 Task: Select traffic view around selected location CNN Center, Georgia, United States and identify the nearest hotel to the peak traffic point
Action: Mouse moved to (428, 291)
Screenshot: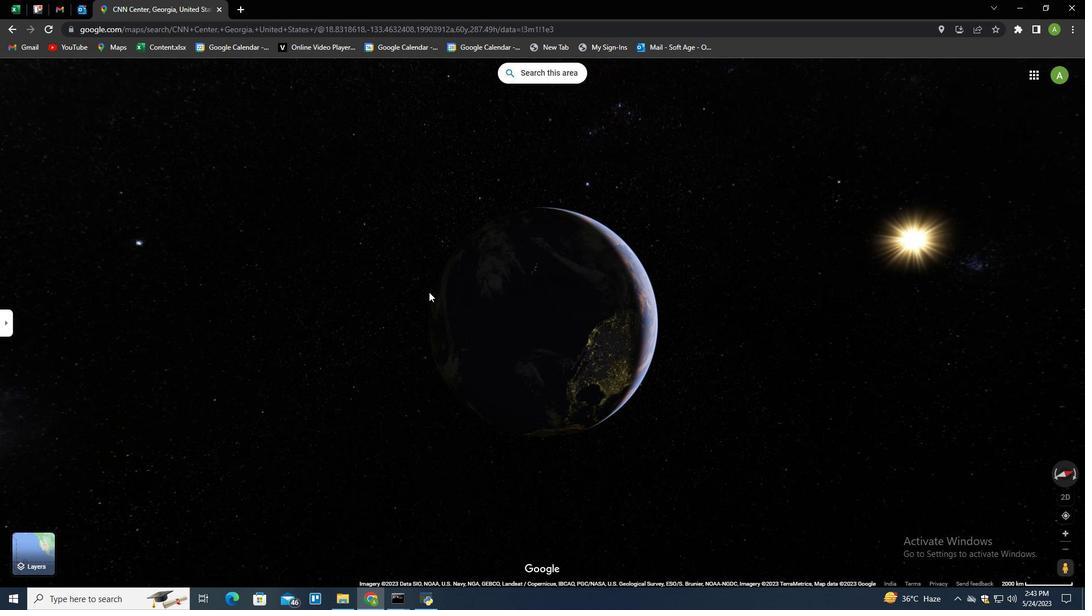 
Action: Mouse scrolled (428, 292) with delta (0, 0)
Screenshot: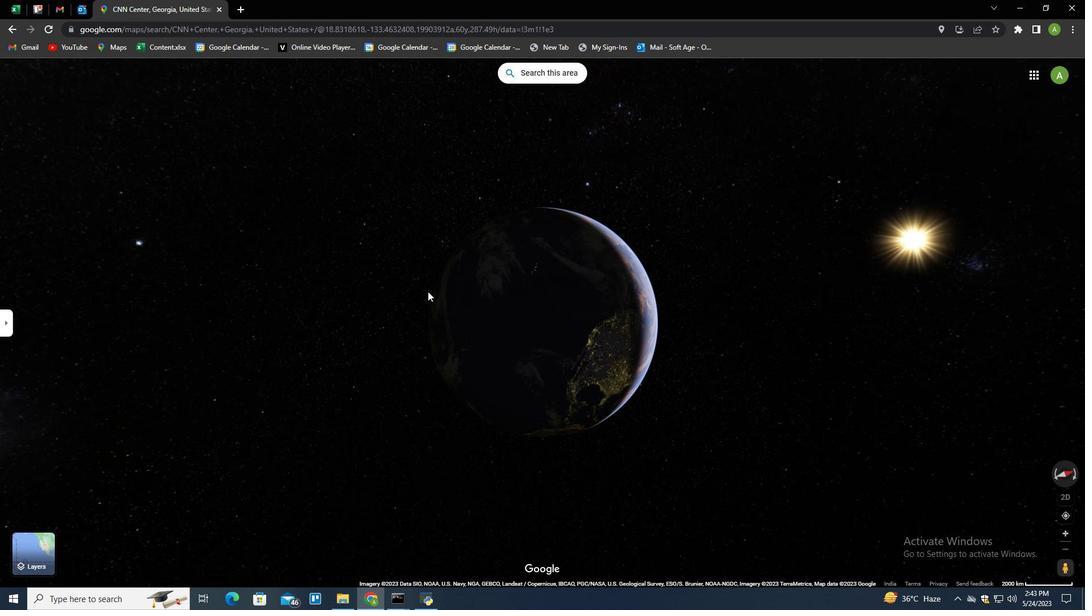 
Action: Mouse moved to (413, 452)
Screenshot: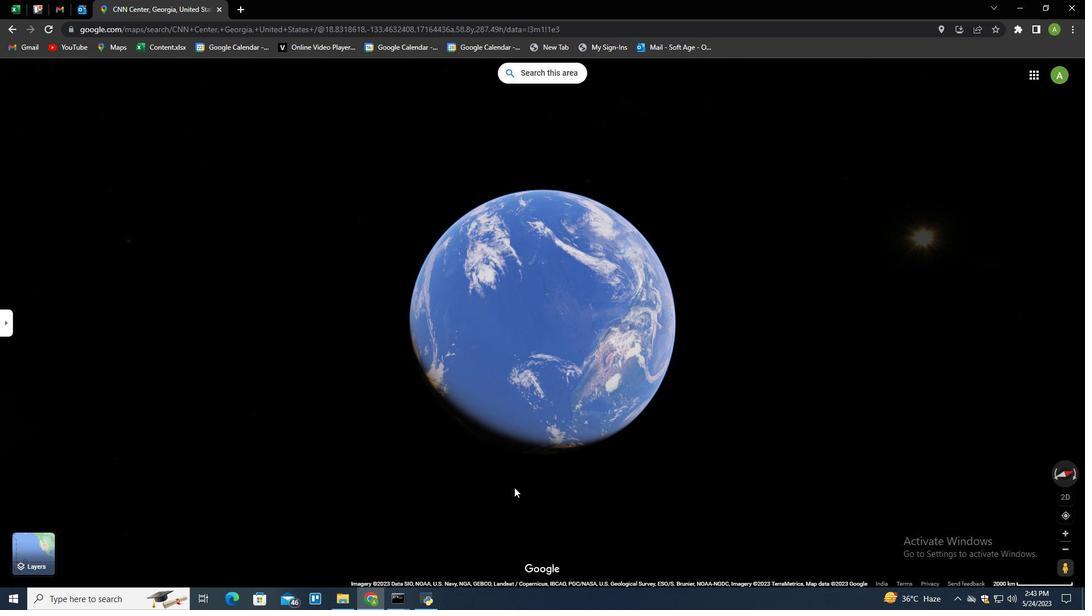 
Action: Mouse scrolled (413, 451) with delta (0, 0)
Screenshot: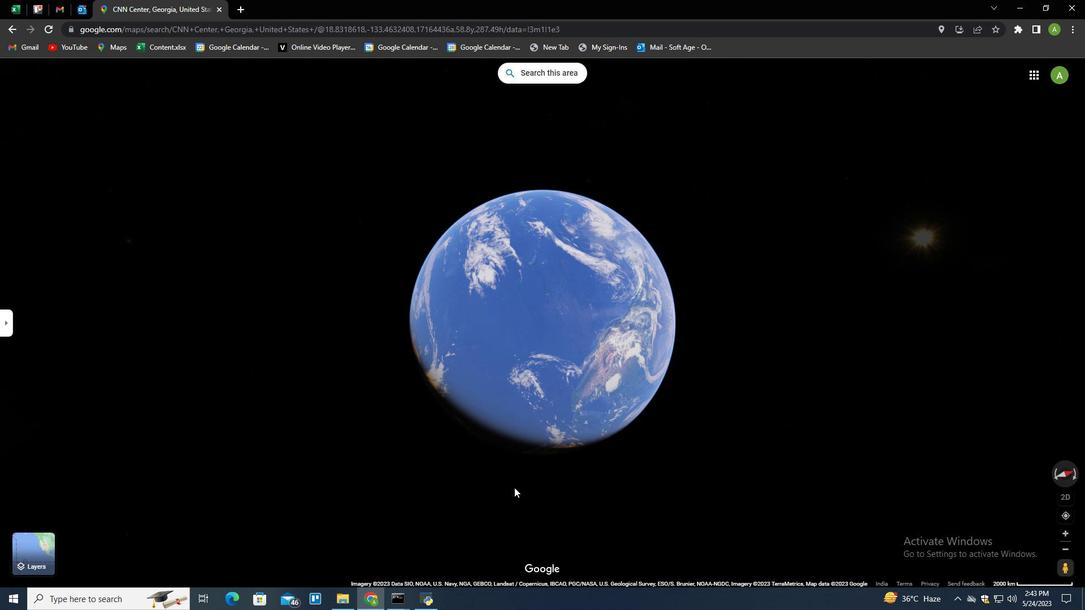 
Action: Mouse moved to (7, 317)
Screenshot: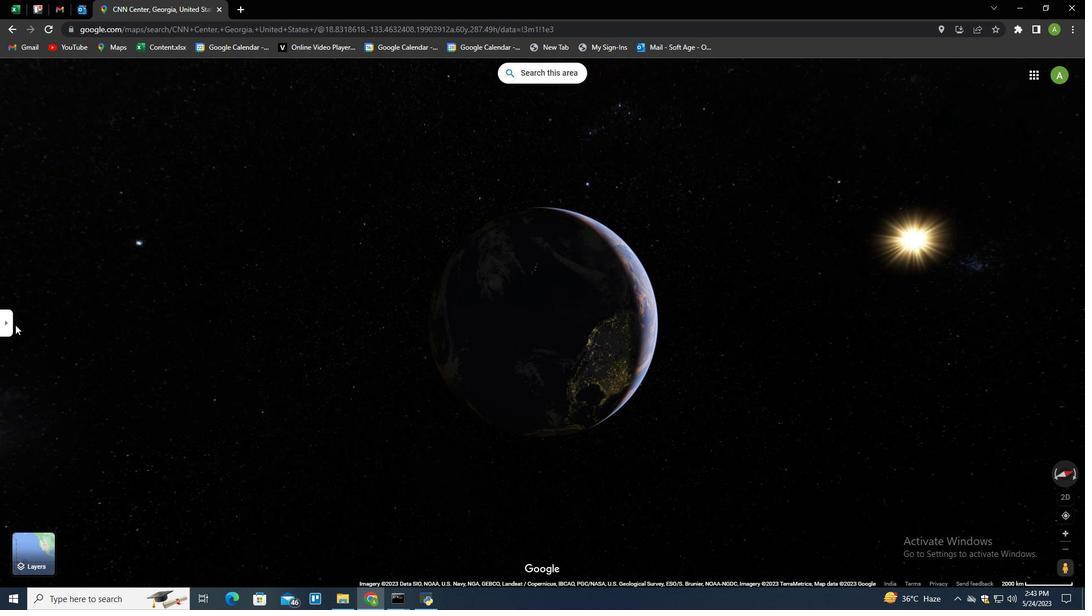 
Action: Mouse pressed left at (7, 317)
Screenshot: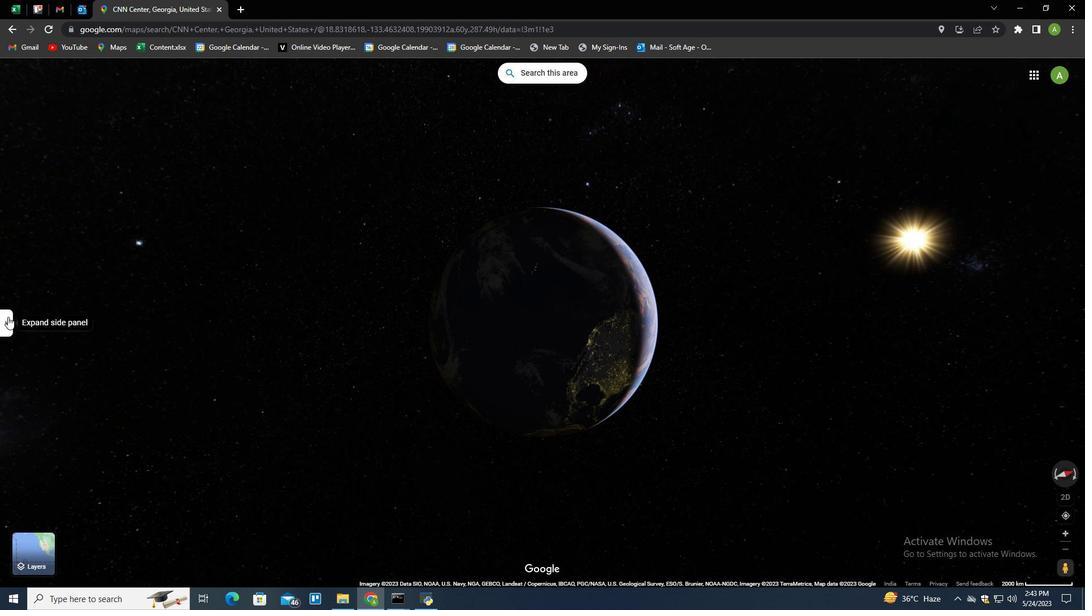 
Action: Mouse moved to (252, 78)
Screenshot: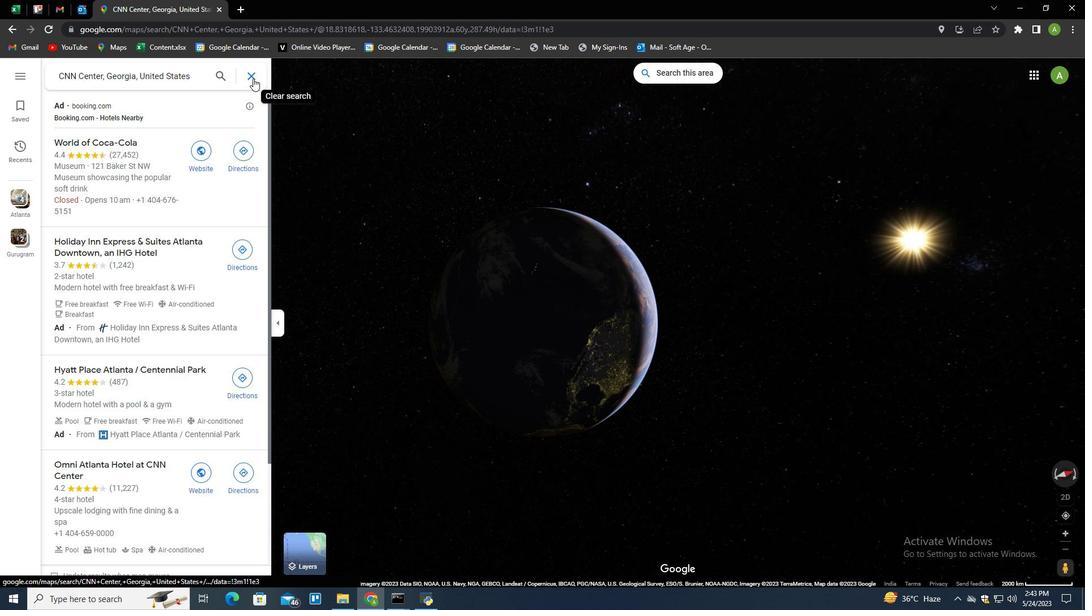 
Action: Mouse pressed left at (252, 78)
Screenshot: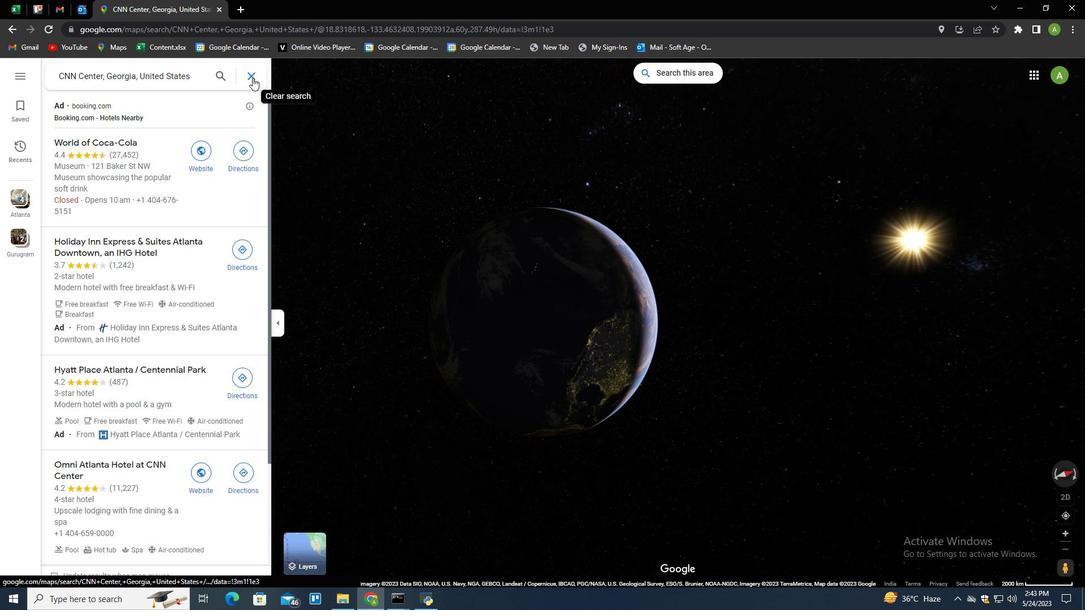 
Action: Mouse moved to (614, 337)
Screenshot: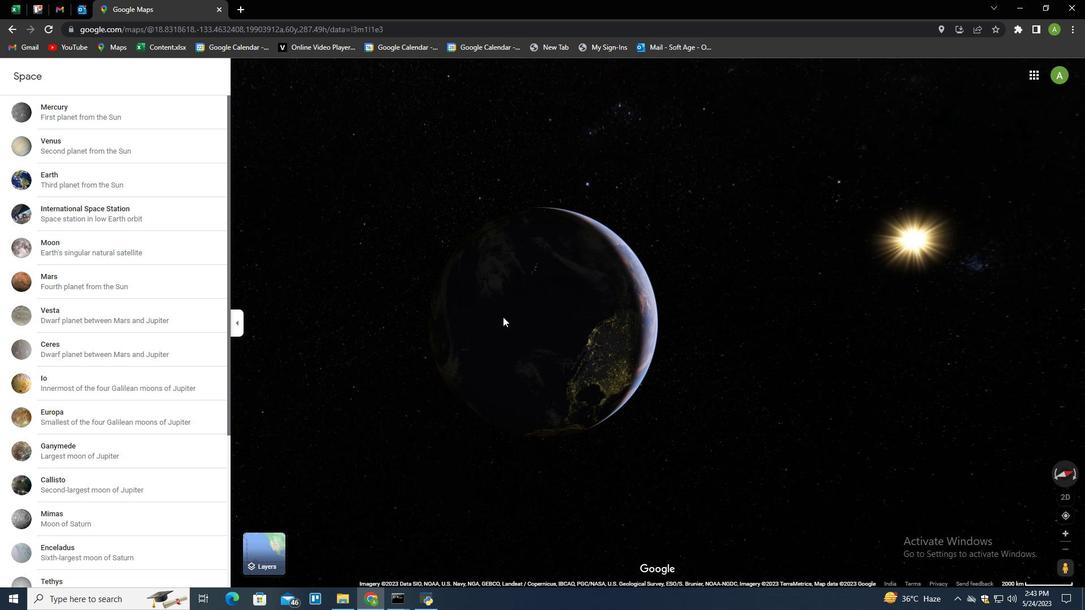 
Action: Mouse scrolled (614, 338) with delta (0, 0)
Screenshot: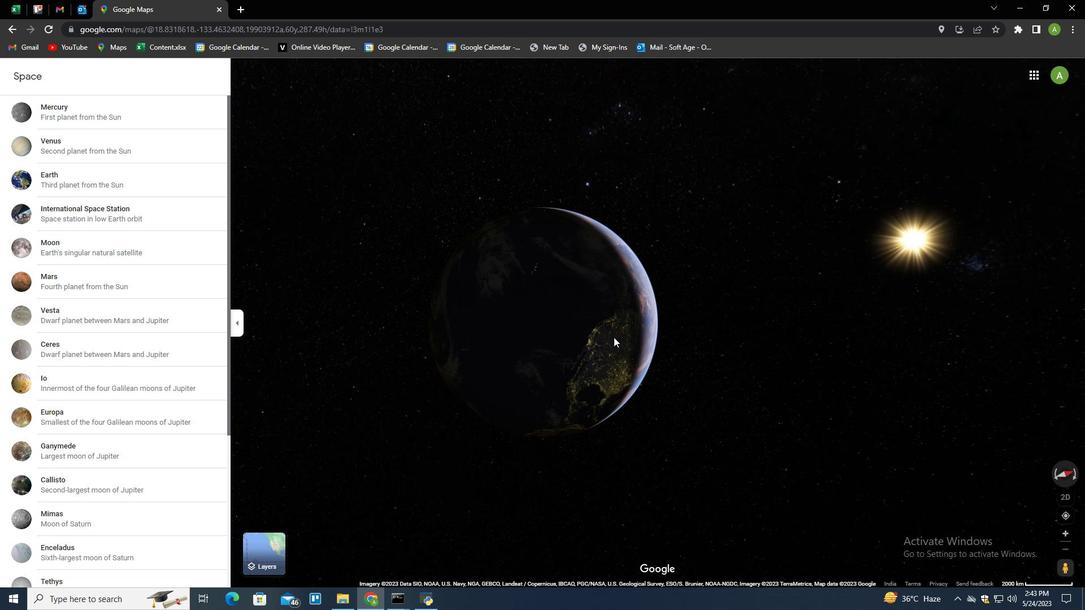 
Action: Mouse scrolled (614, 338) with delta (0, 0)
Screenshot: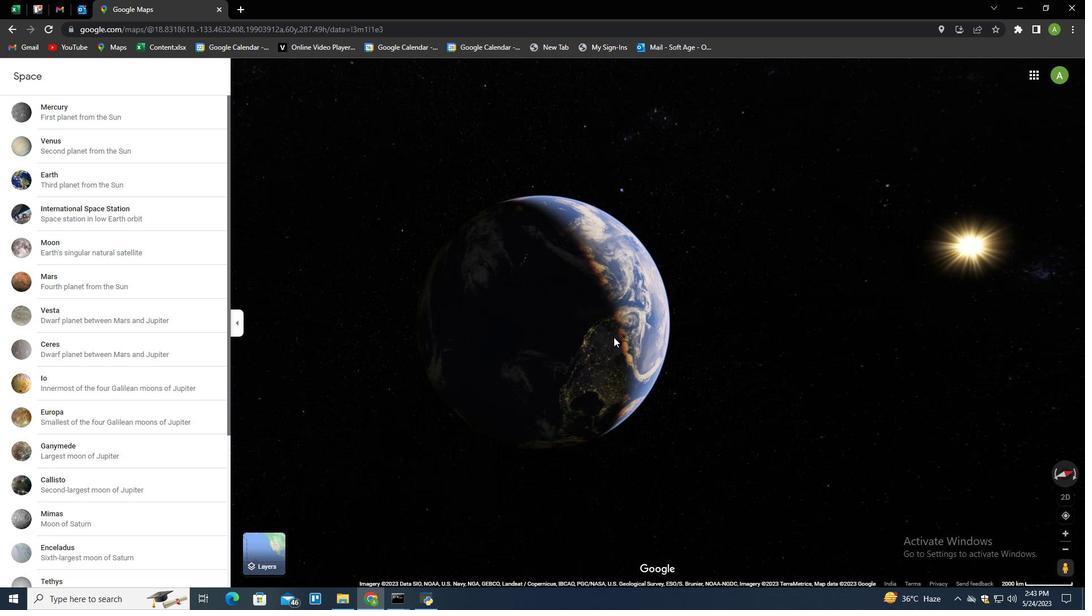 
Action: Mouse moved to (147, 74)
Screenshot: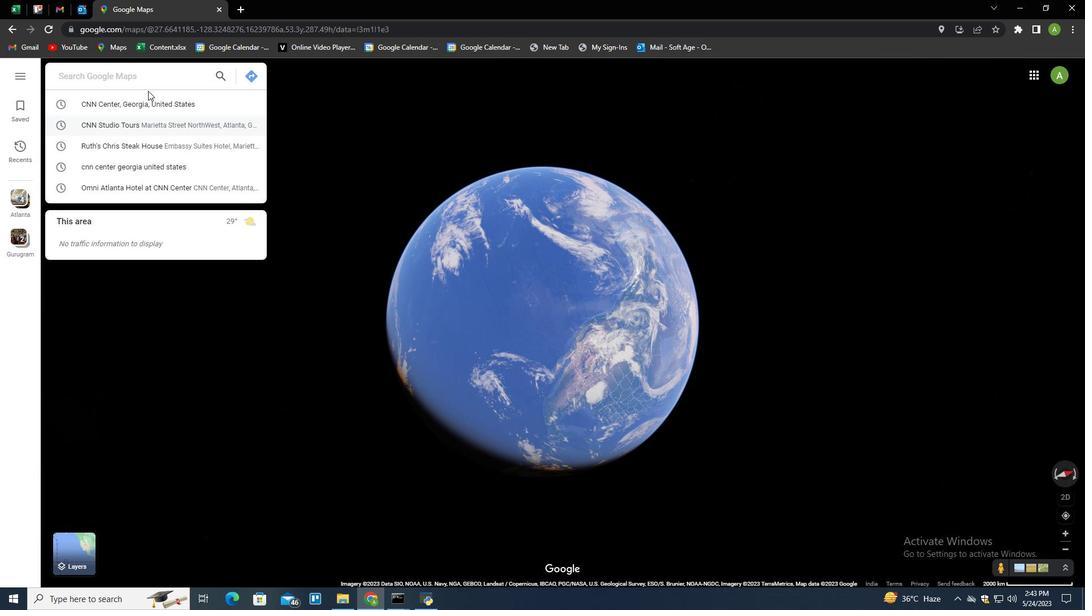 
Action: Mouse pressed left at (147, 74)
Screenshot: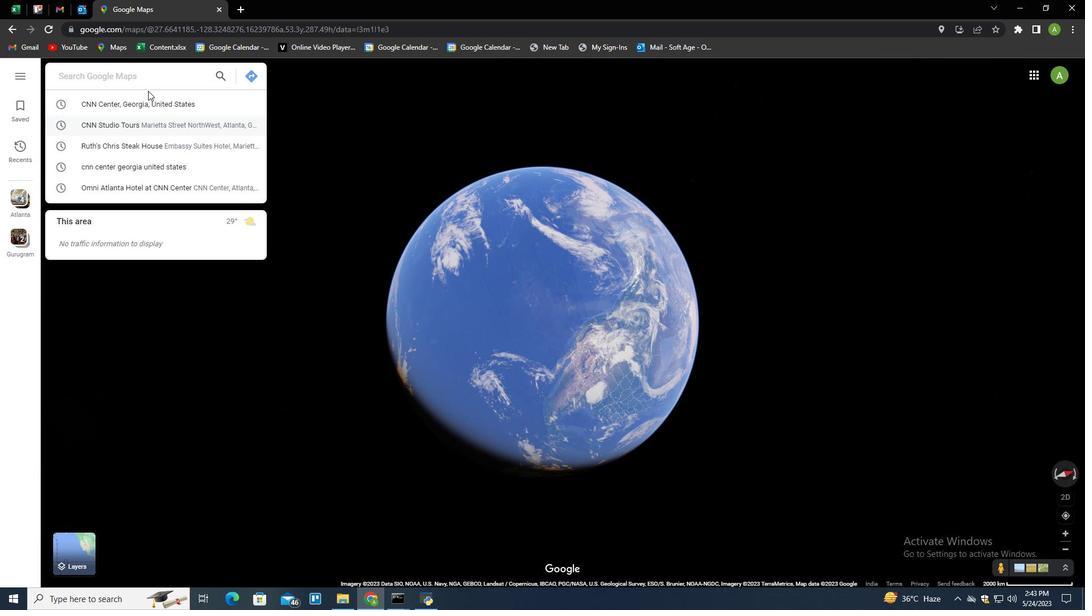 
Action: Key pressed <Key.shift>C<Key.shift>NN<Key.space><Key.shift>Center,<Key.space><Key.shift>Georgia<Key.space><Key.backspace>m<Key.backspace>,<Key.space><Key.shift>United<Key.space><Key.shift>States<Key.enter>
Screenshot: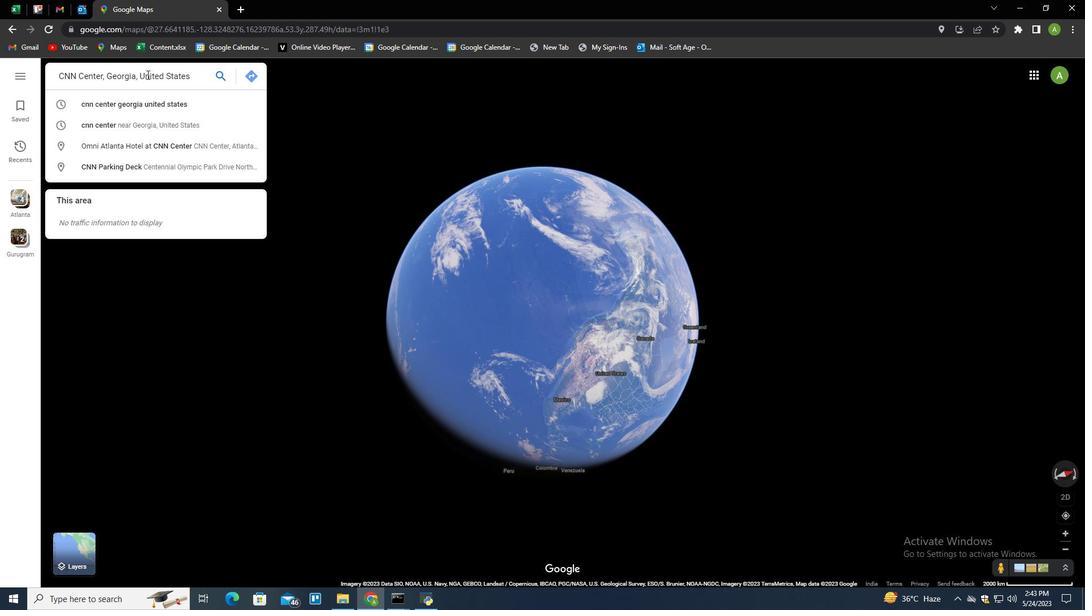 
Action: Mouse moved to (314, 550)
Screenshot: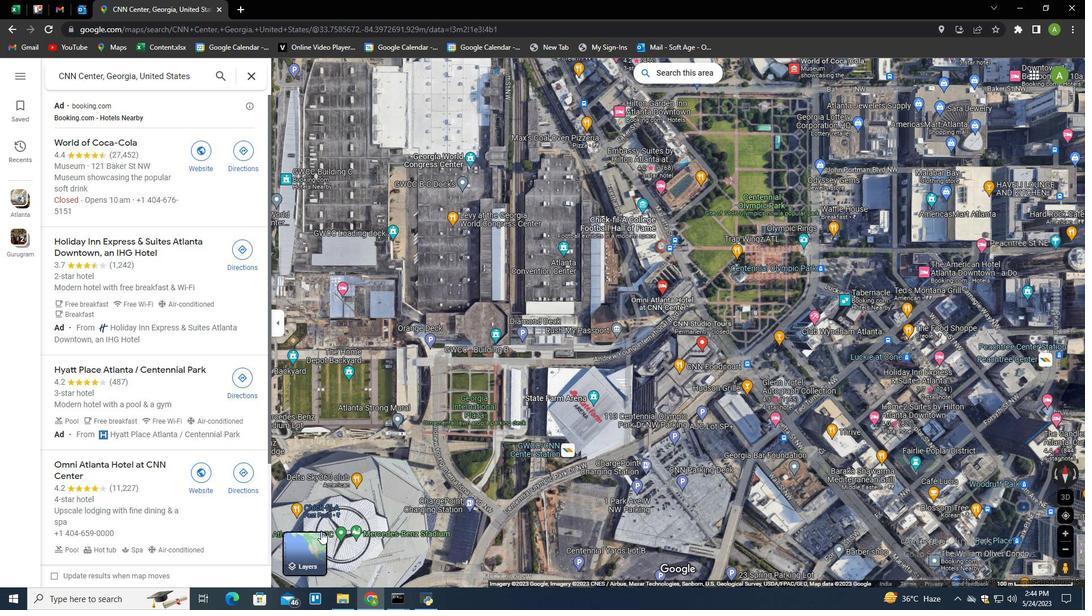 
Action: Mouse pressed left at (314, 550)
Screenshot: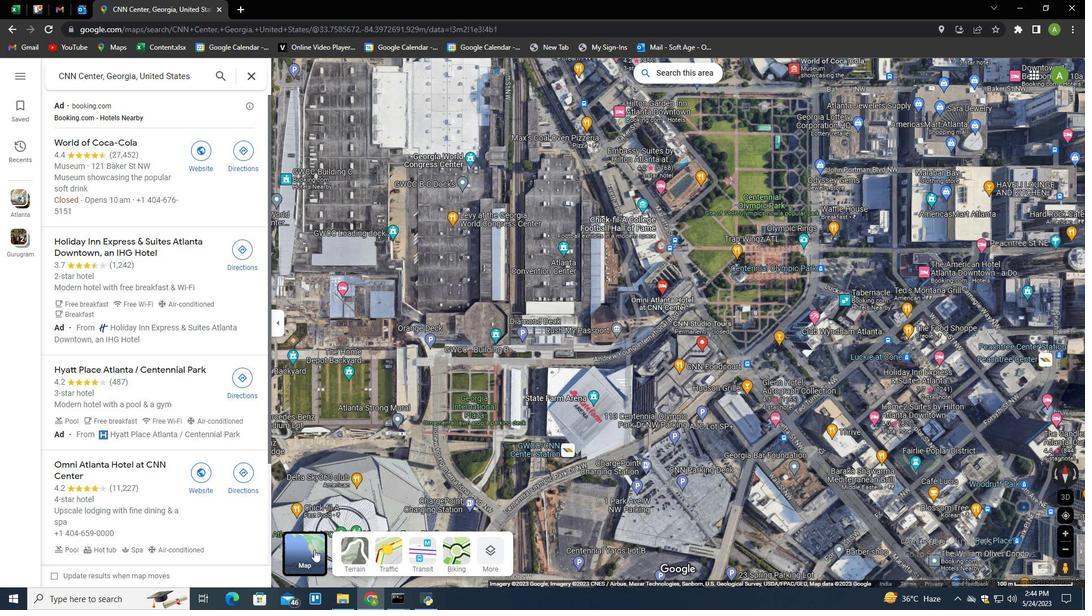 
Action: Mouse moved to (386, 553)
Screenshot: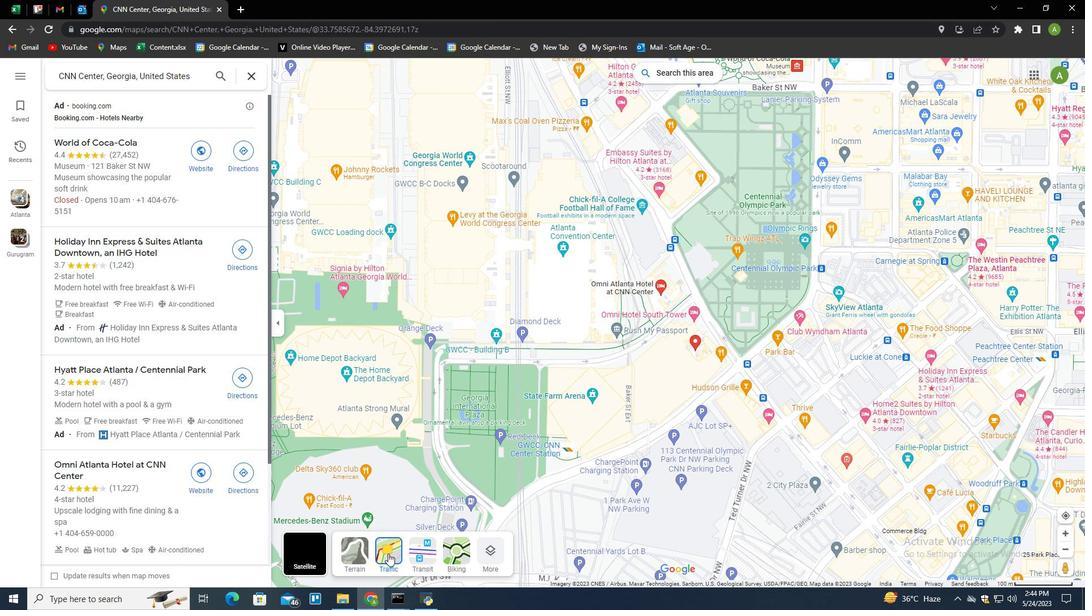 
Action: Mouse pressed left at (386, 553)
Screenshot: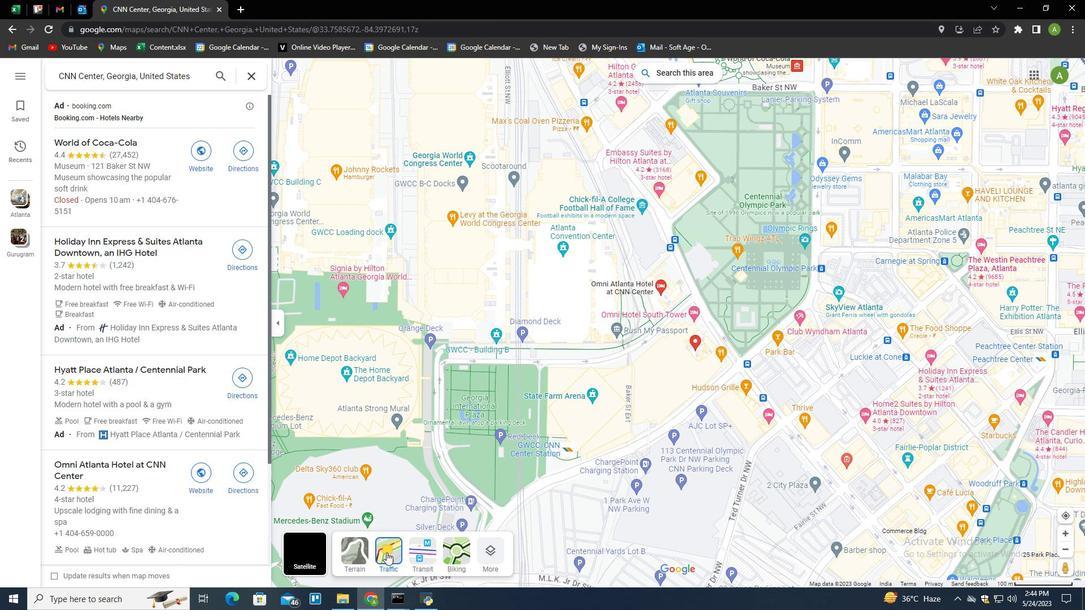 
Action: Mouse moved to (782, 428)
Screenshot: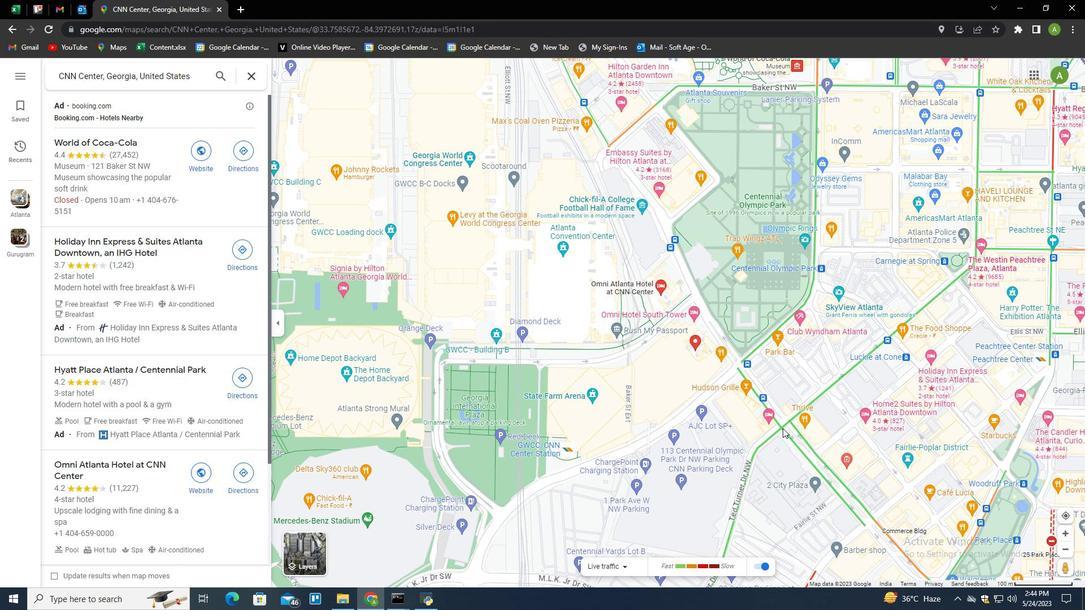 
Action: Mouse pressed left at (782, 428)
Screenshot: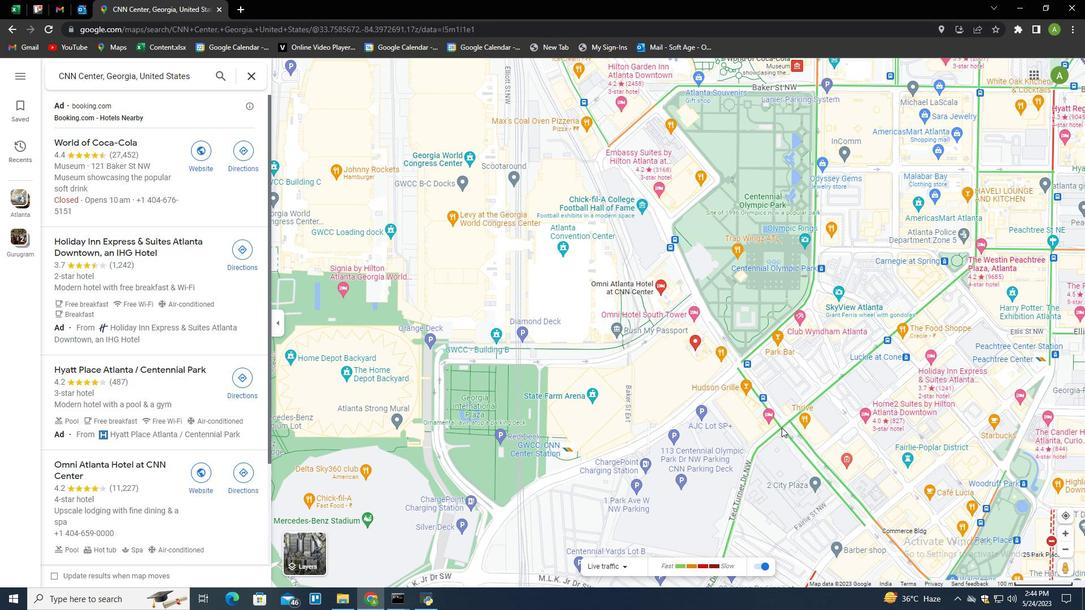 
Action: Mouse moved to (890, 536)
Screenshot: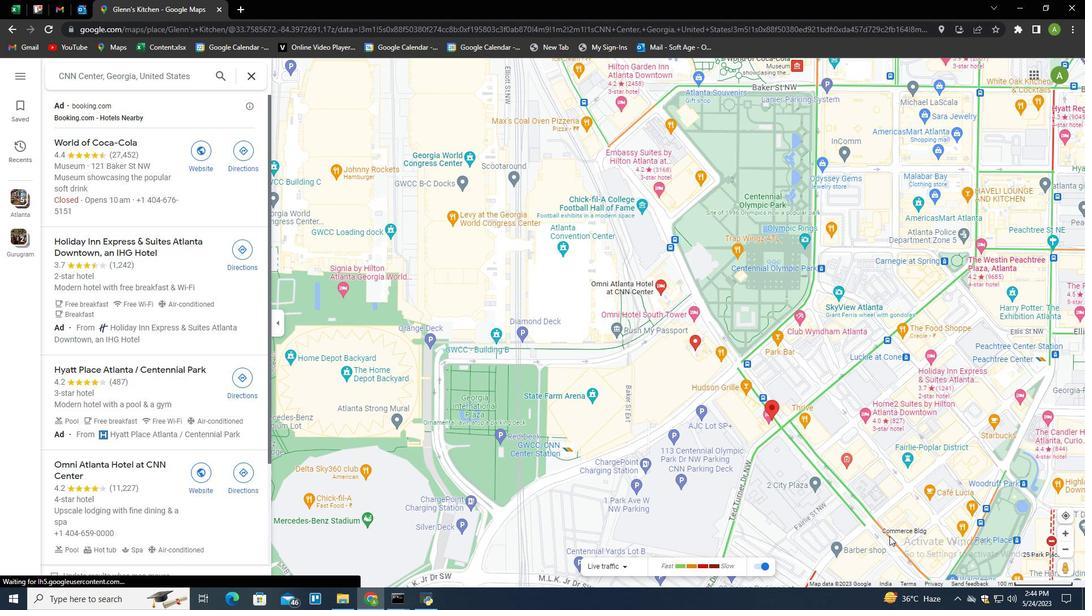 
Action: Mouse pressed left at (890, 536)
Screenshot: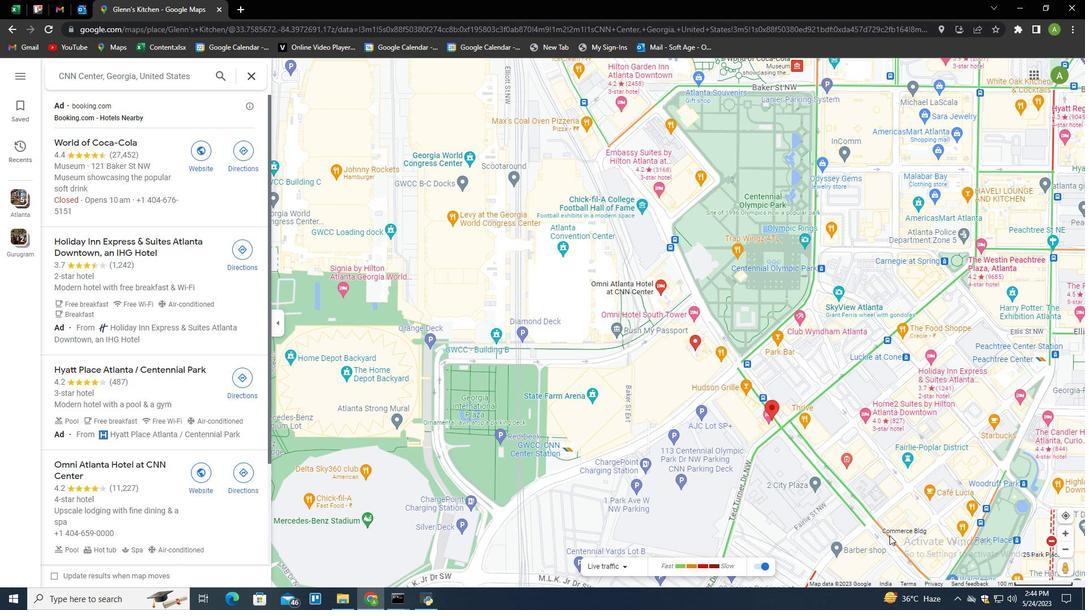 
Action: Mouse moved to (892, 539)
Screenshot: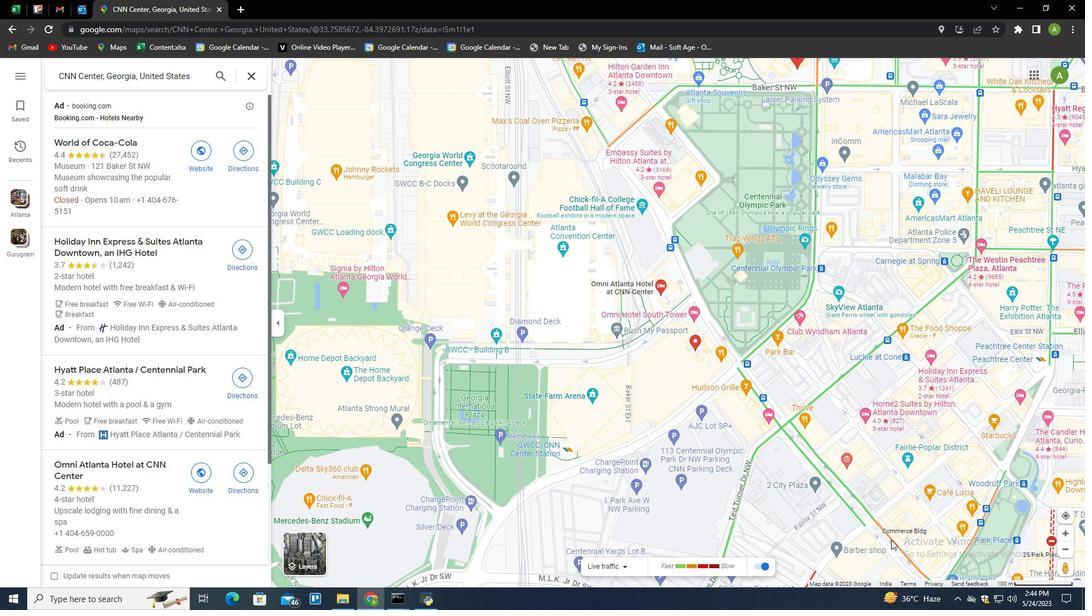 
Action: Mouse pressed left at (892, 539)
Screenshot: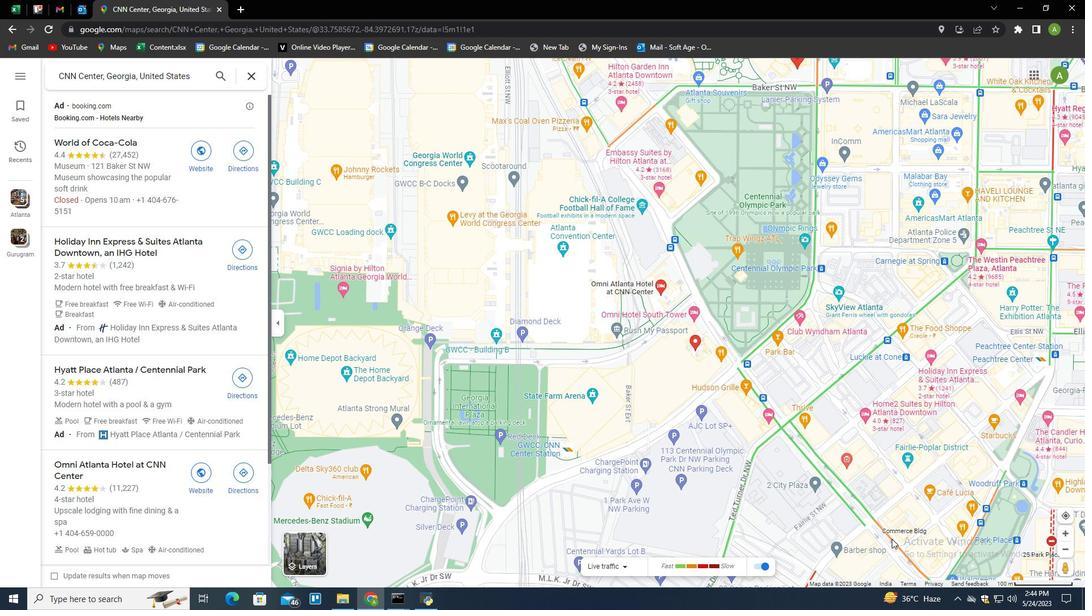 
Action: Mouse moved to (607, 502)
Screenshot: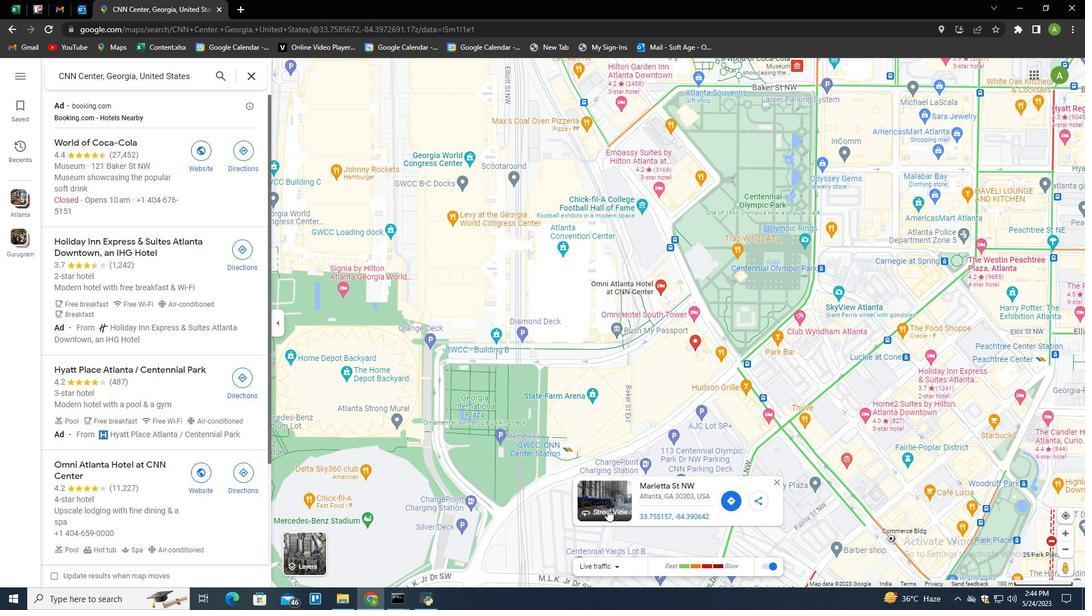 
Action: Mouse pressed left at (607, 502)
Screenshot: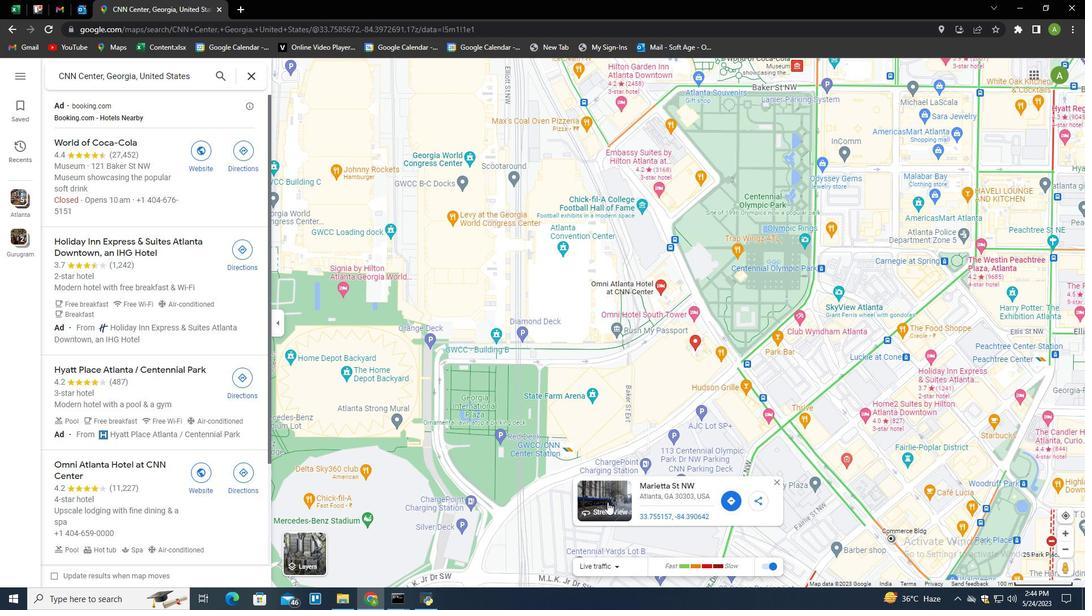 
Action: Mouse moved to (886, 449)
Screenshot: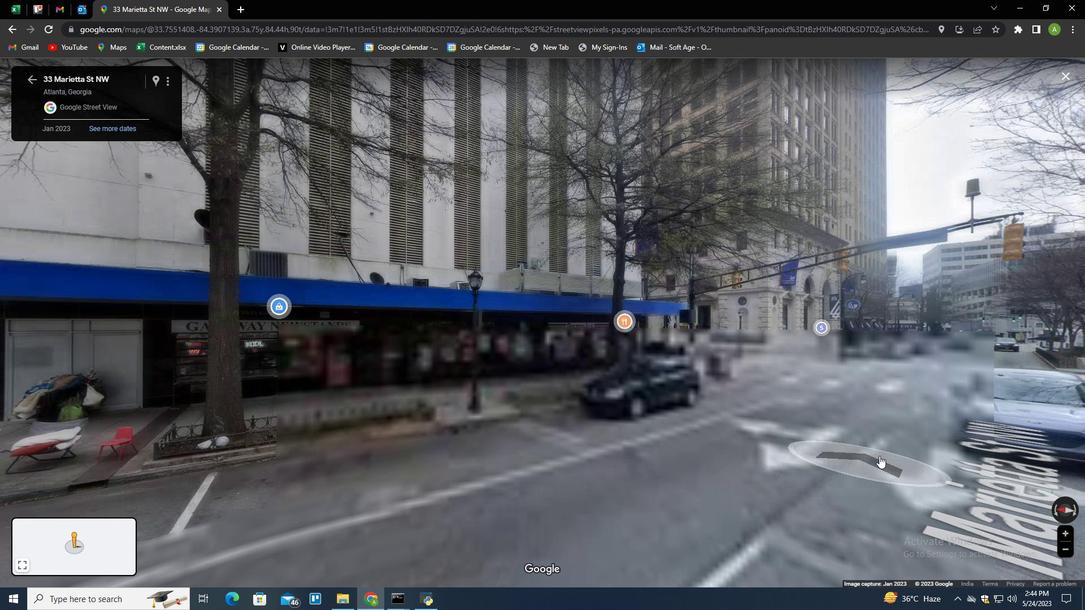 
Action: Mouse pressed left at (886, 449)
Screenshot: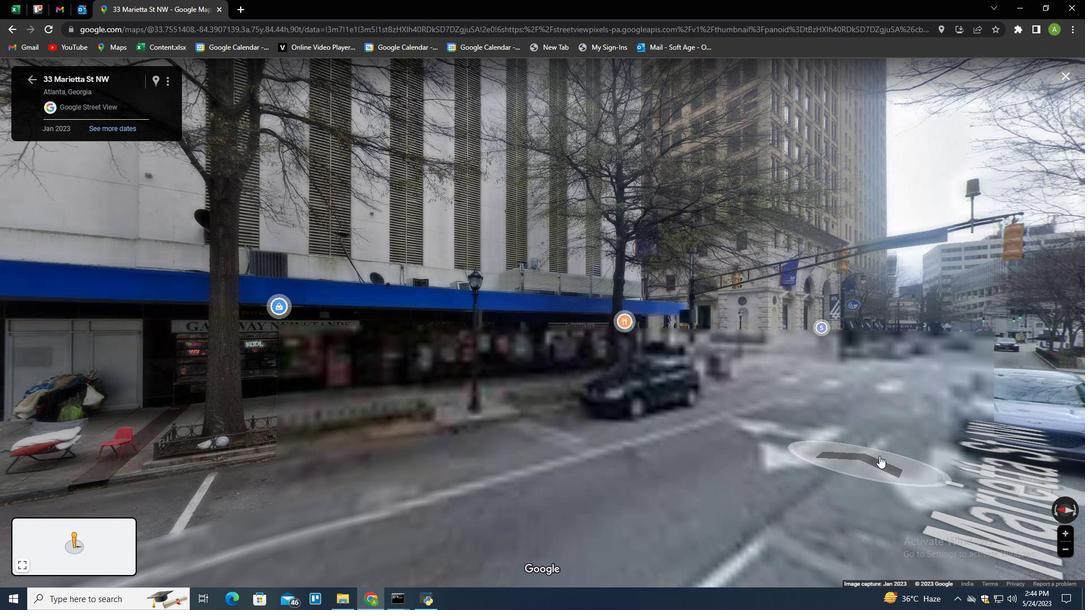 
Action: Mouse moved to (354, 467)
Screenshot: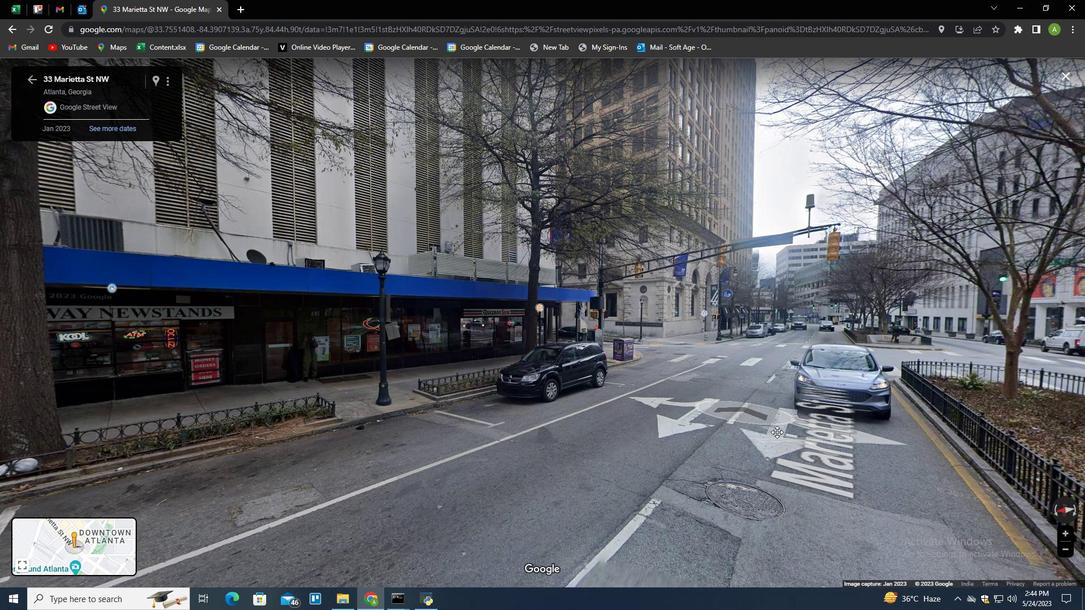 
Action: Mouse pressed left at (348, 468)
Screenshot: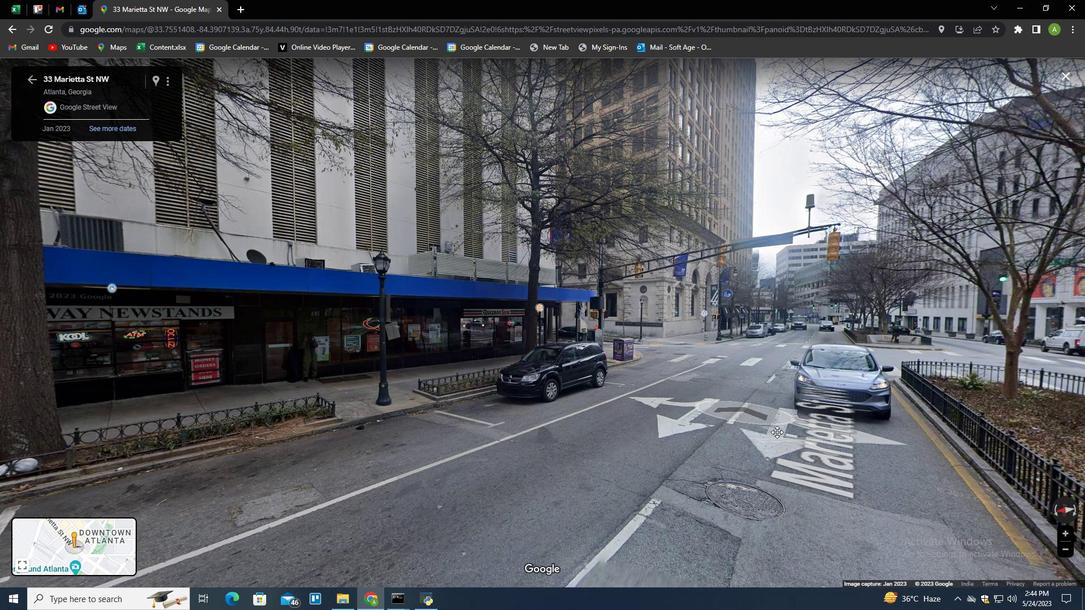 
Action: Mouse moved to (494, 434)
Screenshot: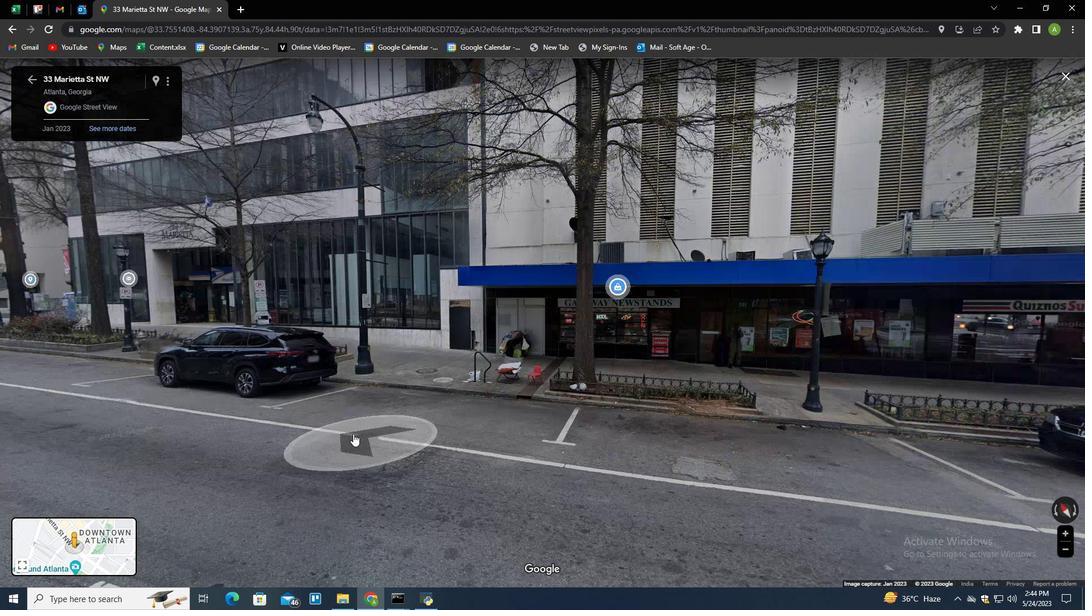 
Action: Mouse pressed left at (490, 434)
Screenshot: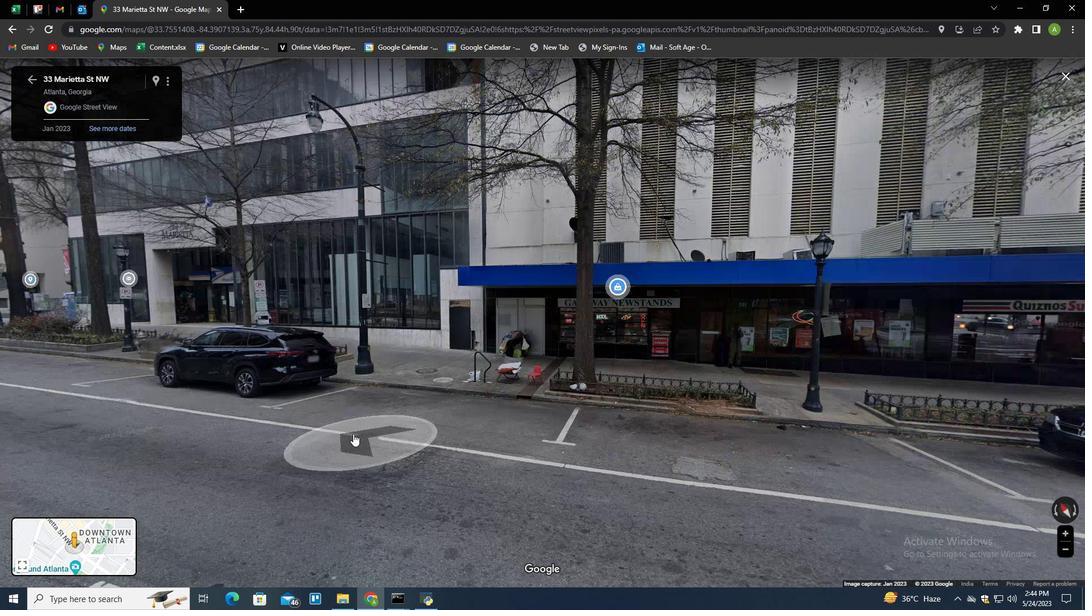 
Action: Mouse moved to (502, 416)
Screenshot: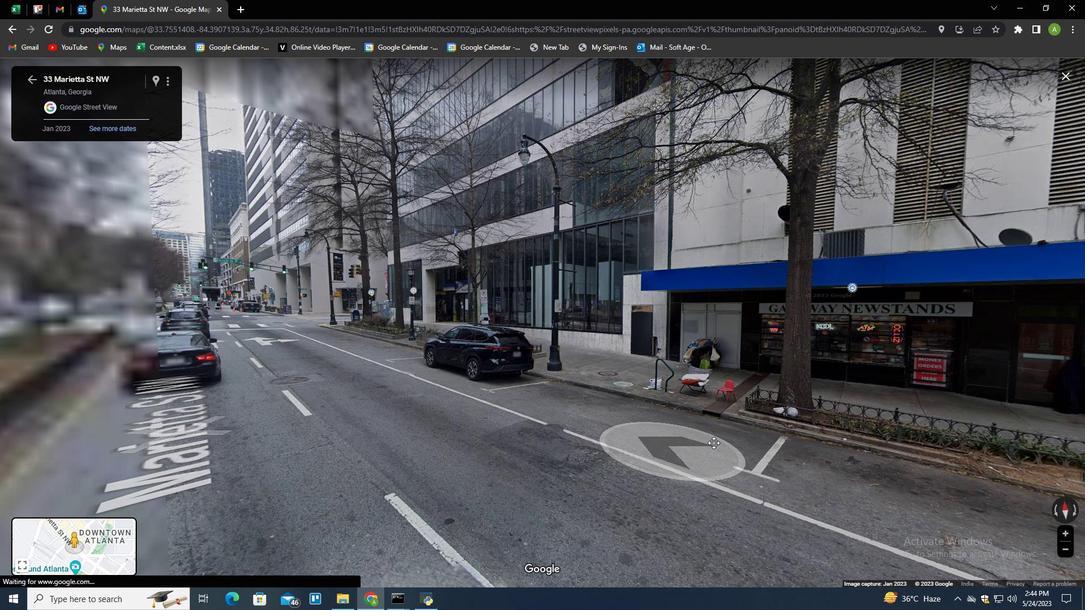 
Action: Mouse scrolled (502, 415) with delta (0, 0)
Screenshot: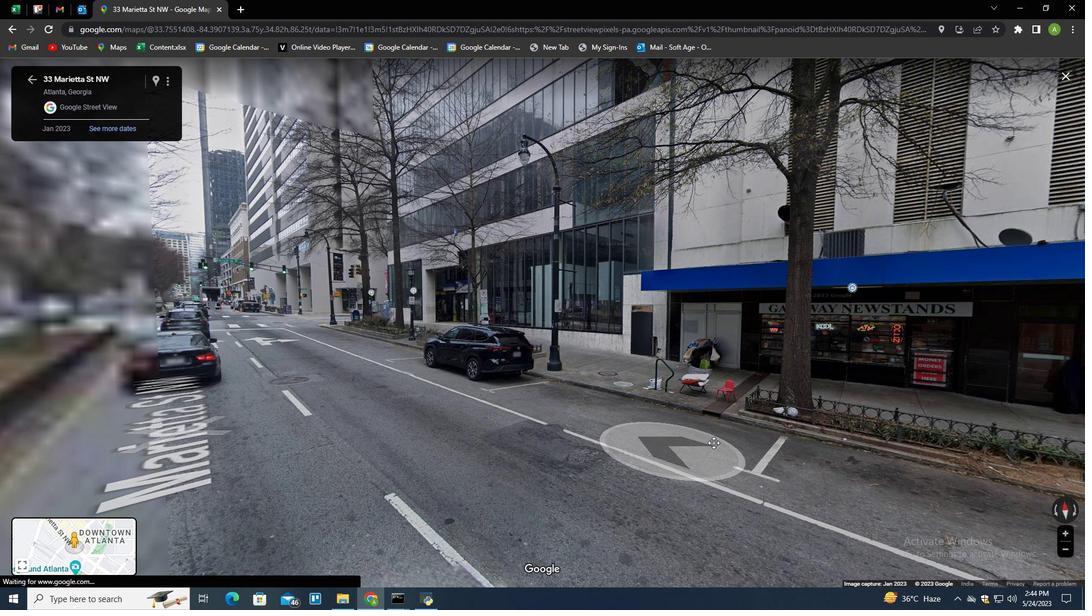 
Action: Mouse scrolled (502, 415) with delta (0, 0)
Screenshot: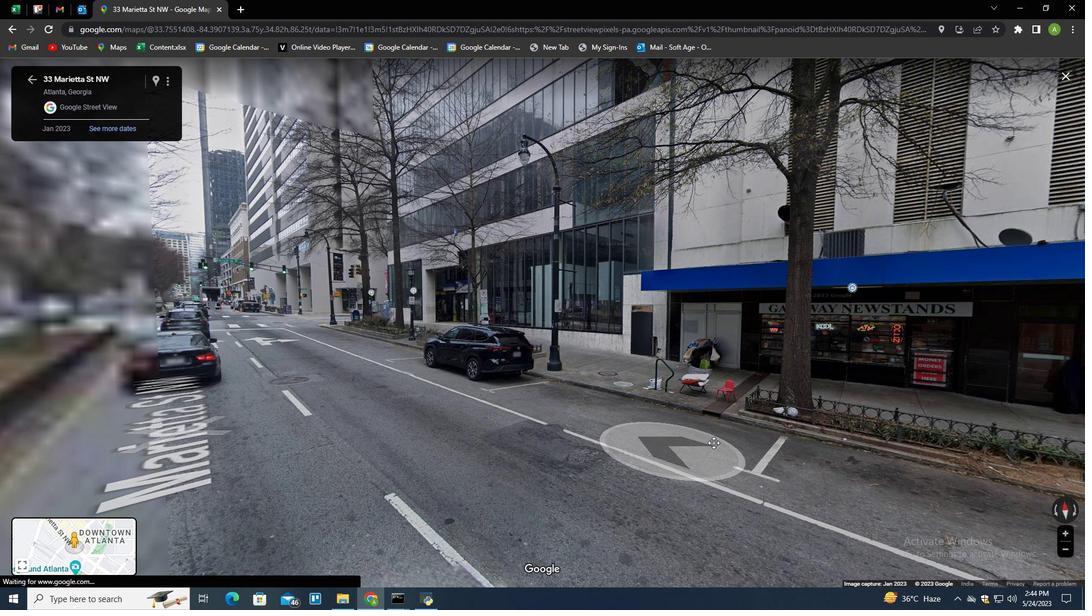 
Action: Mouse scrolled (502, 415) with delta (0, 0)
Screenshot: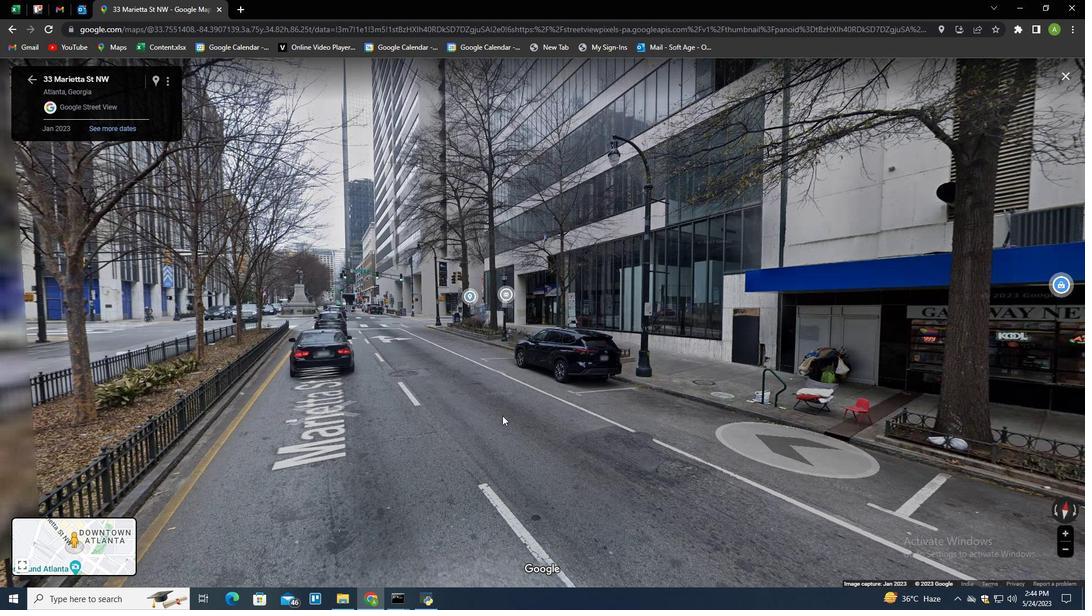 
Action: Mouse scrolled (502, 415) with delta (0, 0)
Screenshot: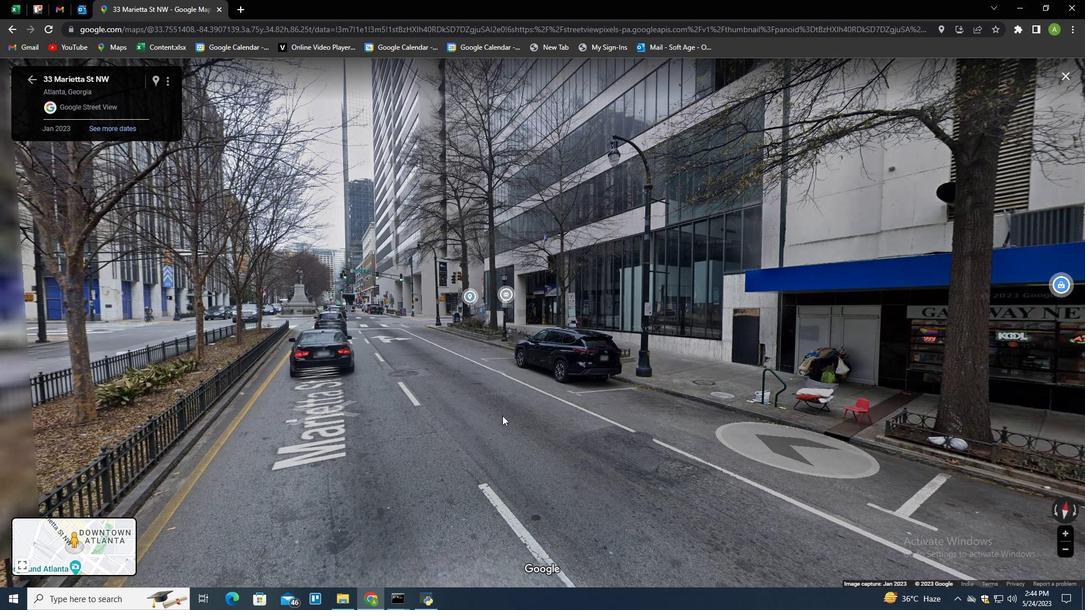 
Action: Mouse scrolled (502, 415) with delta (0, 0)
Screenshot: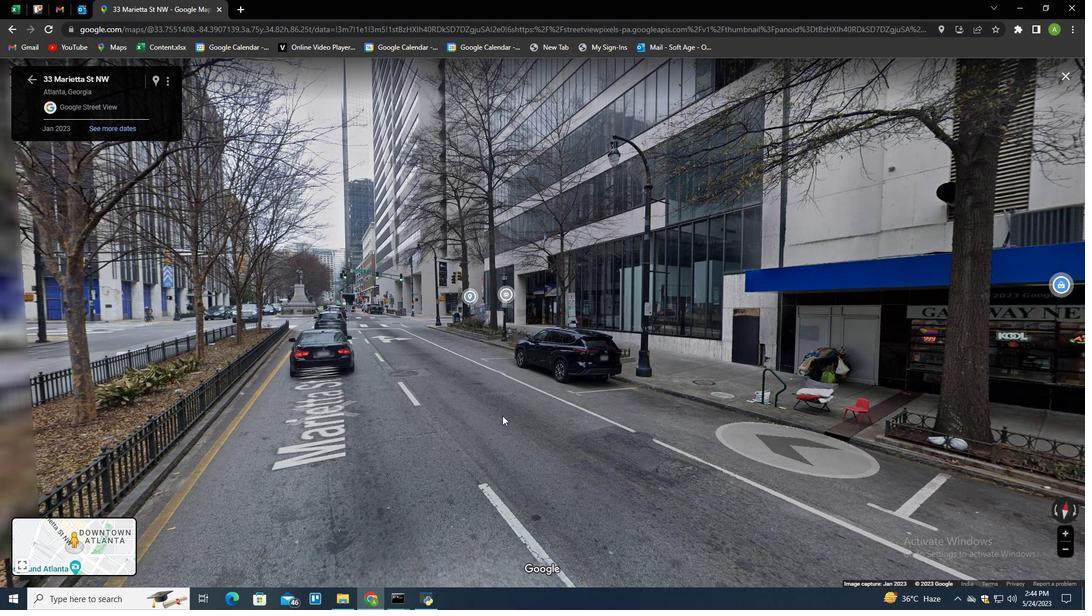 
Action: Mouse moved to (32, 82)
Screenshot: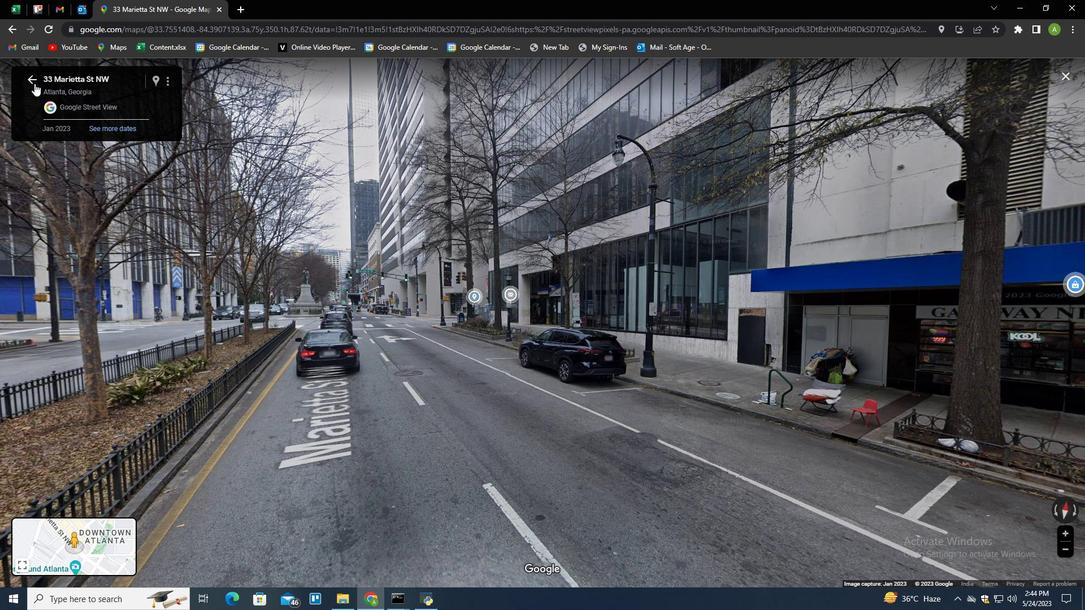 
Action: Mouse pressed left at (32, 82)
Screenshot: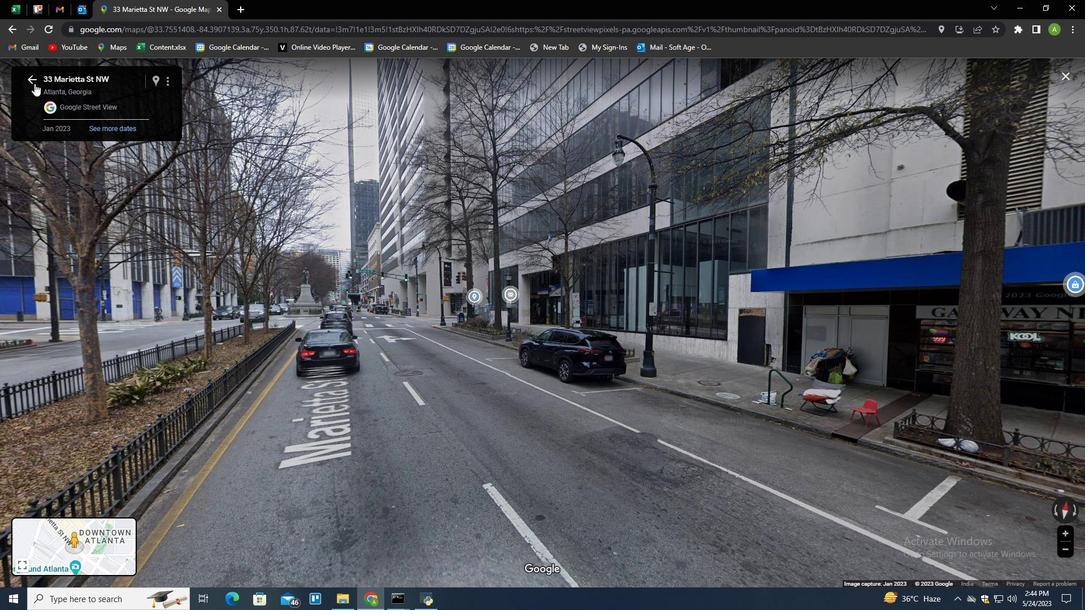 
Action: Mouse moved to (619, 567)
Screenshot: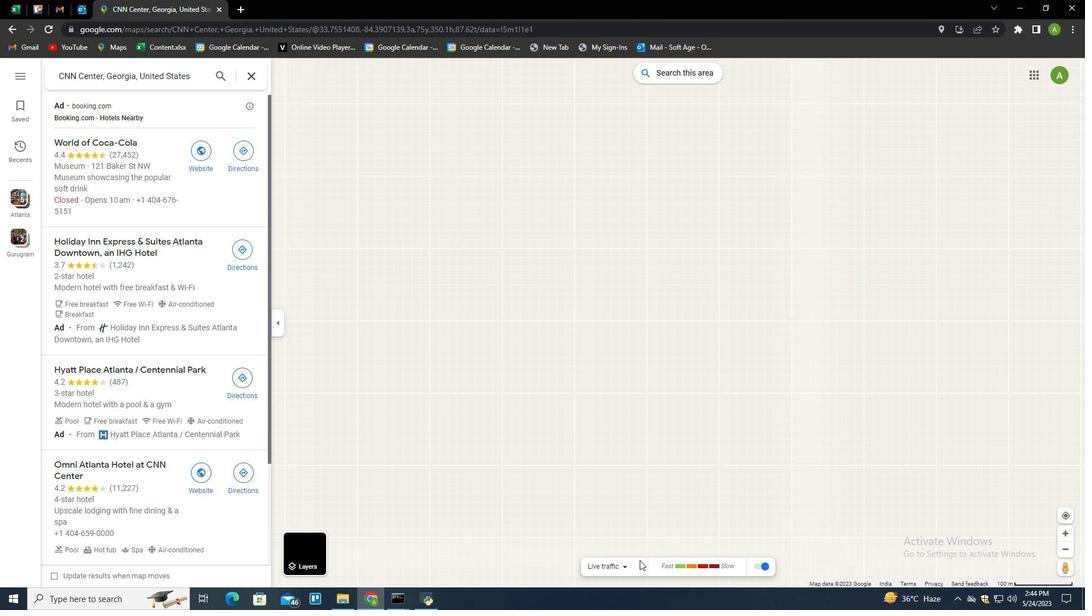 
Action: Mouse pressed left at (619, 567)
Screenshot: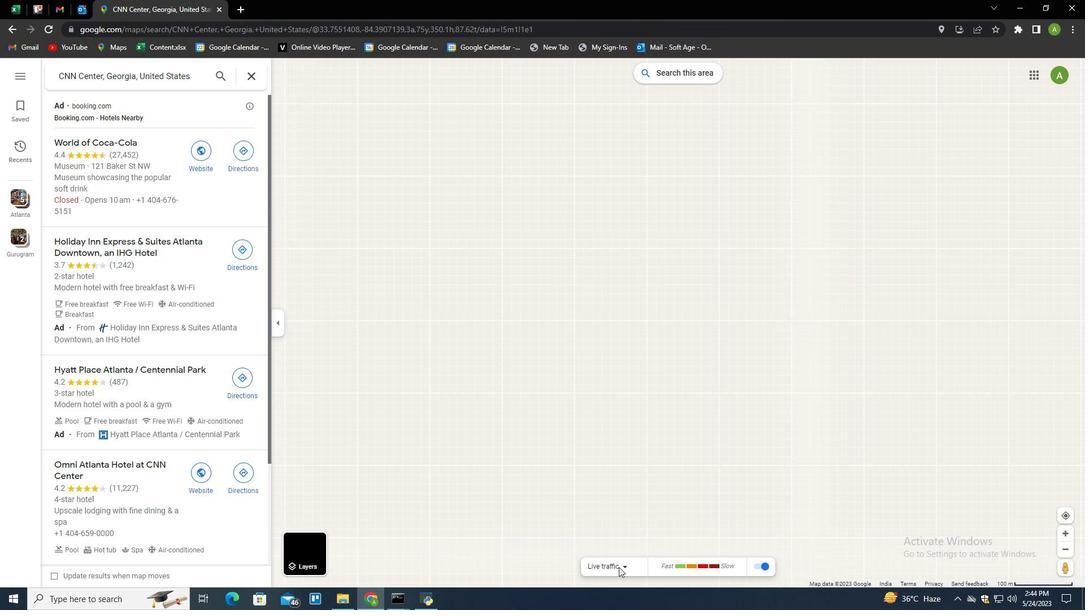 
Action: Mouse moved to (610, 570)
Screenshot: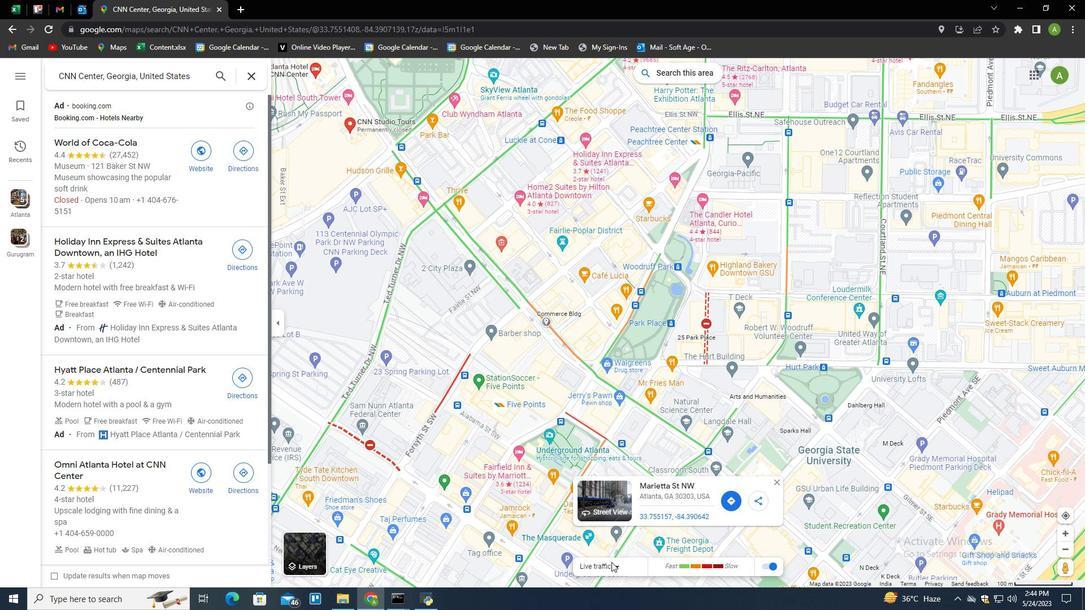 
Action: Mouse pressed left at (610, 570)
Screenshot: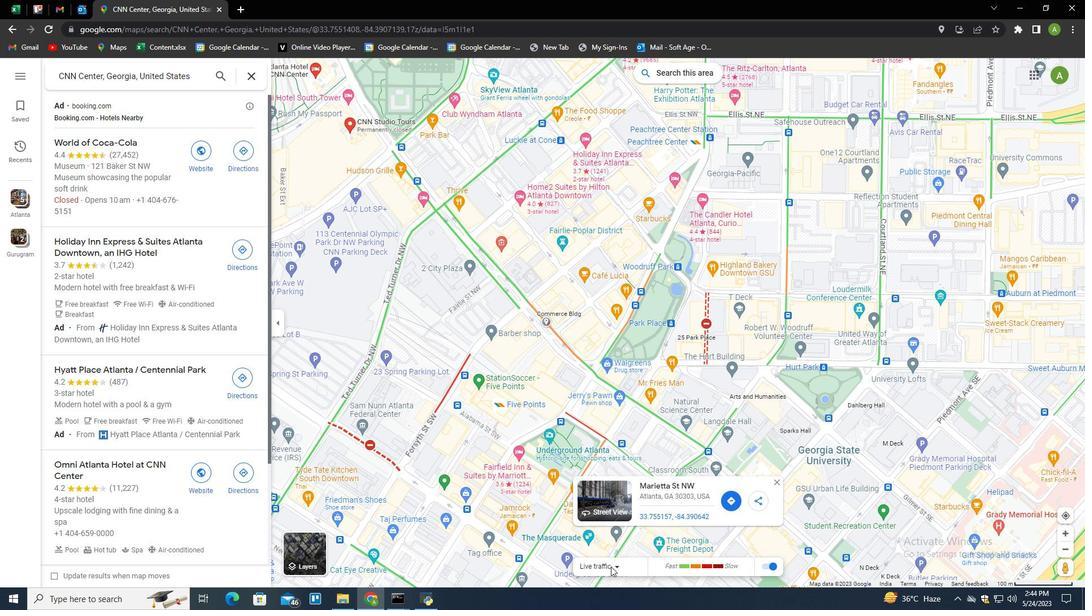 
Action: Mouse moved to (615, 552)
Screenshot: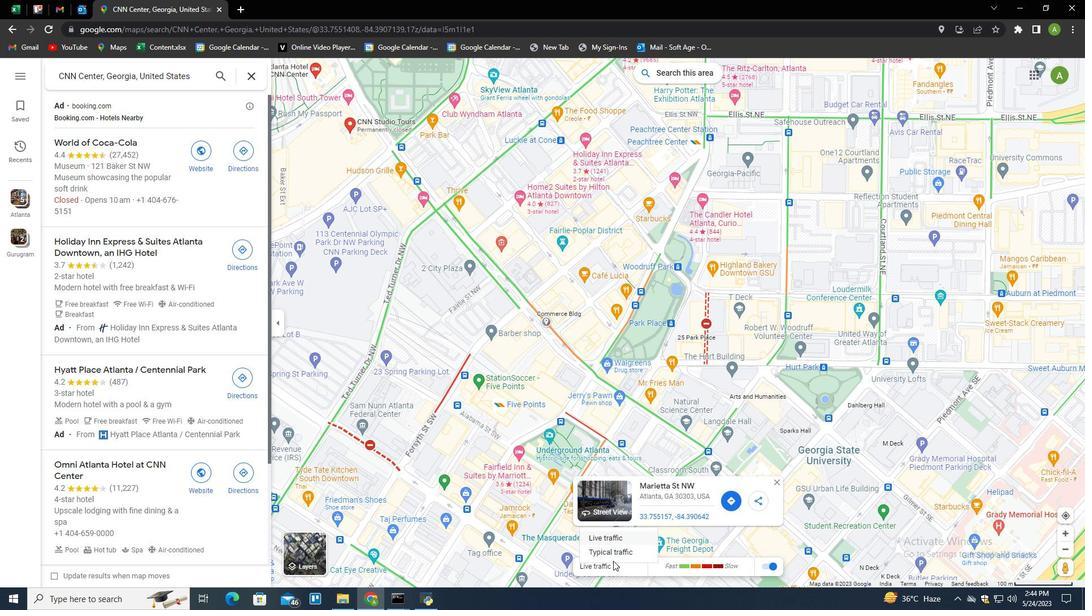 
Action: Mouse pressed left at (615, 552)
Screenshot: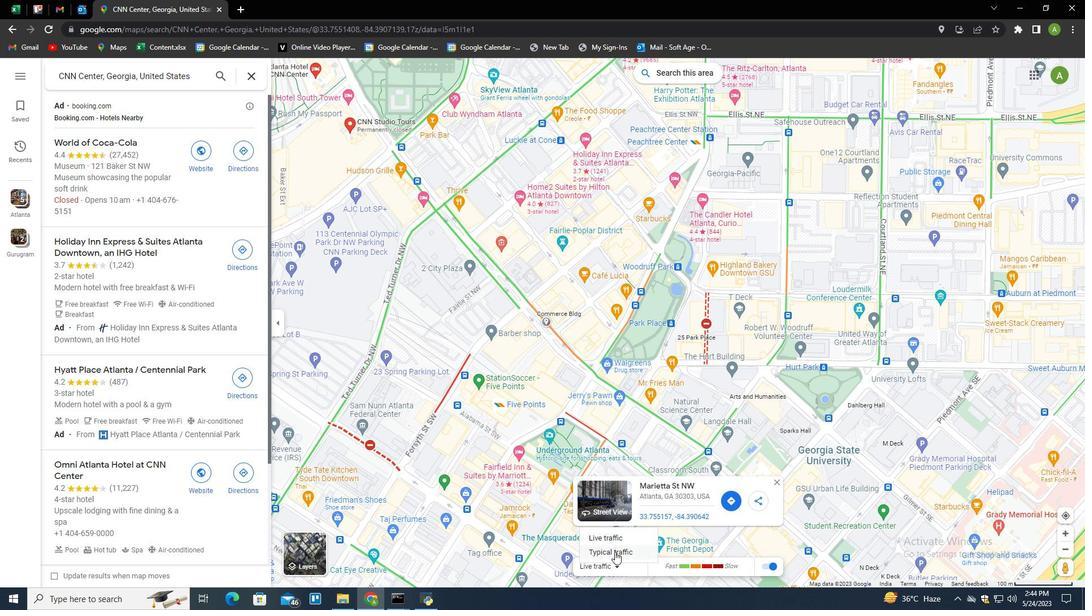 
Action: Mouse moved to (695, 552)
Screenshot: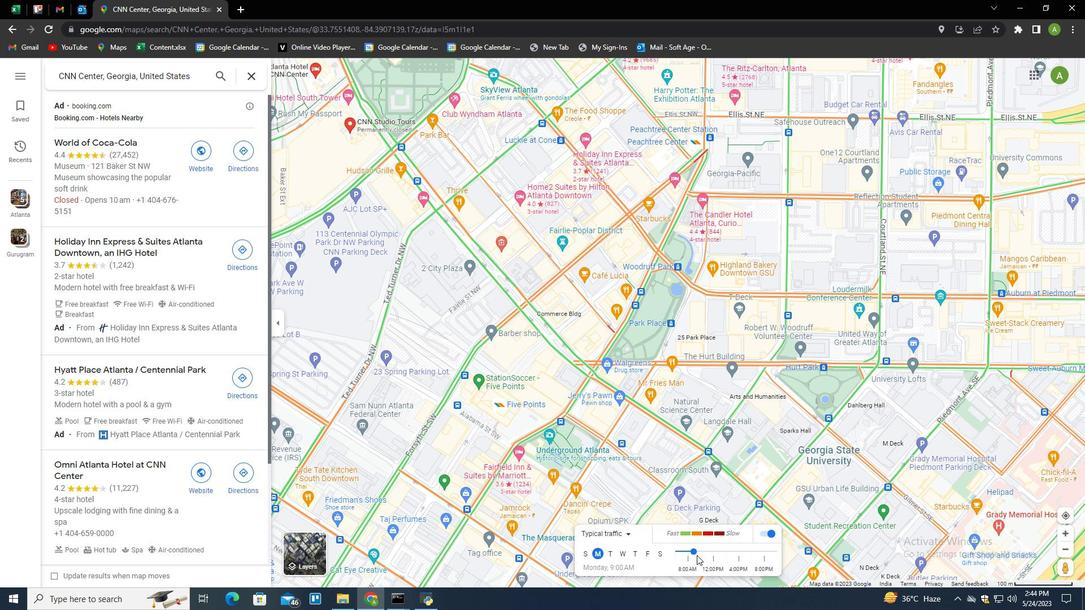 
Action: Mouse pressed left at (695, 552)
Screenshot: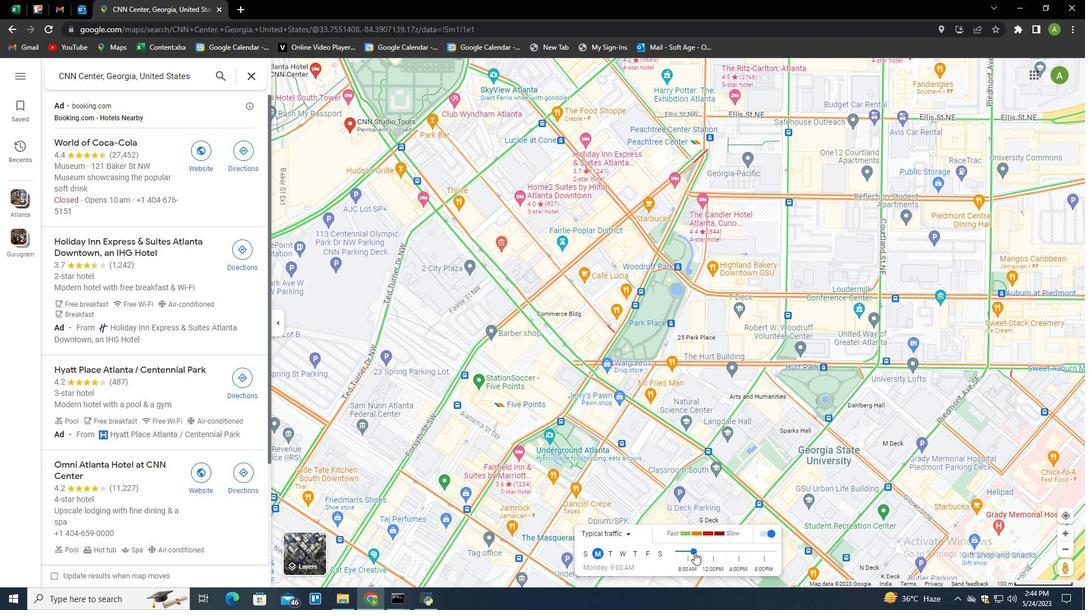 
Action: Mouse moved to (734, 553)
Screenshot: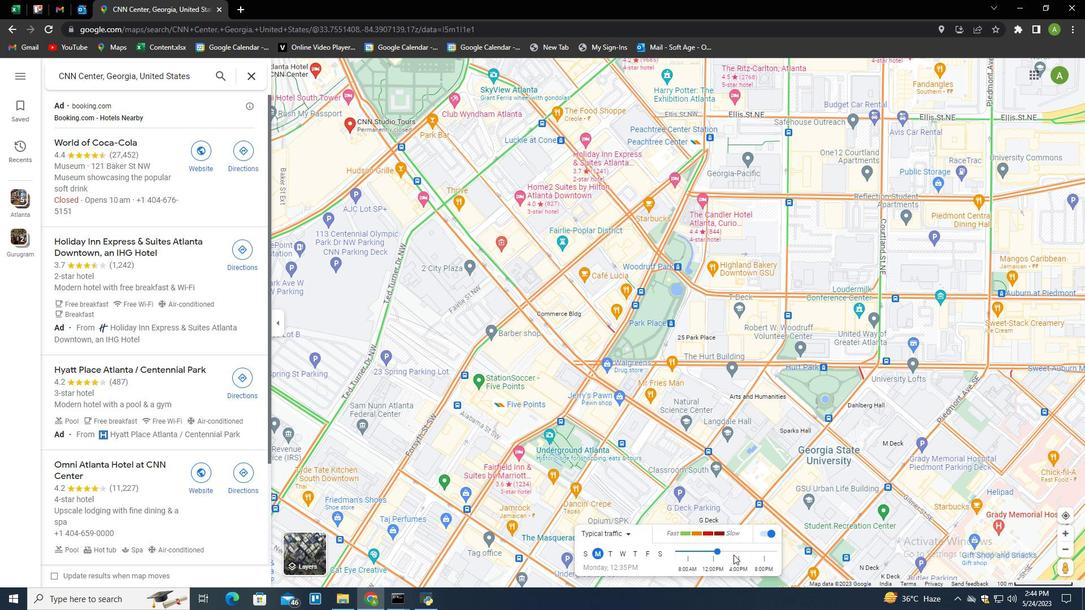 
Action: Mouse pressed left at (734, 553)
Screenshot: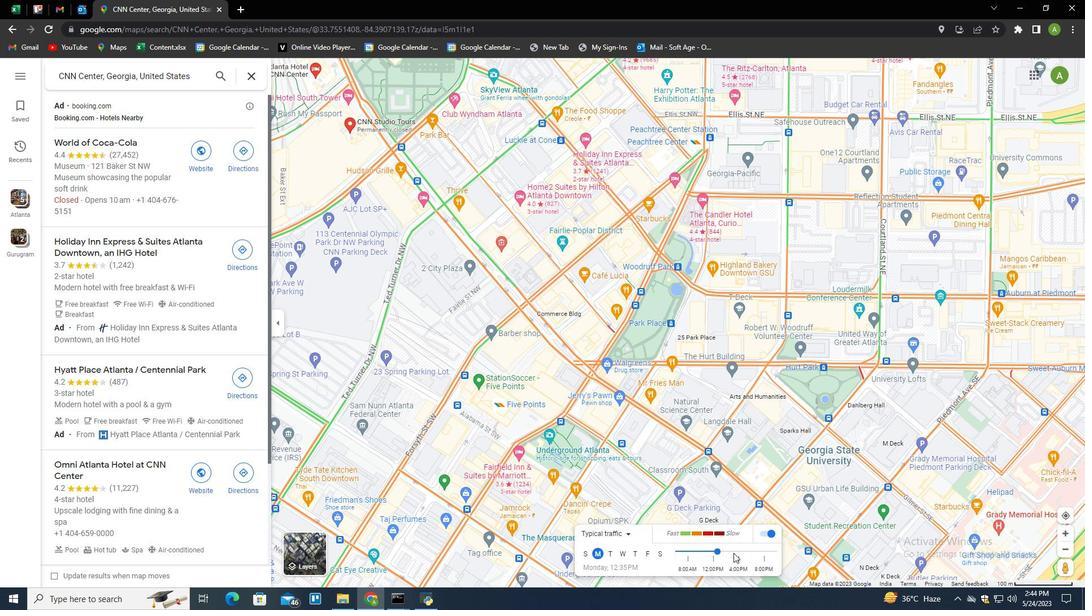 
Action: Mouse moved to (734, 553)
Screenshot: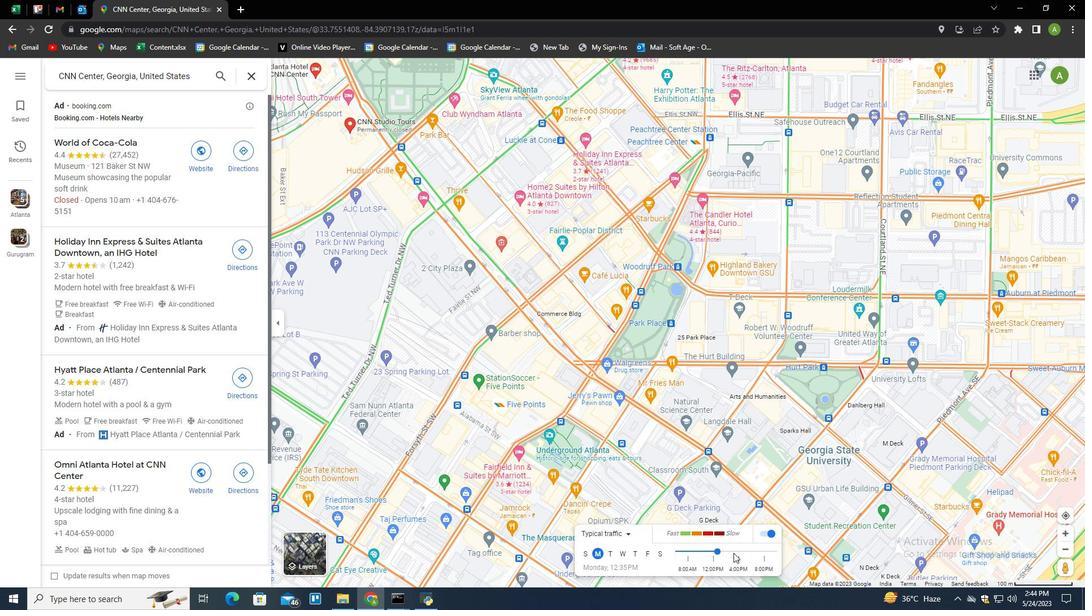 
Action: Mouse pressed left at (734, 553)
Screenshot: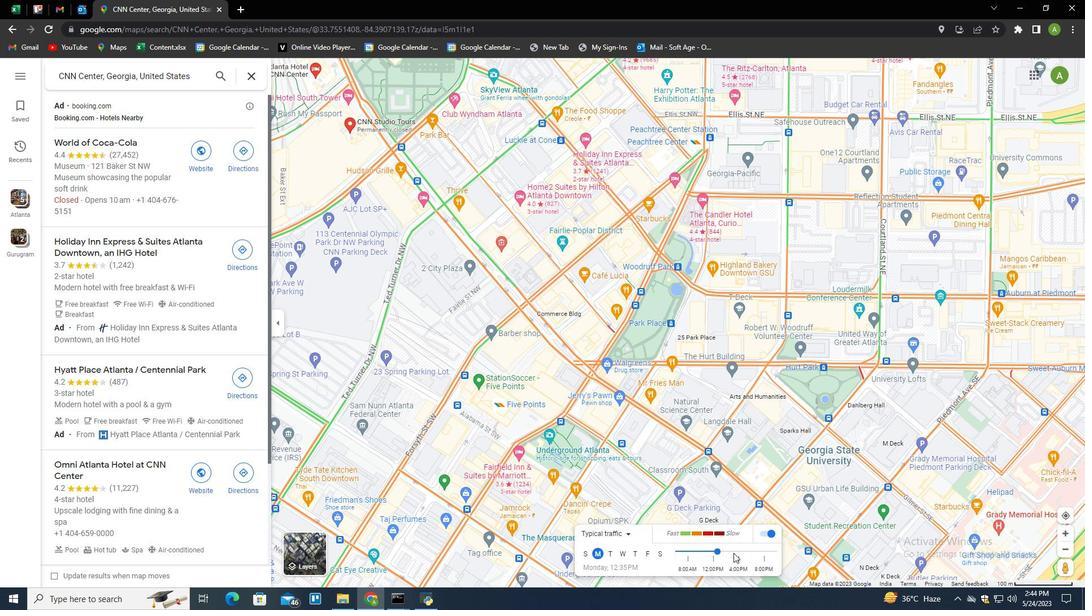 
Action: Mouse moved to (763, 551)
Screenshot: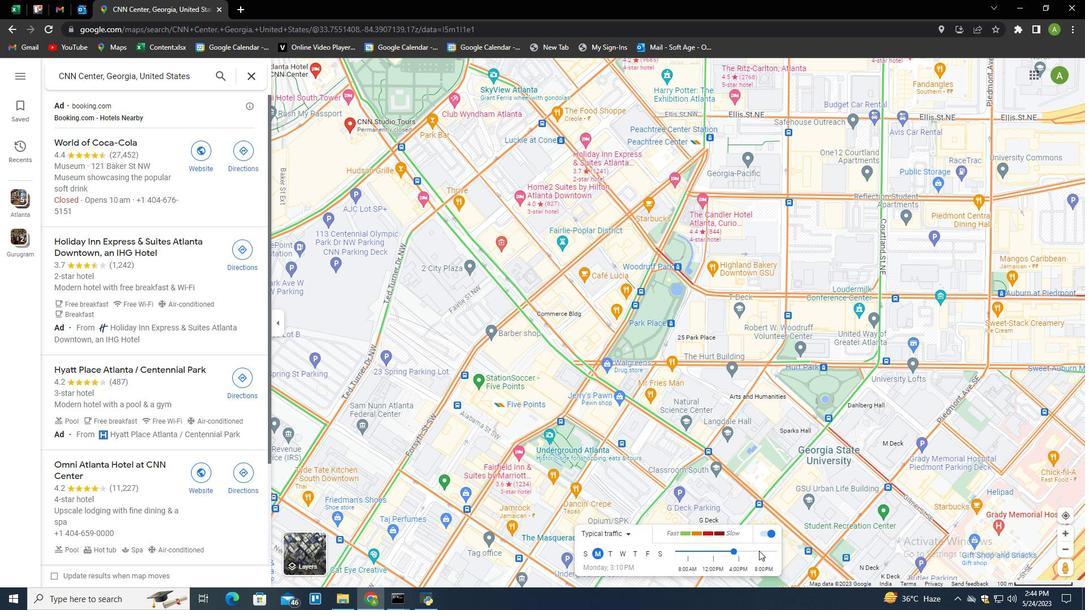 
Action: Mouse pressed left at (763, 551)
Screenshot: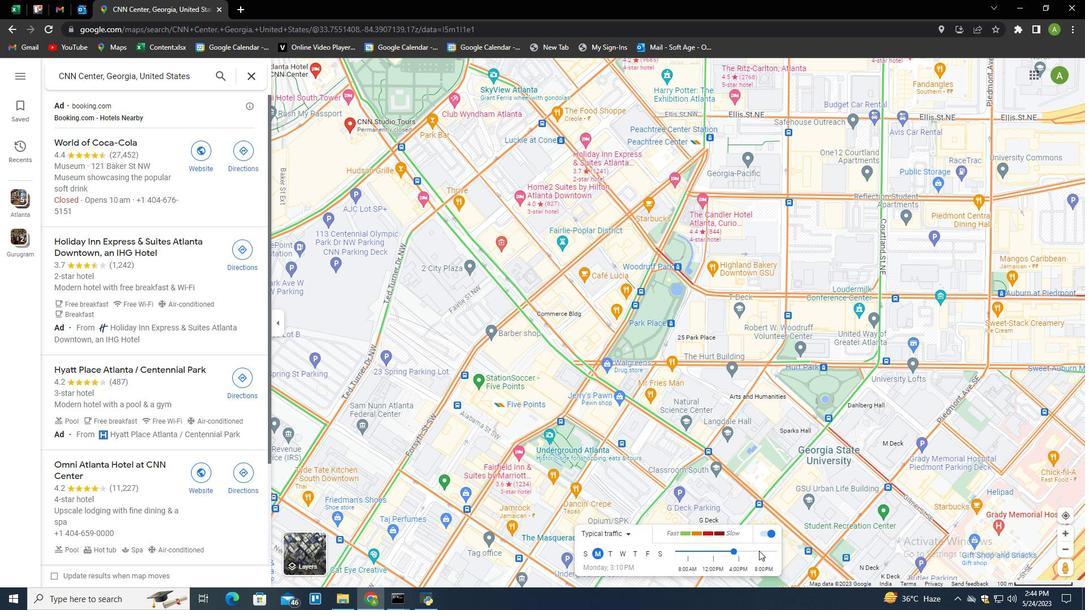 
Action: Mouse moved to (759, 550)
Screenshot: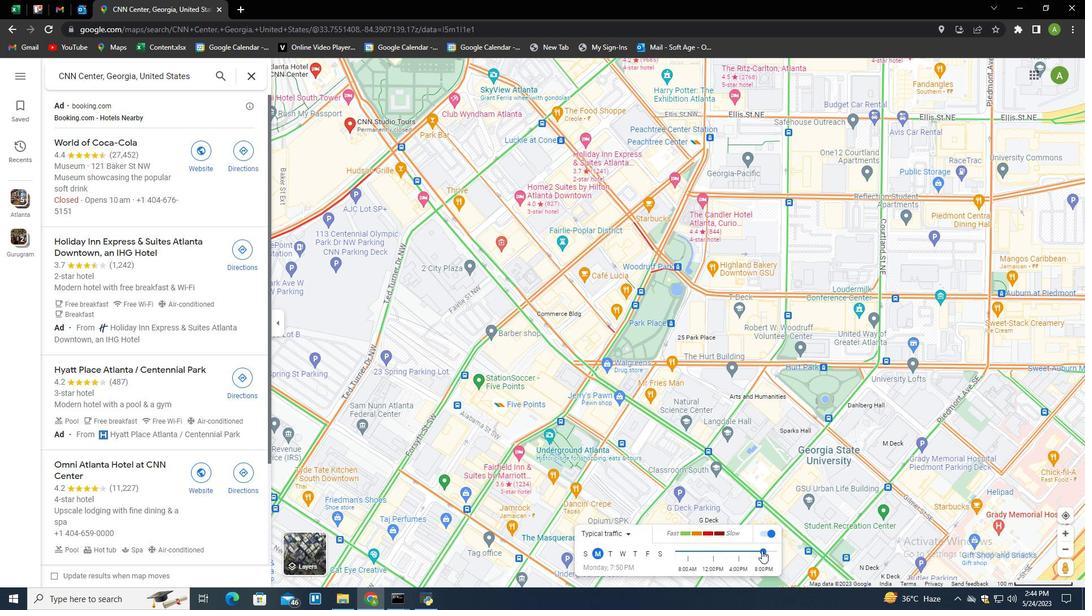 
Action: Mouse pressed left at (759, 550)
Screenshot: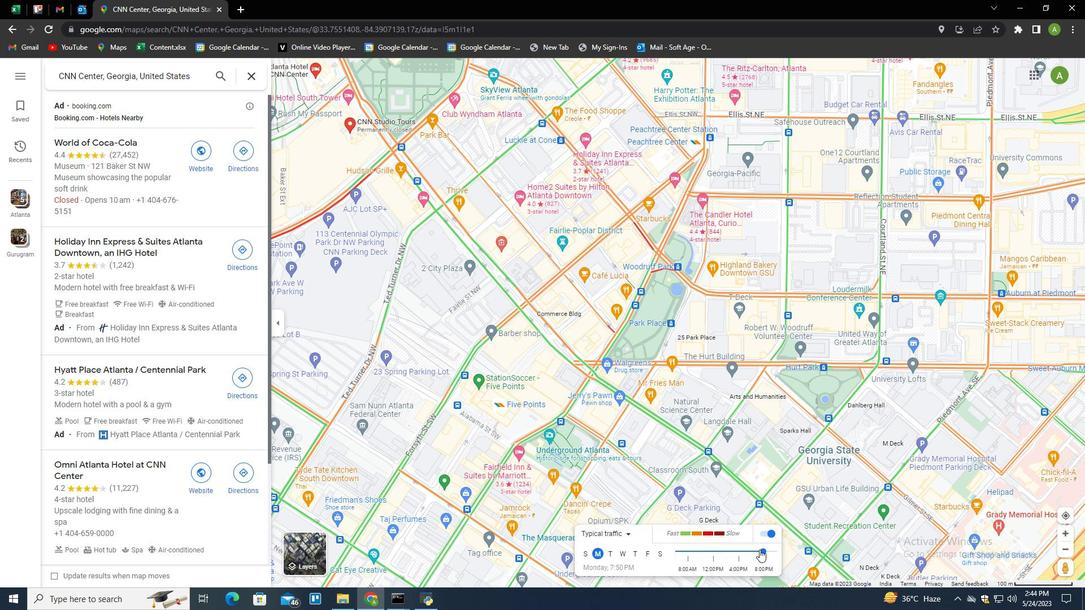 
Action: Mouse moved to (764, 554)
Screenshot: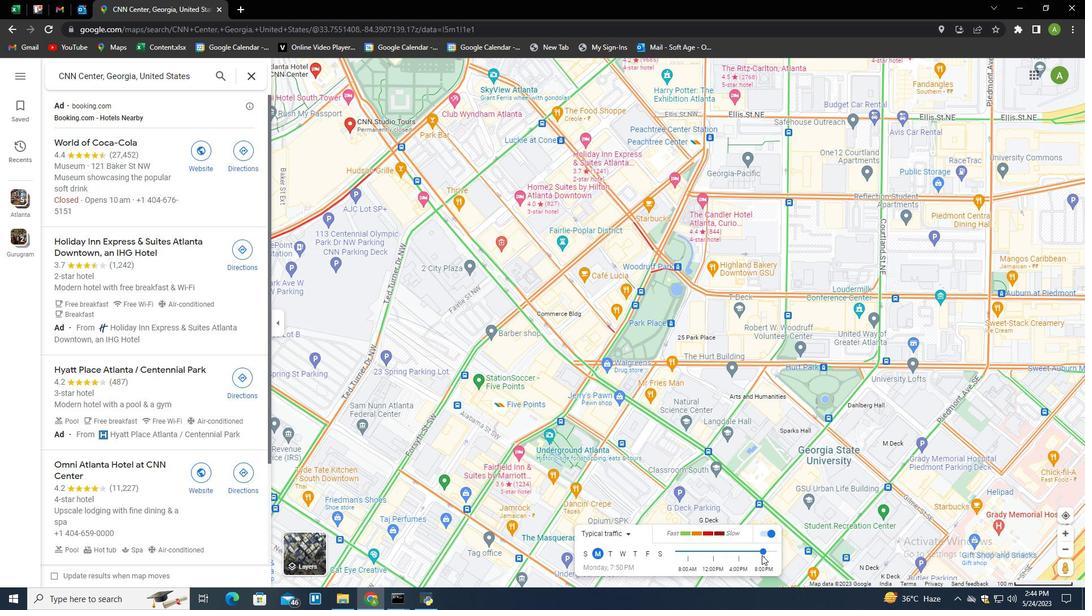 
Action: Mouse pressed left at (764, 554)
Screenshot: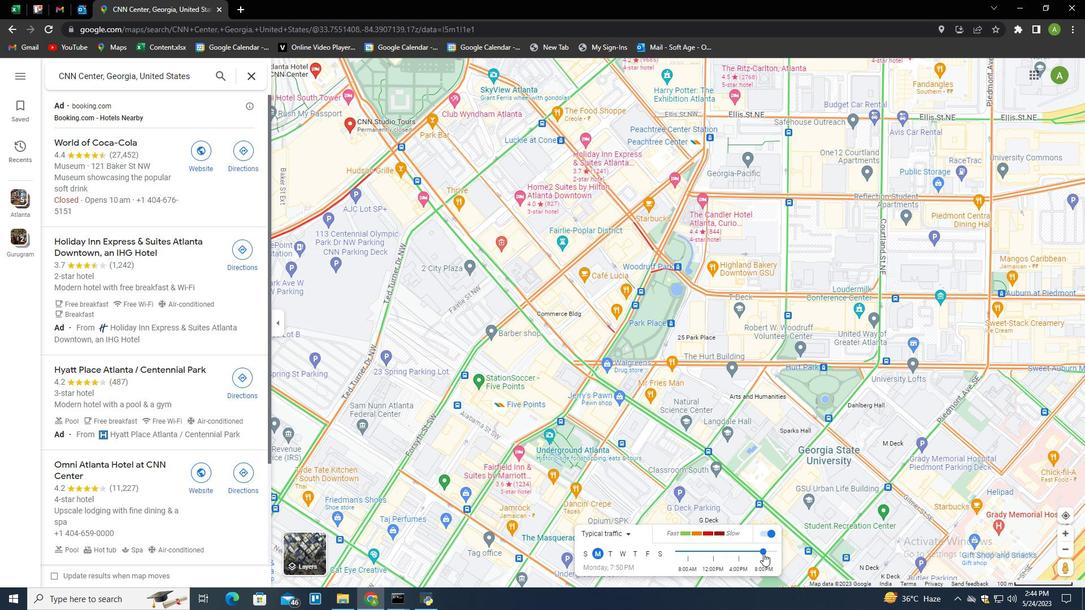 
Action: Mouse moved to (626, 431)
Screenshot: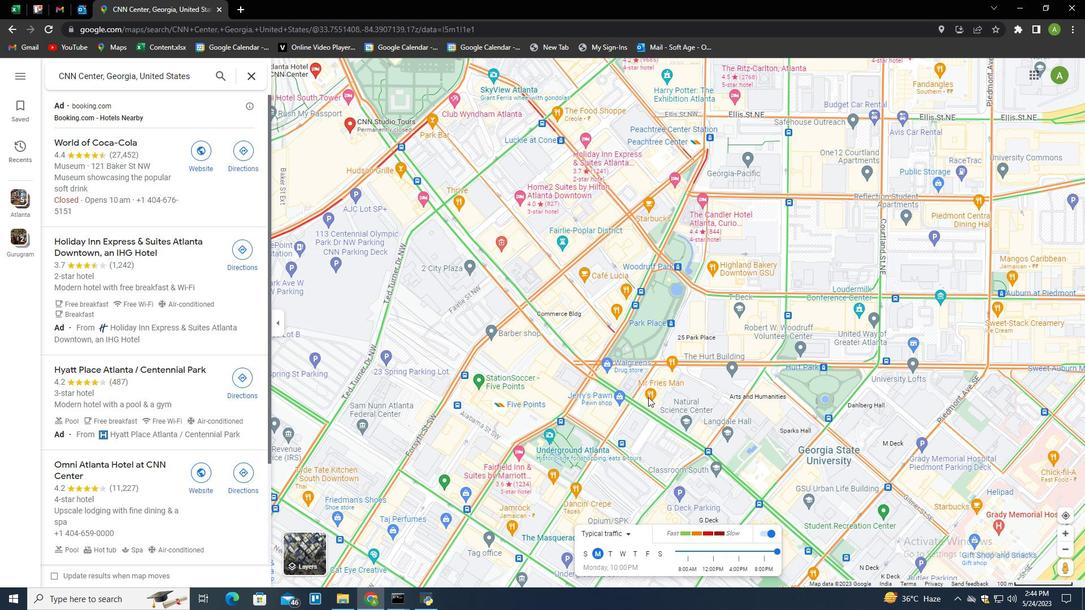 
Action: Mouse scrolled (626, 430) with delta (0, 0)
Screenshot: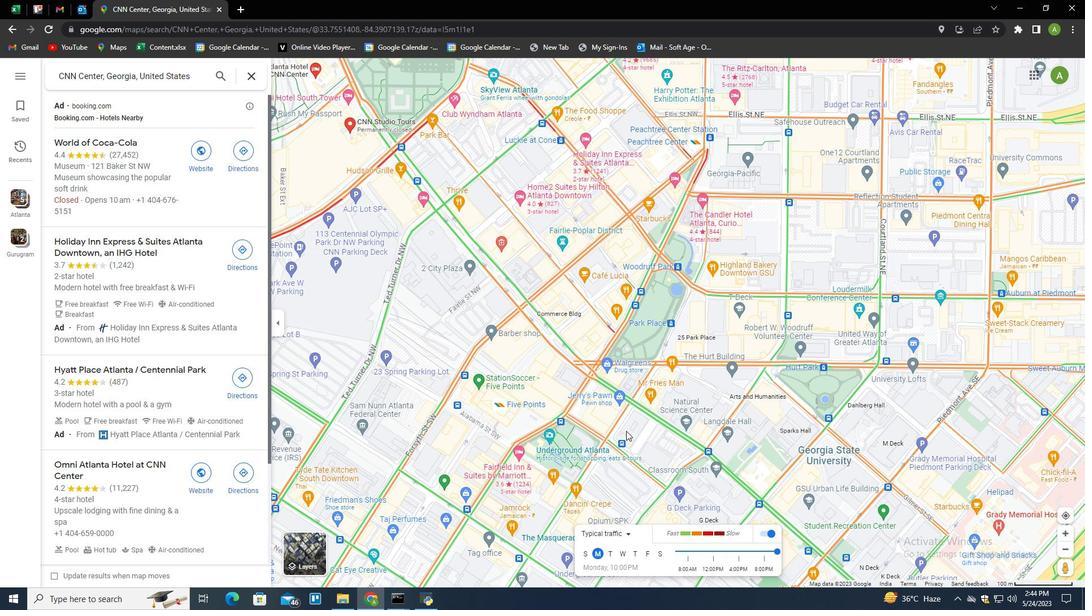 
Action: Mouse scrolled (626, 430) with delta (0, 0)
Screenshot: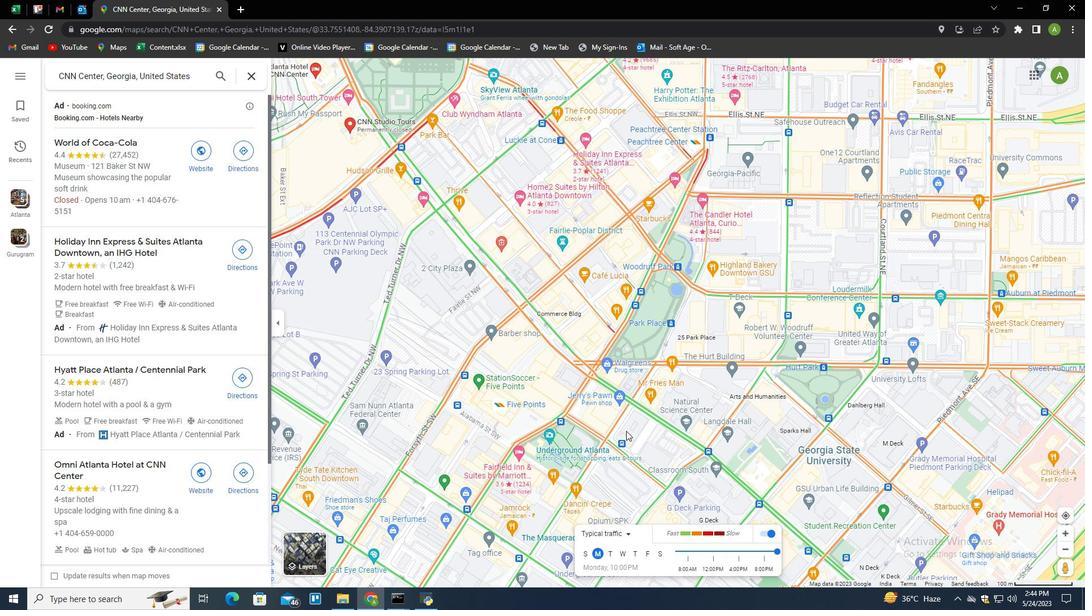 
Action: Mouse scrolled (626, 430) with delta (0, 0)
Screenshot: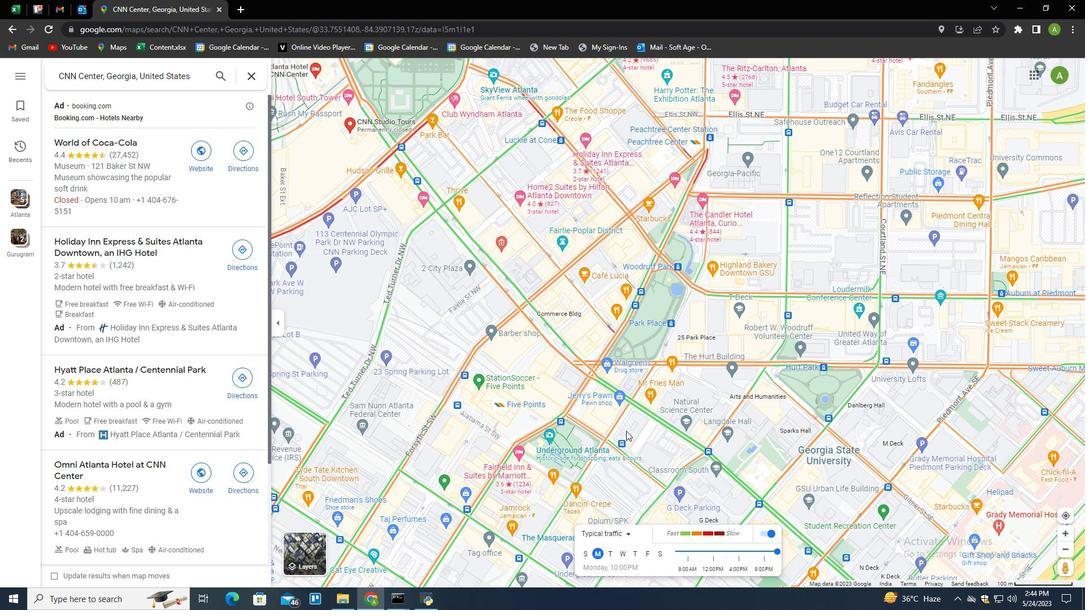 
Action: Mouse scrolled (626, 430) with delta (0, 0)
Screenshot: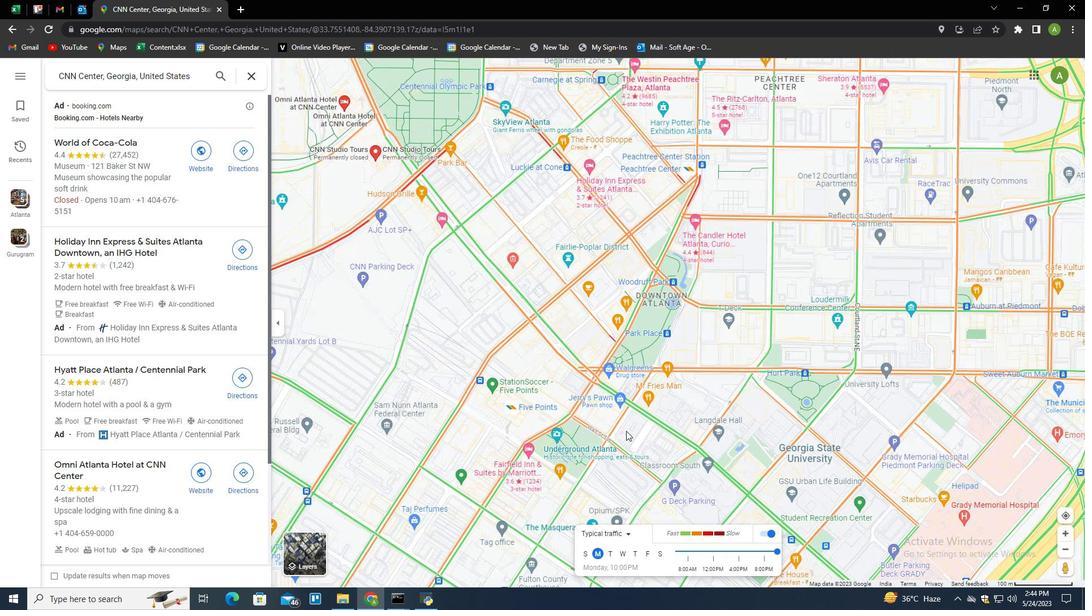
Action: Mouse moved to (224, 202)
Screenshot: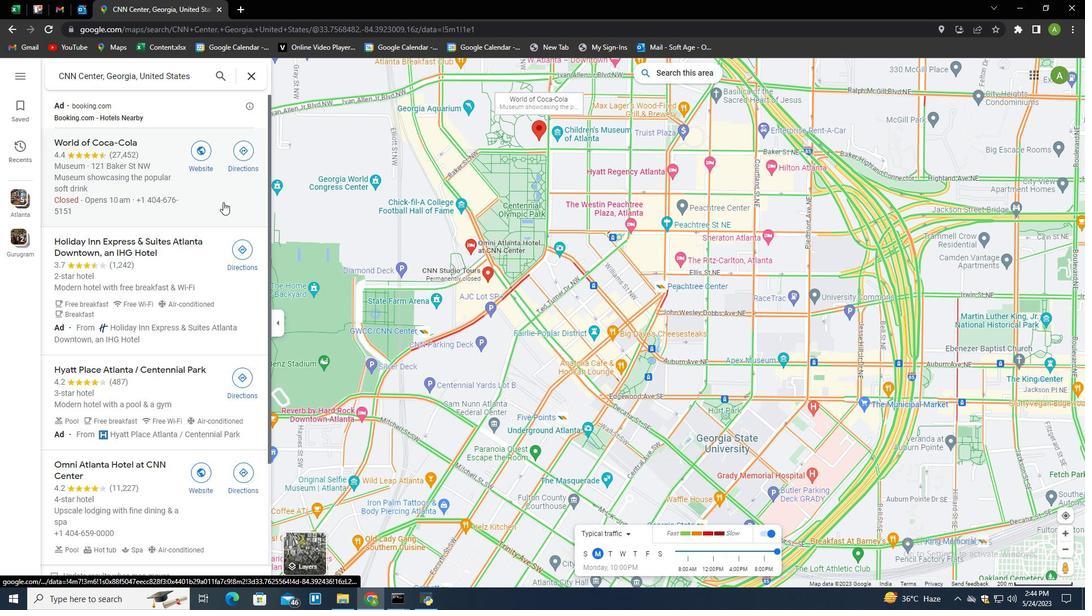 
Action: Mouse scrolled (224, 203) with delta (0, 0)
Screenshot: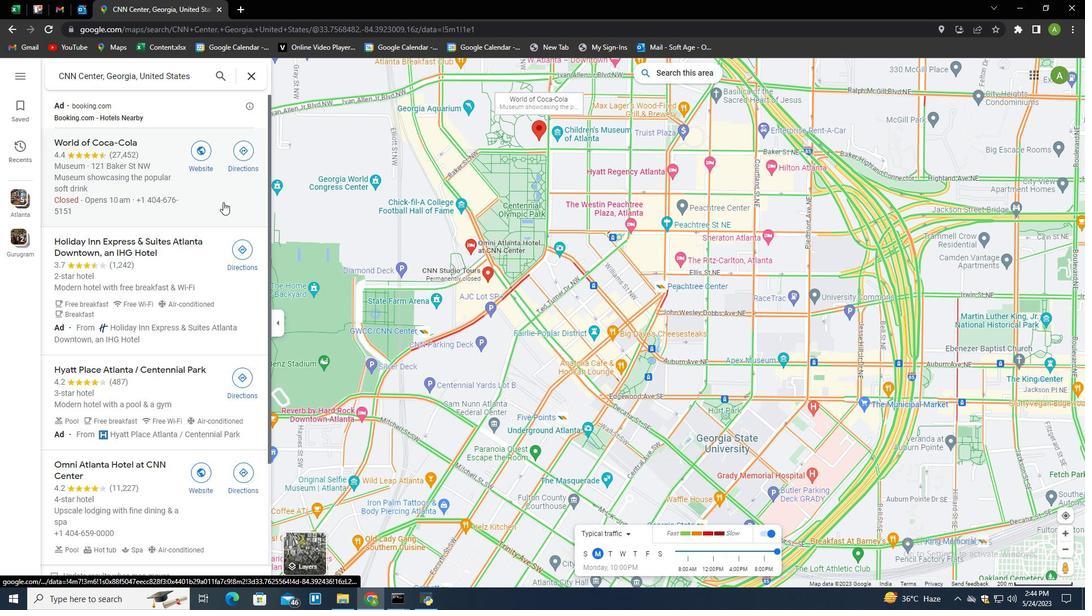 
Action: Mouse scrolled (224, 203) with delta (0, 0)
Screenshot: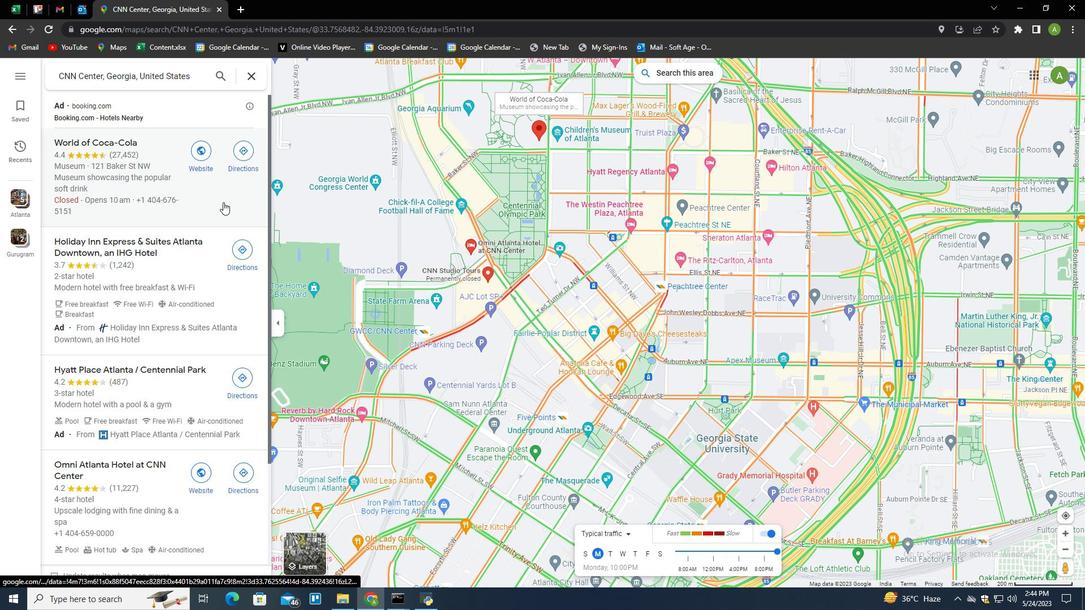 
Action: Mouse scrolled (224, 203) with delta (0, 0)
Screenshot: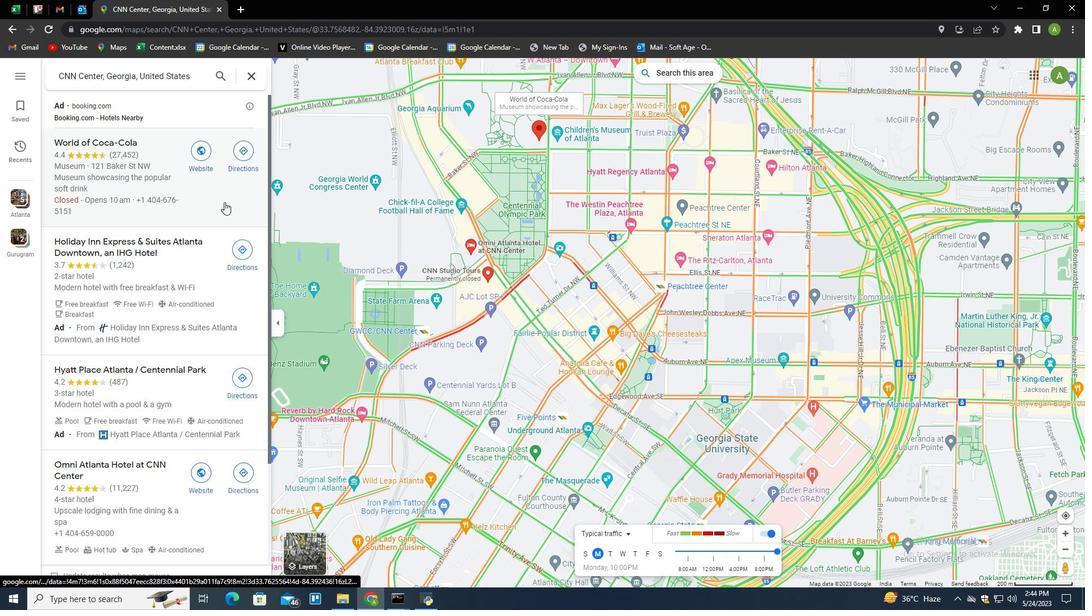 
Action: Mouse moved to (203, 355)
Screenshot: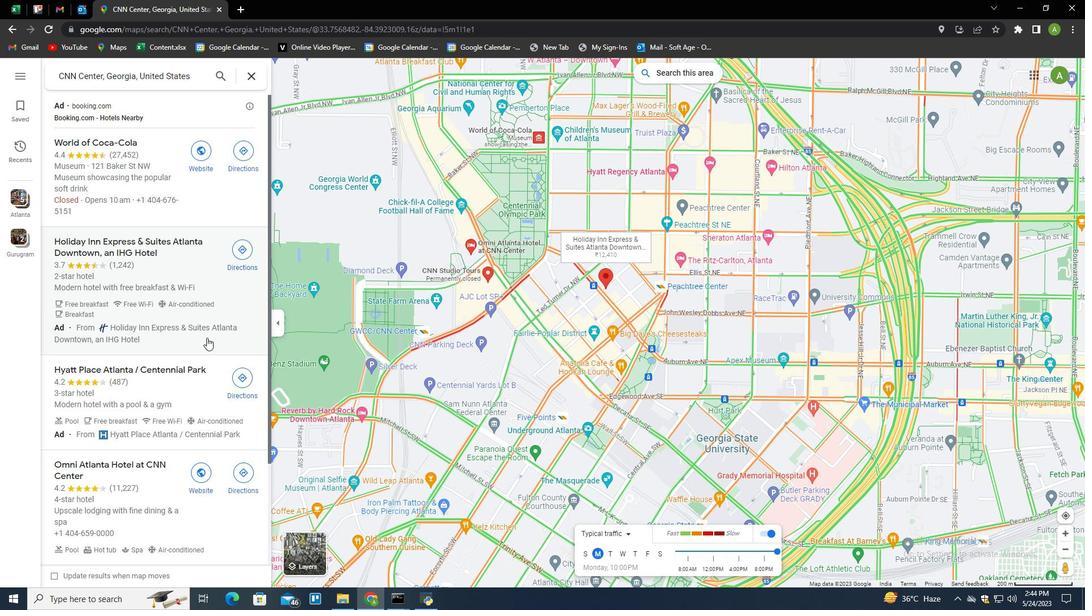 
Action: Mouse scrolled (203, 356) with delta (0, 0)
Screenshot: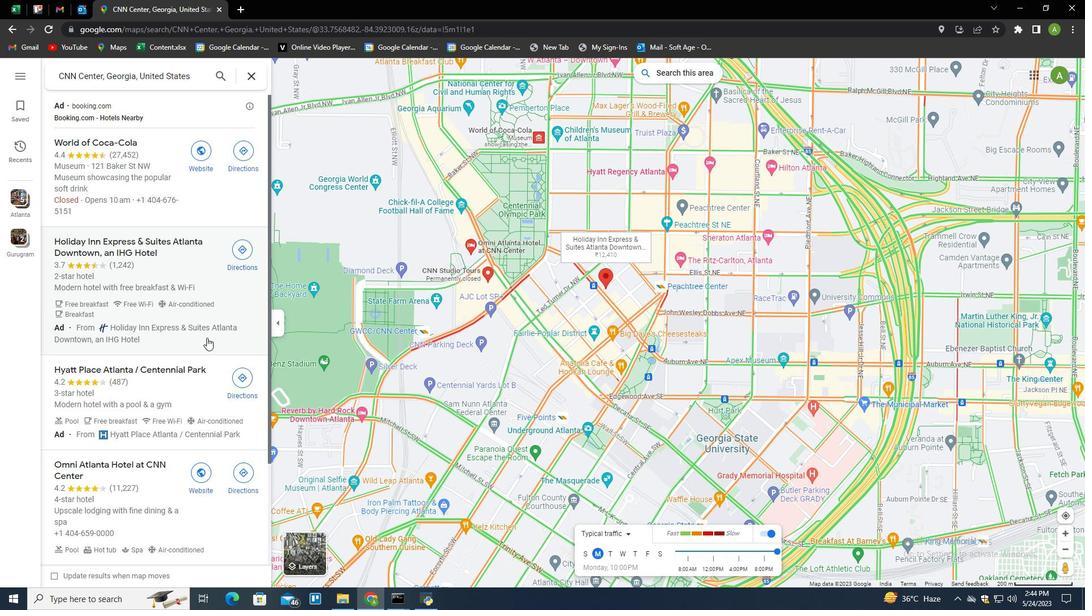
Action: Mouse scrolled (203, 356) with delta (0, 0)
Screenshot: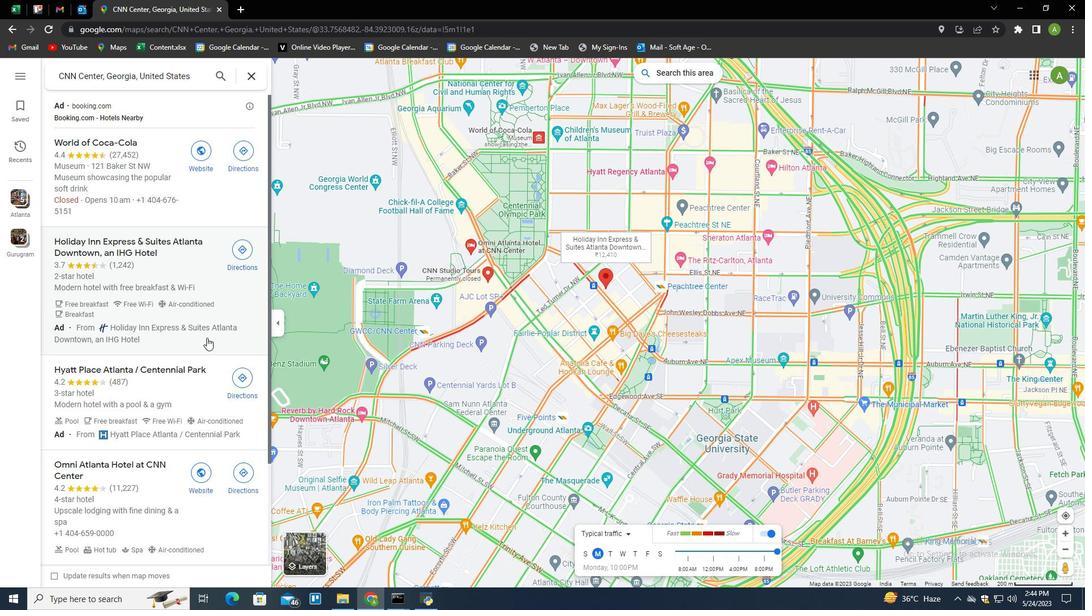 
Action: Mouse scrolled (203, 356) with delta (0, 0)
Screenshot: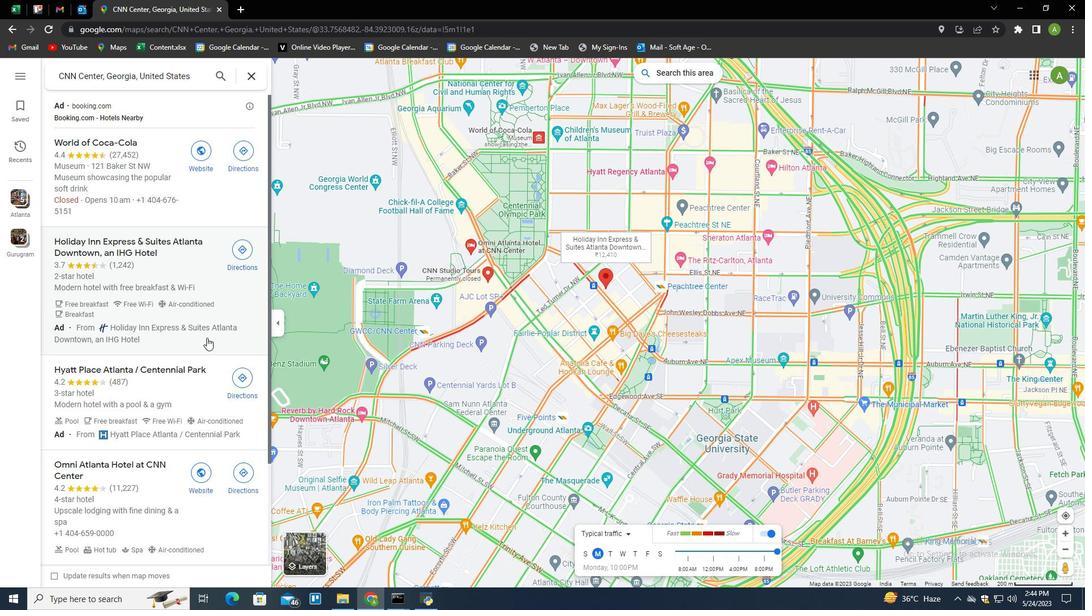 
Action: Mouse scrolled (203, 356) with delta (0, 0)
Screenshot: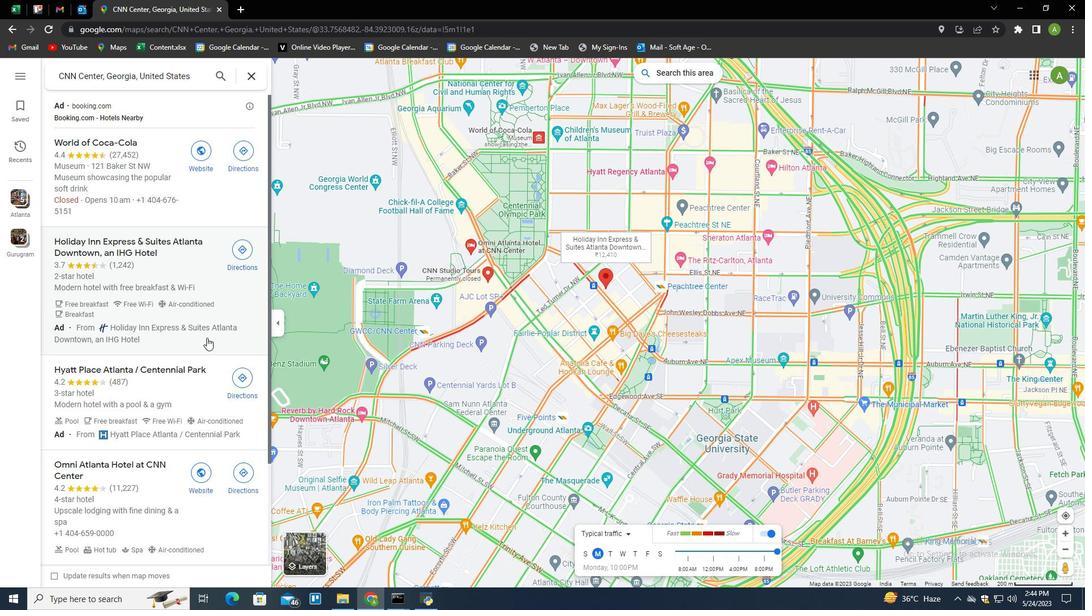 
Action: Mouse scrolled (203, 356) with delta (0, 0)
Screenshot: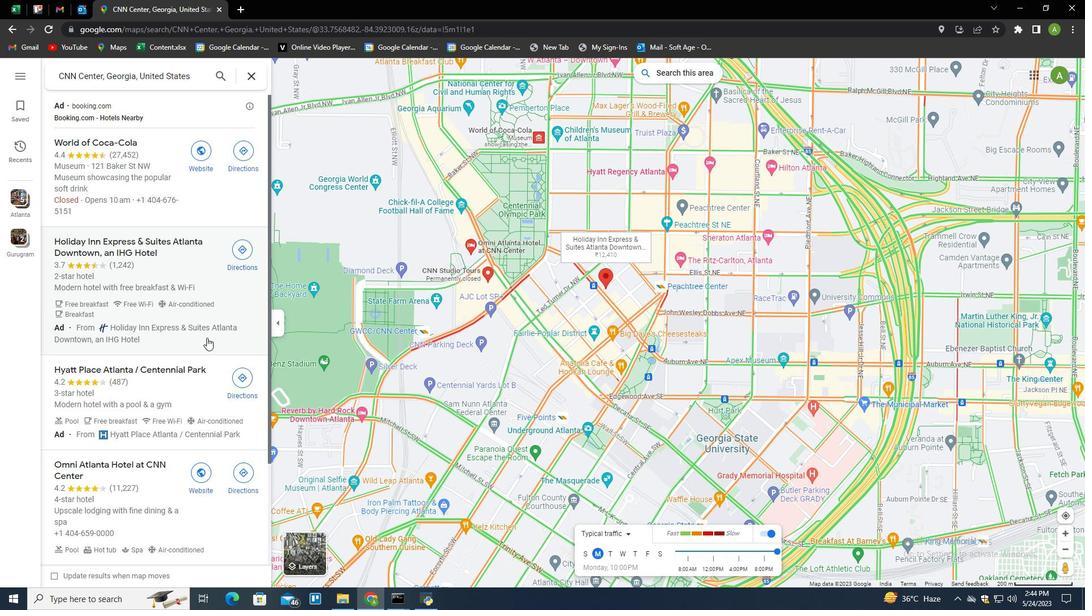 
Action: Mouse moved to (223, 72)
Screenshot: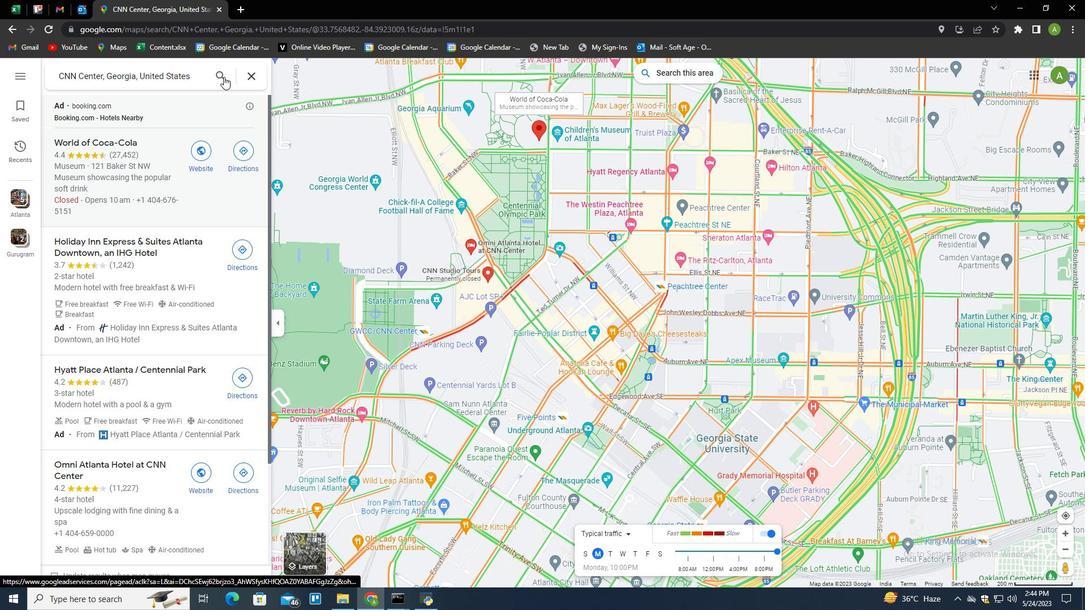
Action: Mouse pressed left at (223, 72)
Screenshot: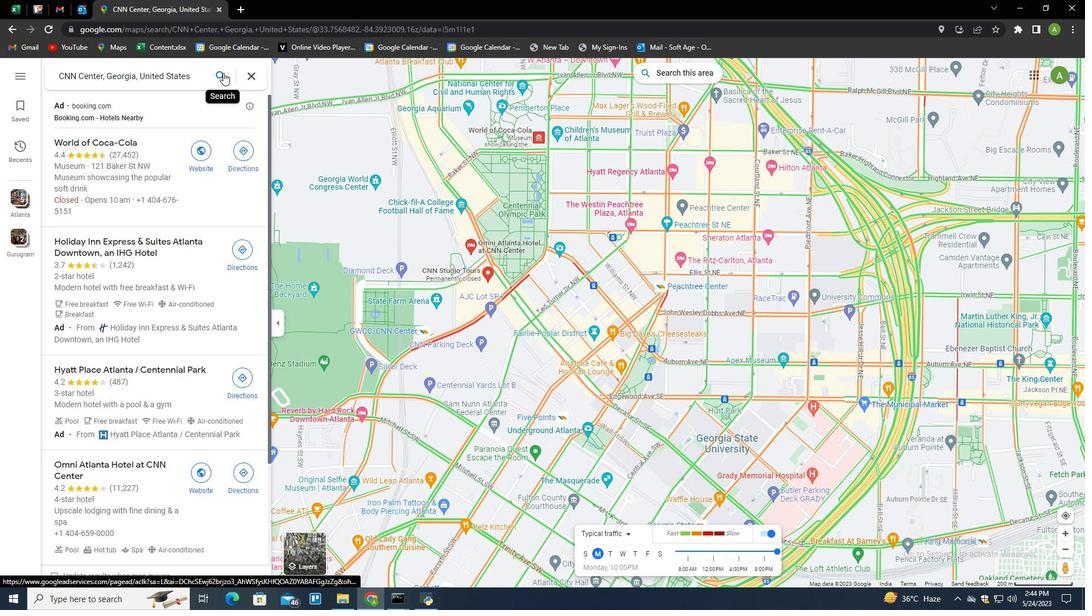 
Action: Mouse moved to (255, 78)
Screenshot: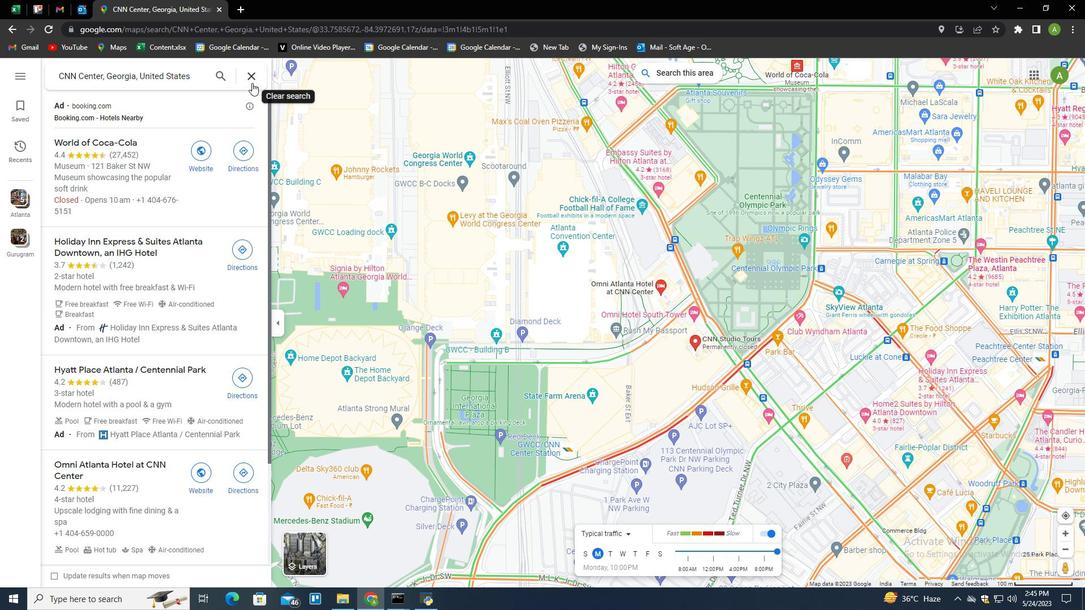 
Action: Mouse pressed left at (255, 78)
Screenshot: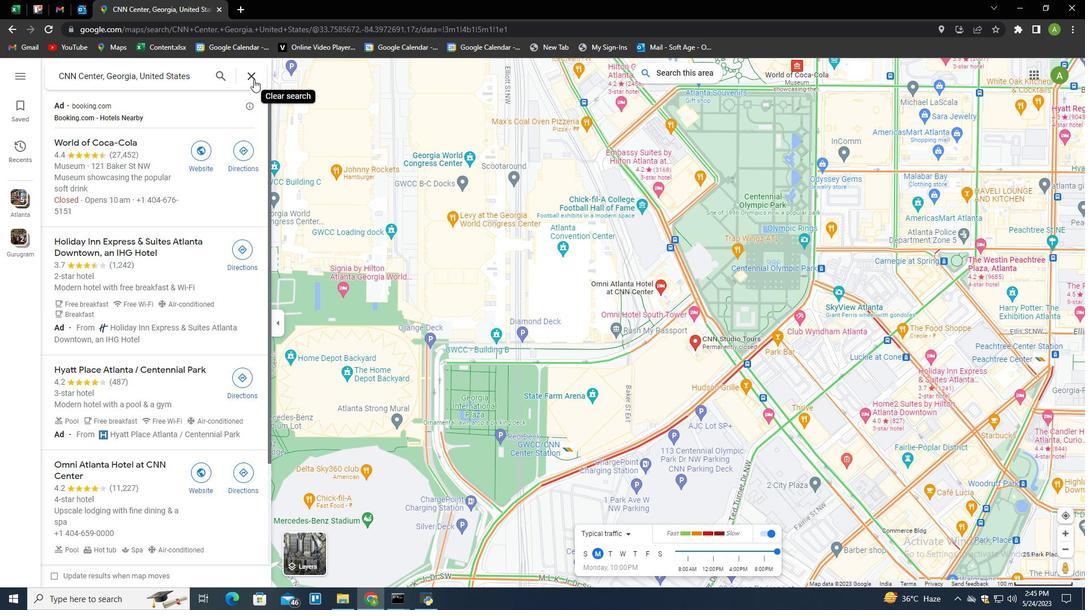 
Action: Mouse moved to (120, 99)
Screenshot: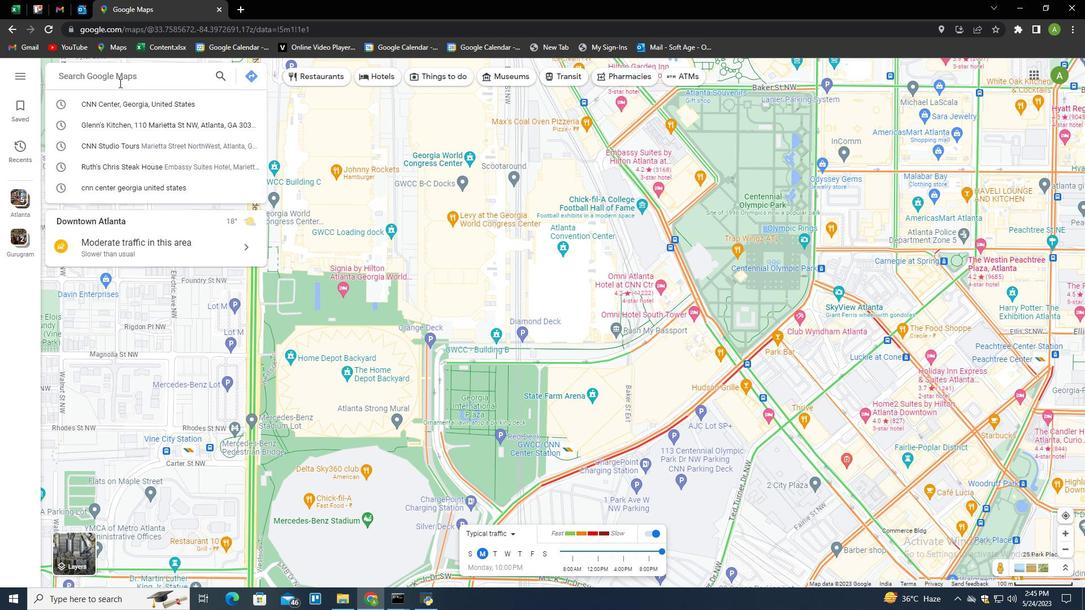 
Action: Mouse pressed left at (120, 99)
Screenshot: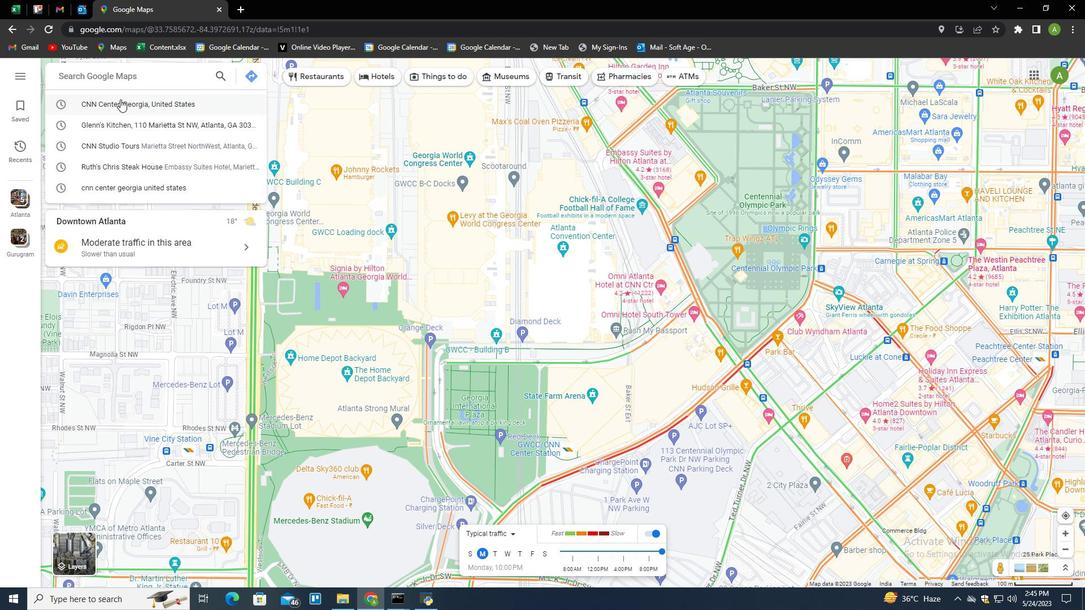 
Action: Mouse moved to (178, 175)
Screenshot: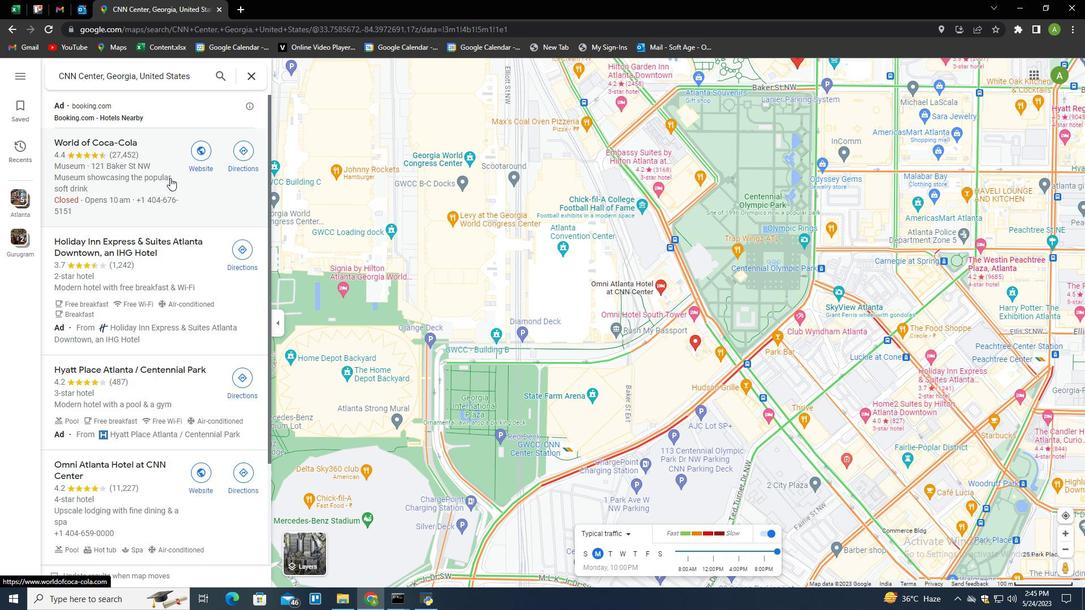 
Action: Mouse scrolled (178, 175) with delta (0, 0)
Screenshot: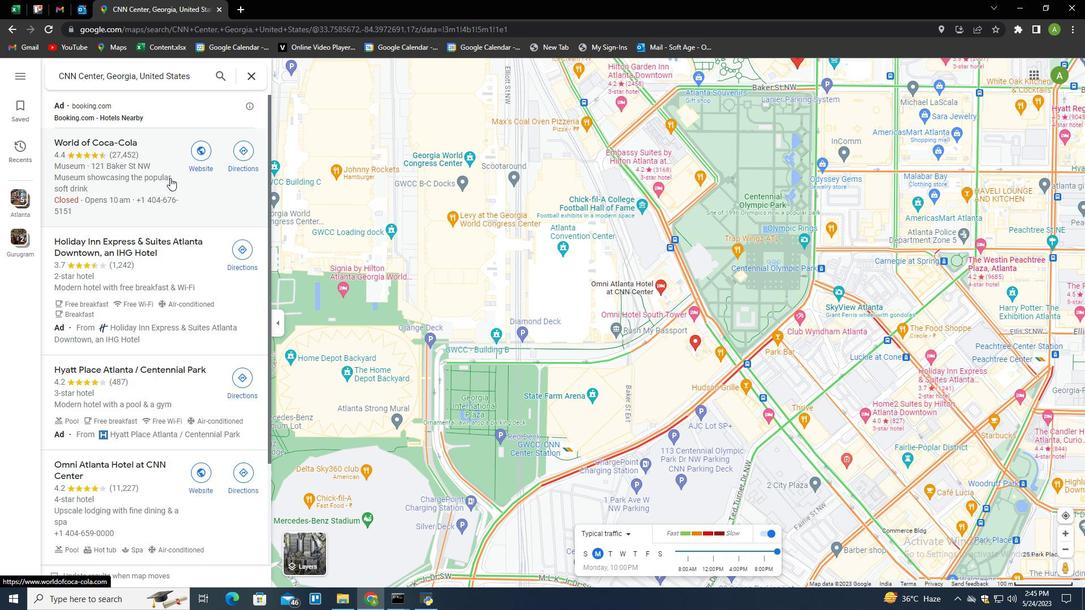 
Action: Mouse moved to (179, 174)
Screenshot: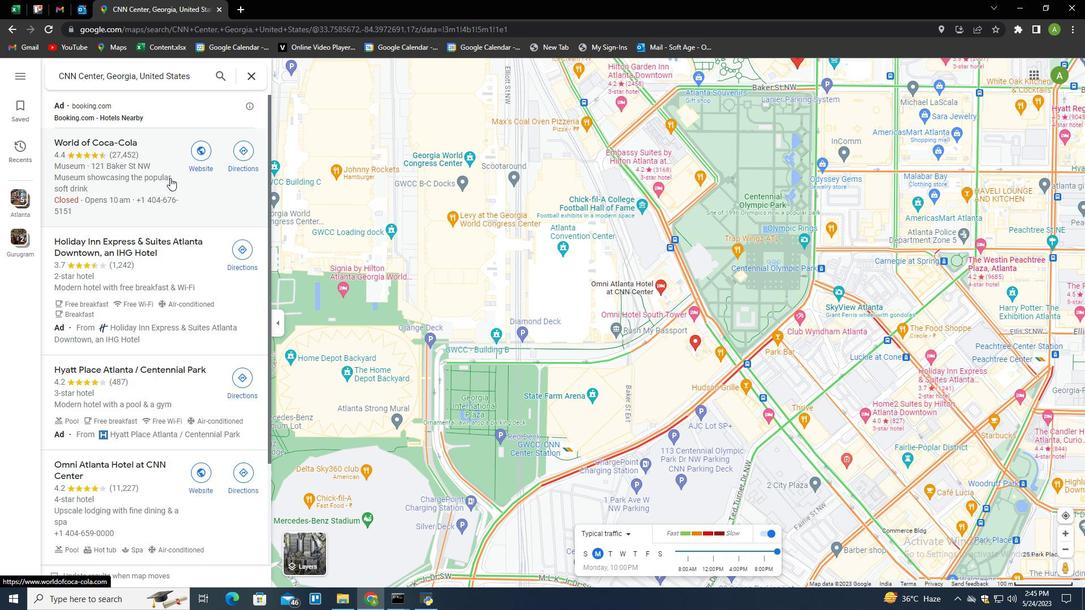 
Action: Mouse scrolled (179, 175) with delta (0, 0)
Screenshot: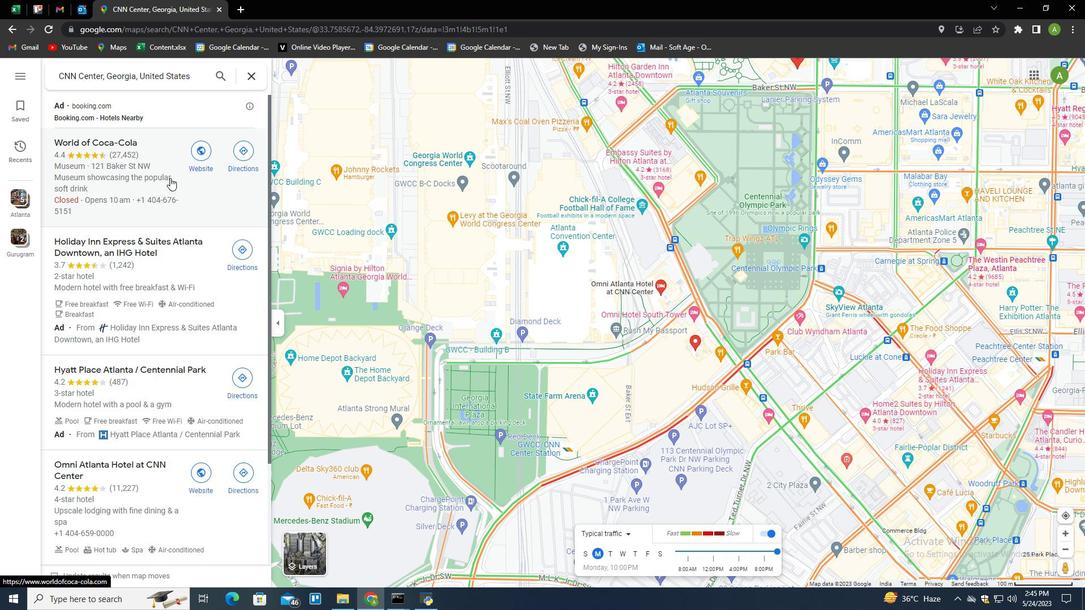 
Action: Mouse scrolled (179, 175) with delta (0, 0)
Screenshot: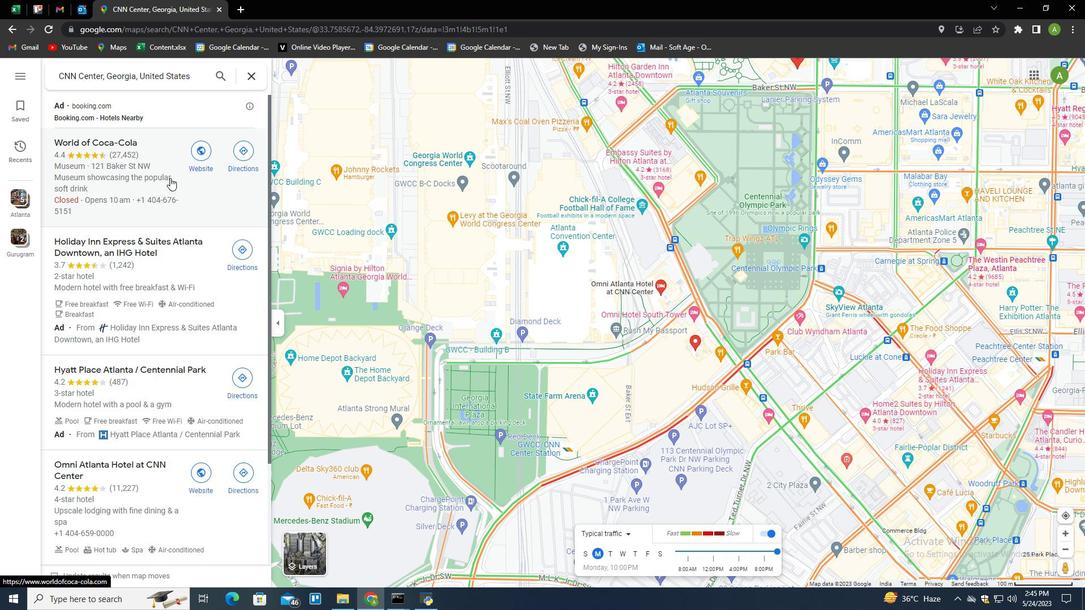 
Action: Mouse scrolled (179, 175) with delta (0, 0)
Screenshot: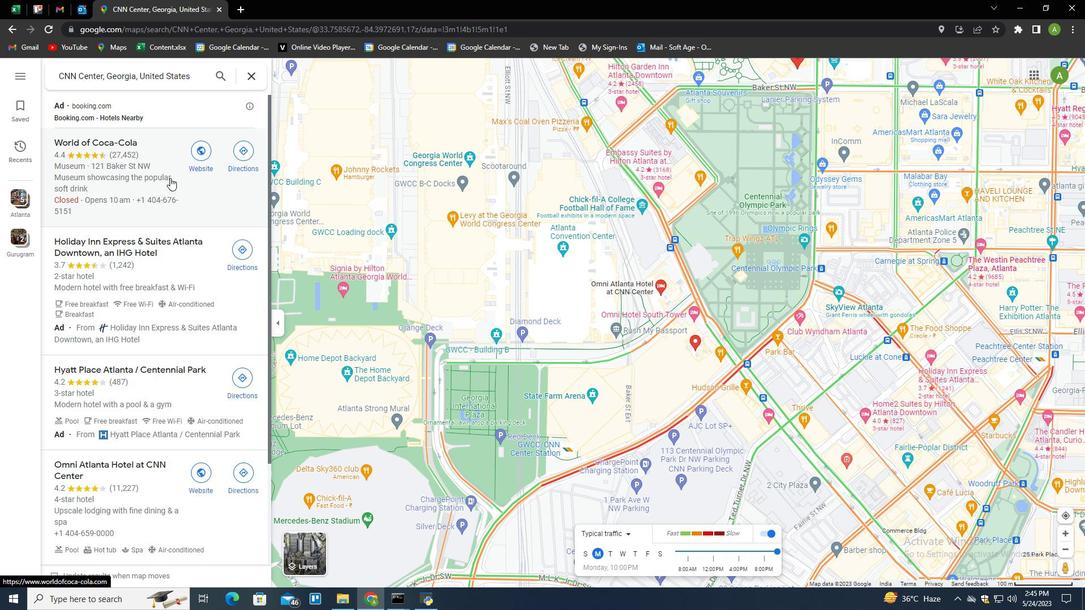 
Action: Mouse scrolled (179, 175) with delta (0, 0)
Screenshot: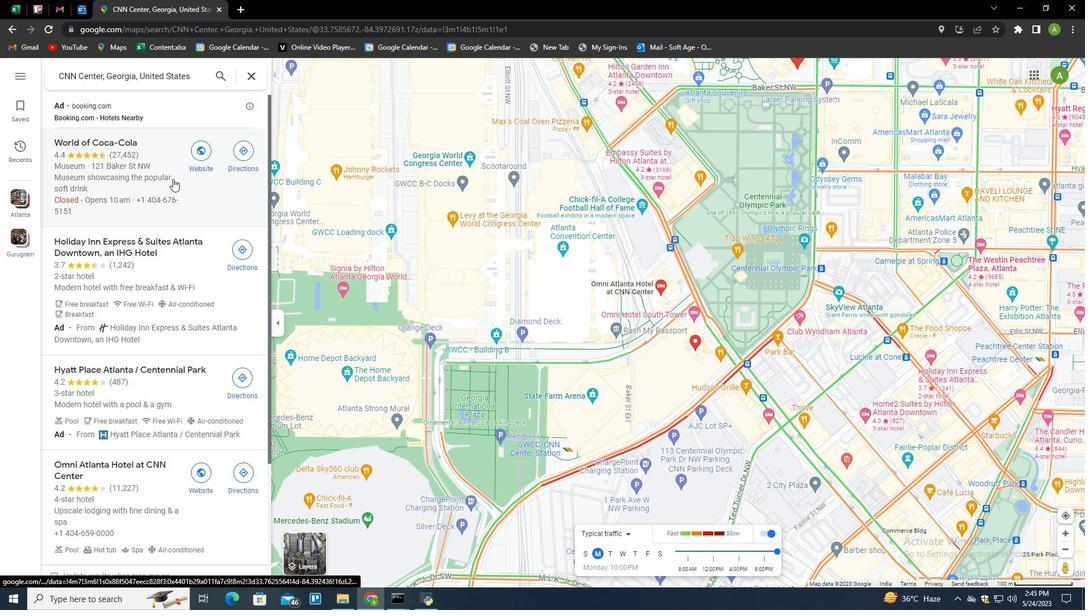 
Action: Mouse moved to (188, 166)
Screenshot: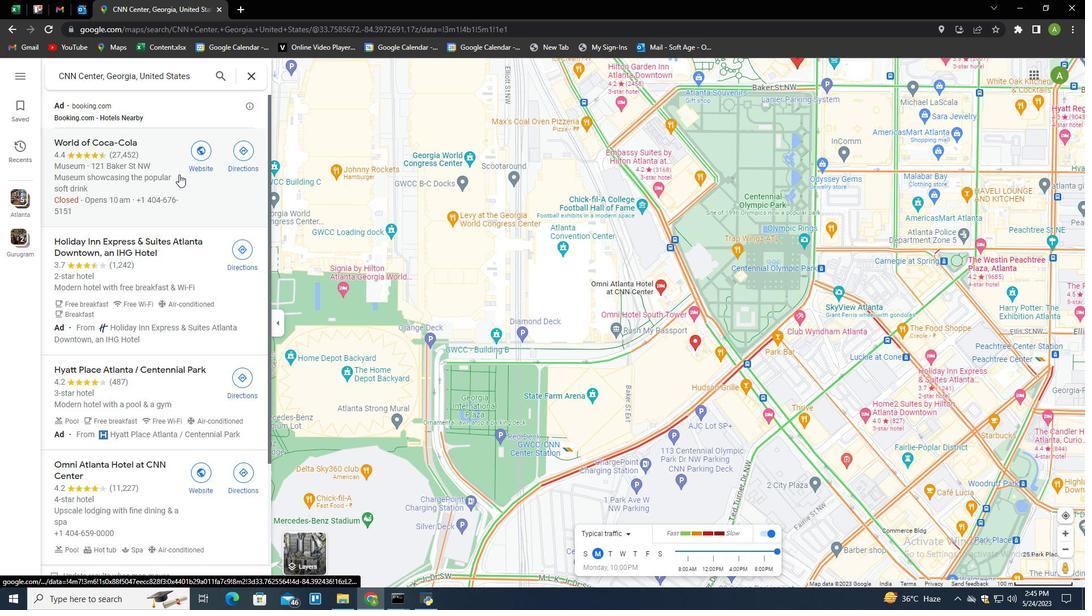 
Action: Mouse scrolled (180, 174) with delta (0, 0)
Screenshot: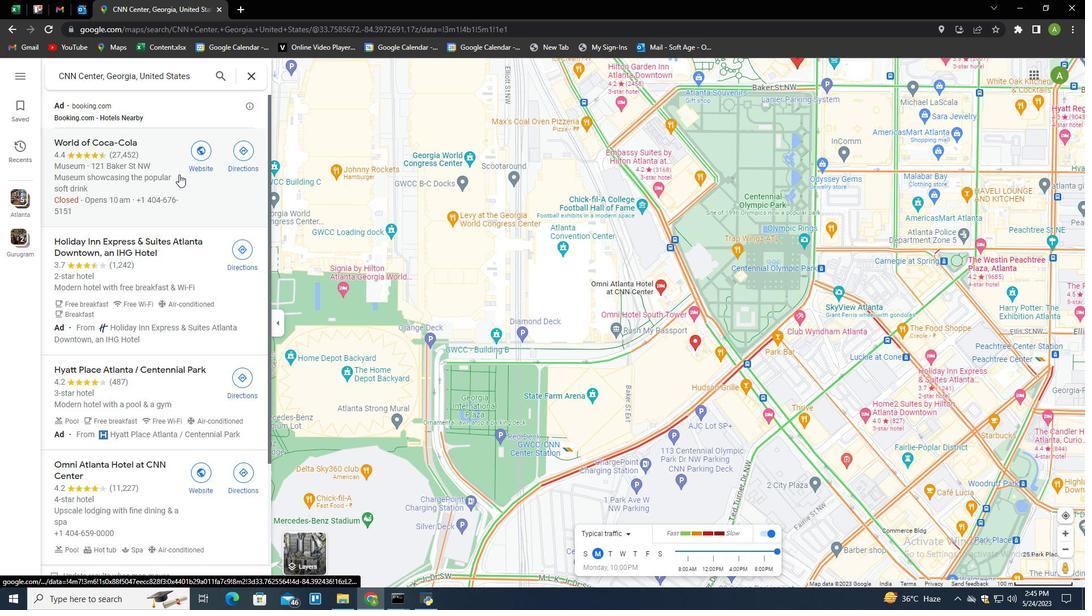 
Action: Mouse moved to (191, 165)
Screenshot: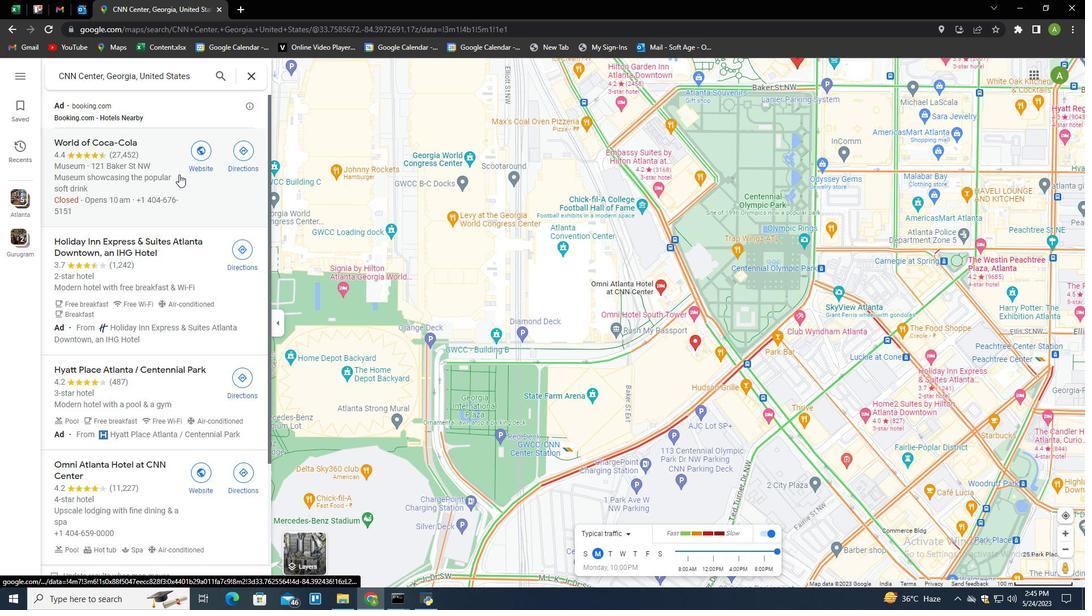 
Action: Mouse scrolled (184, 172) with delta (0, 0)
Screenshot: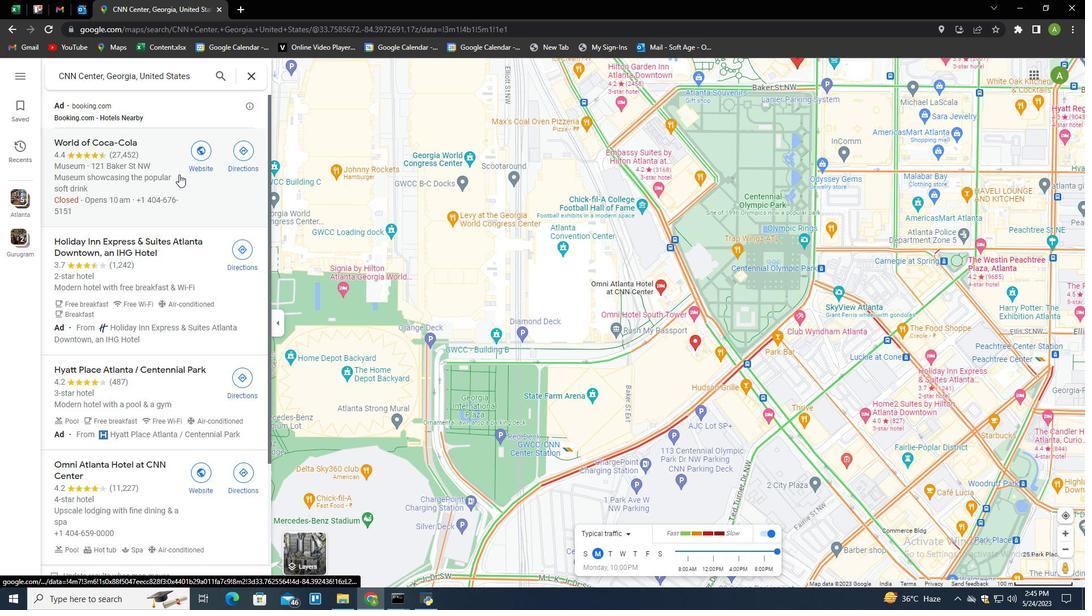 
Action: Mouse moved to (185, 261)
Screenshot: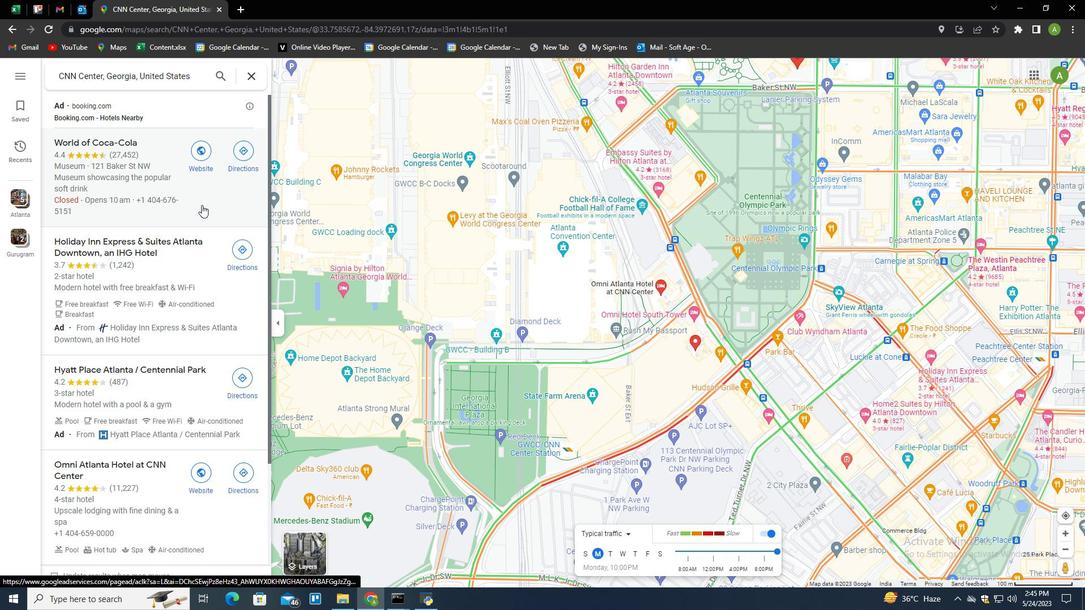 
Action: Mouse scrolled (185, 260) with delta (0, 0)
Screenshot: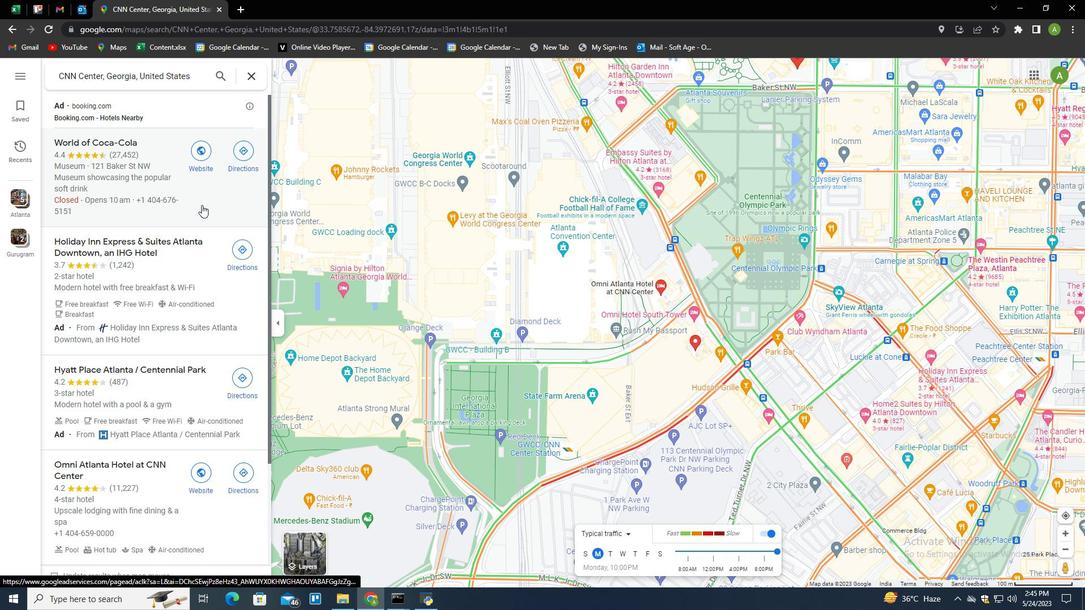 
Action: Mouse scrolled (185, 260) with delta (0, 0)
Screenshot: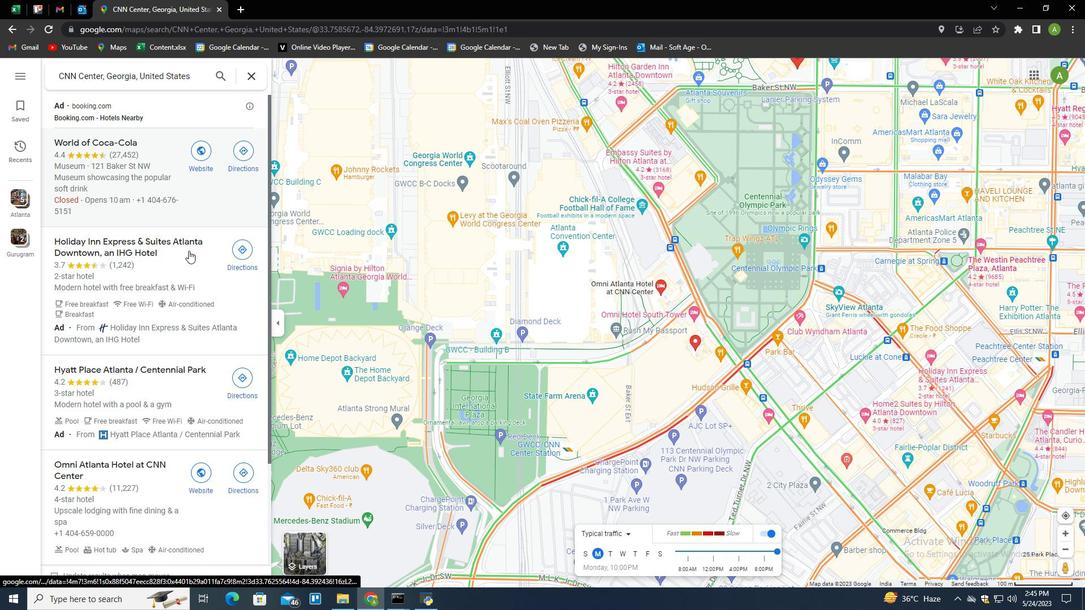 
Action: Mouse scrolled (185, 260) with delta (0, 0)
Screenshot: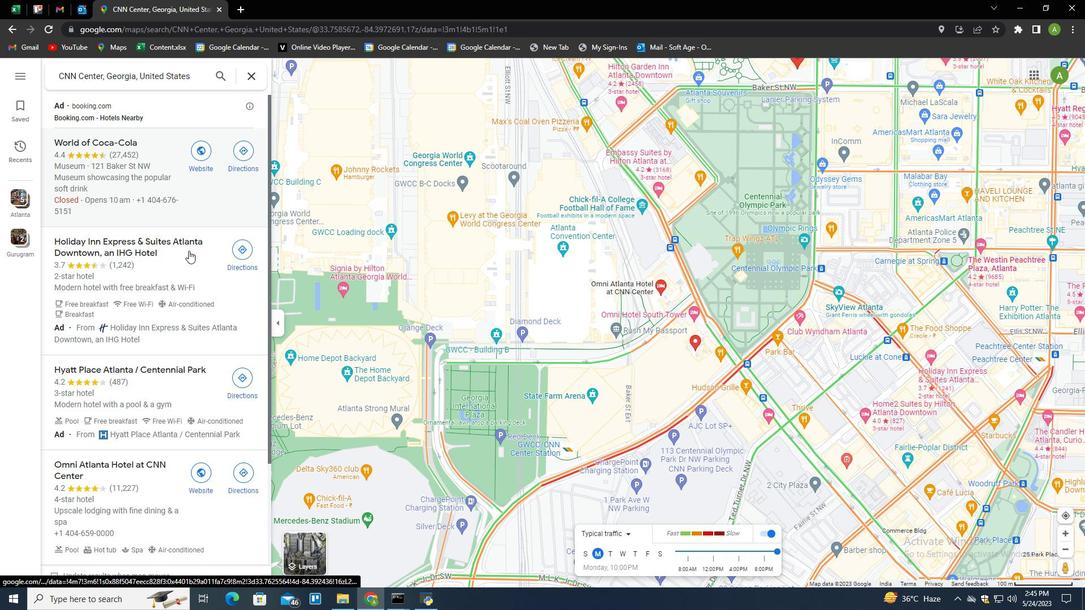 
Action: Mouse scrolled (185, 260) with delta (0, 0)
Screenshot: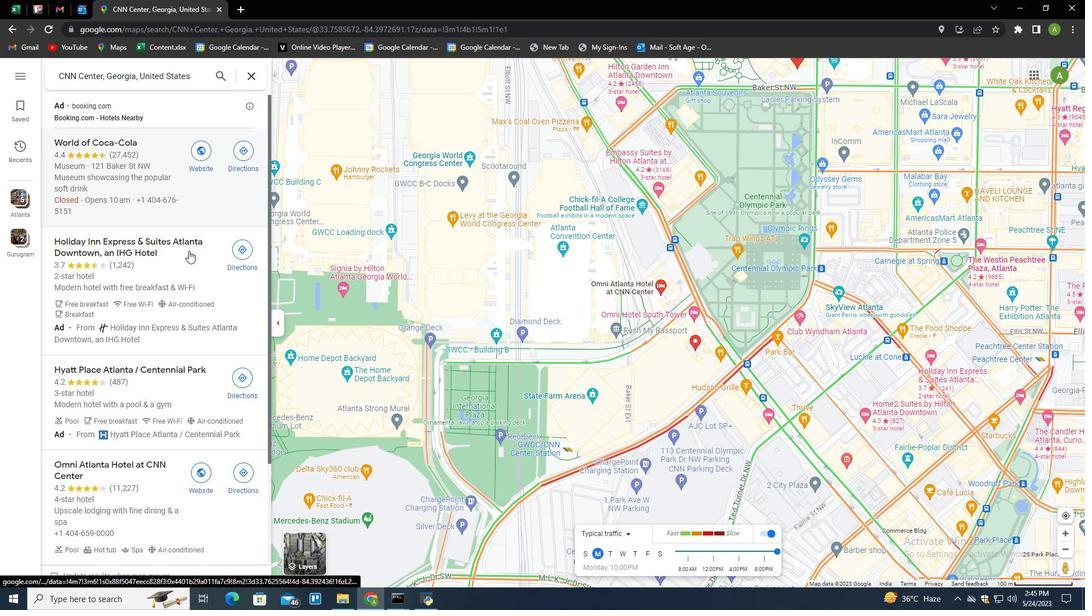 
Action: Mouse scrolled (185, 260) with delta (0, 0)
Screenshot: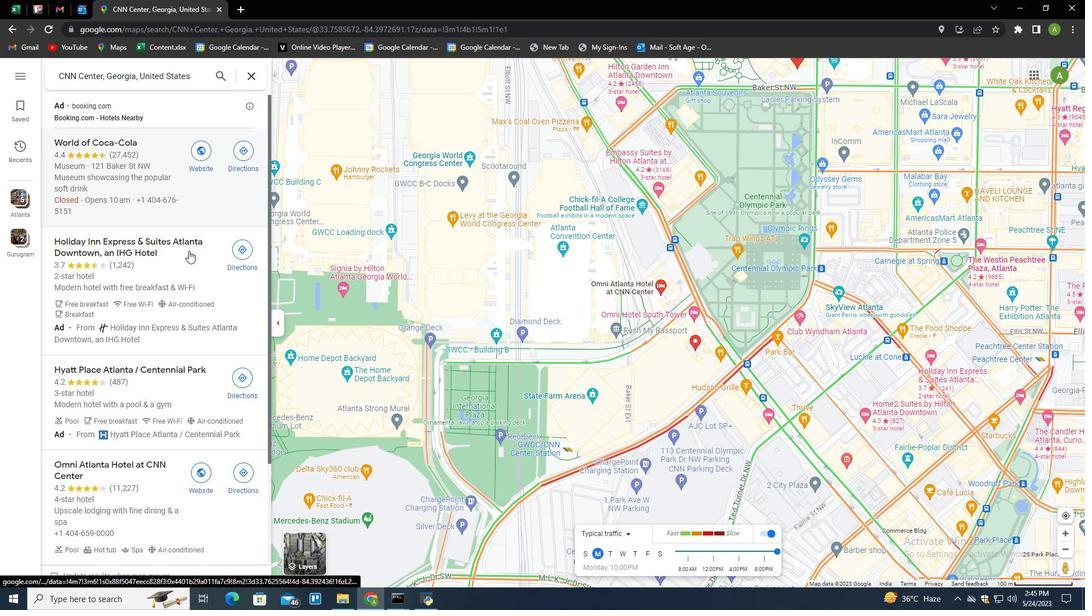 
Action: Mouse scrolled (185, 260) with delta (0, 0)
Screenshot: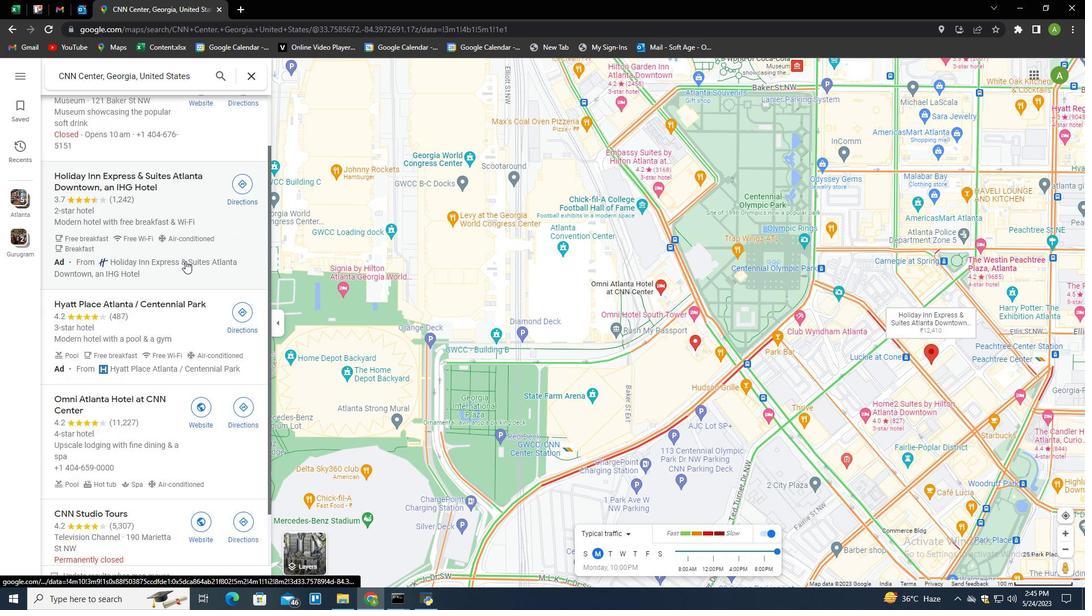 
Action: Mouse scrolled (185, 260) with delta (0, 0)
Screenshot: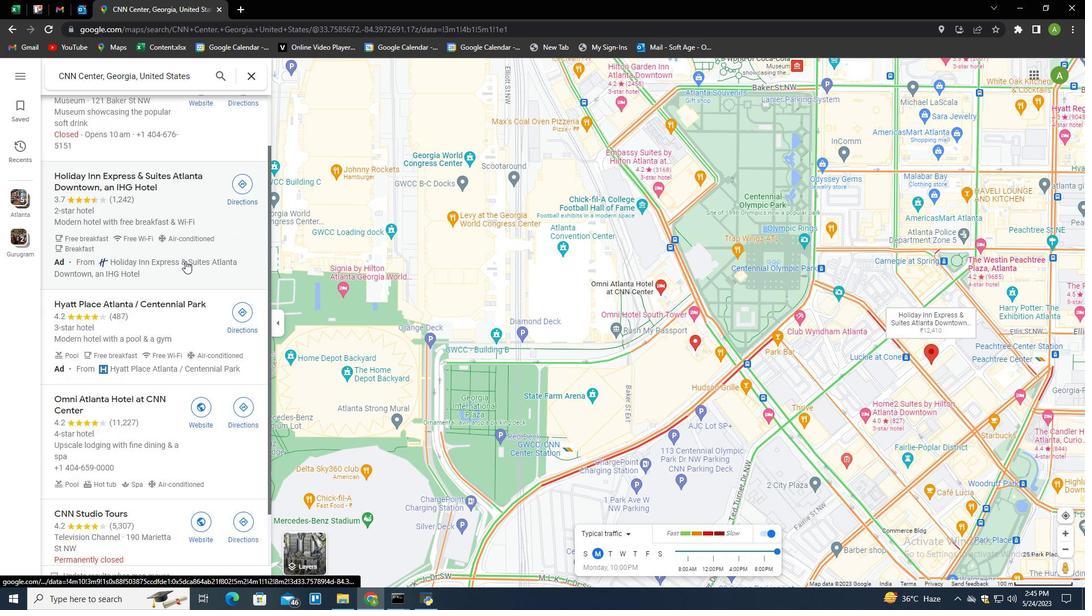 
Action: Mouse scrolled (185, 260) with delta (0, 0)
Screenshot: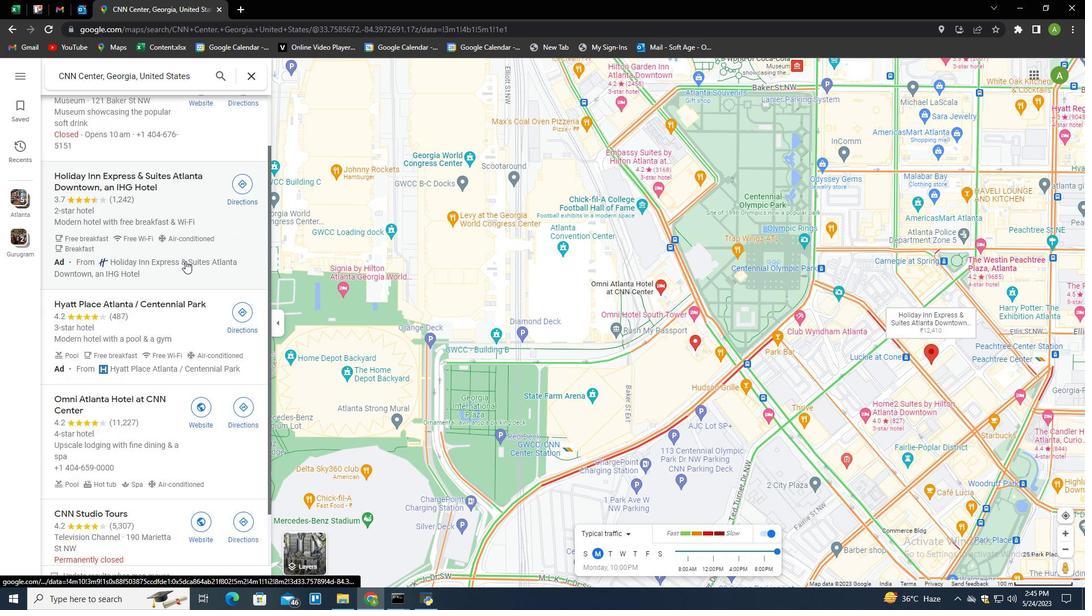 
Action: Mouse scrolled (185, 260) with delta (0, 0)
Screenshot: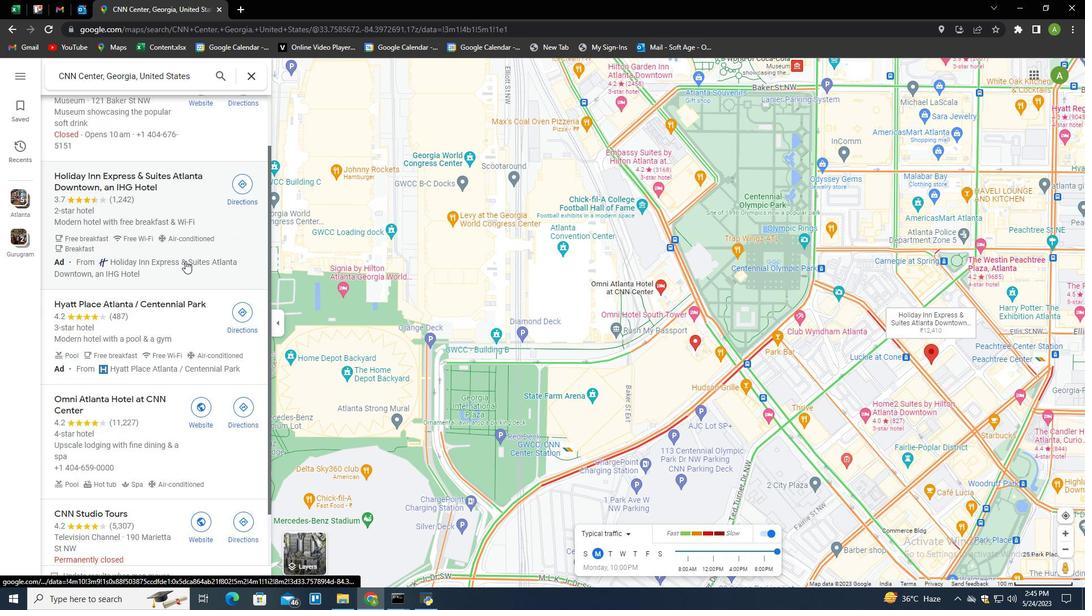 
Action: Mouse scrolled (185, 260) with delta (0, 0)
Screenshot: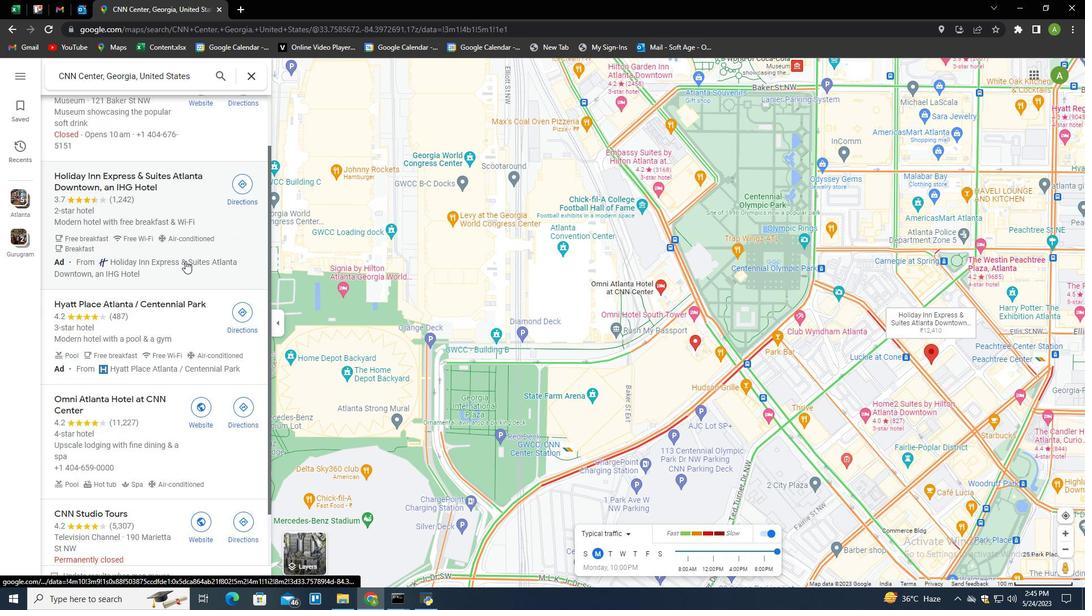 
Action: Mouse scrolled (185, 260) with delta (0, 0)
Screenshot: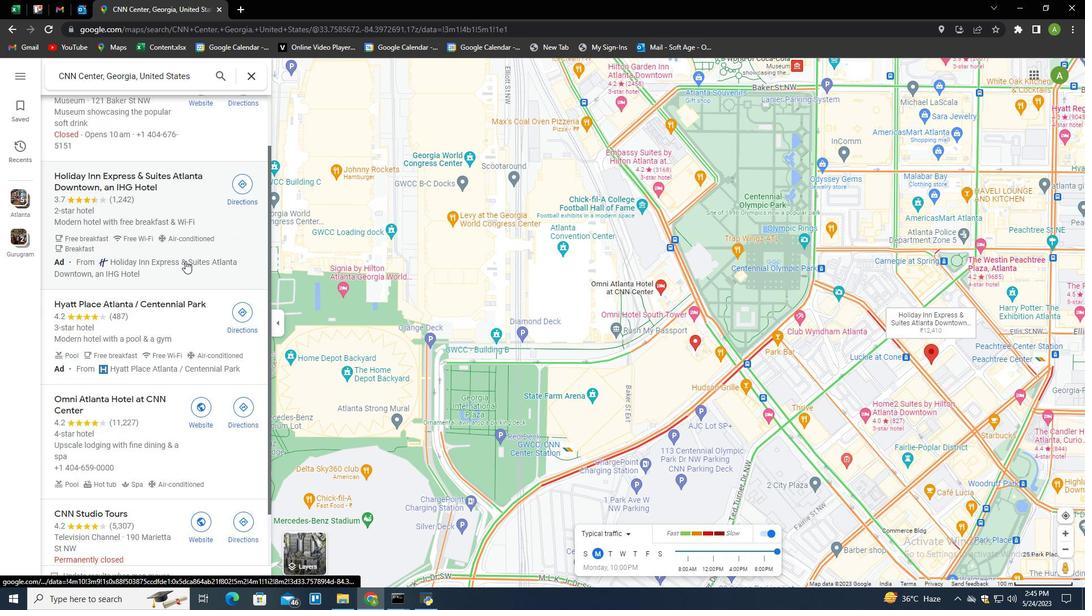 
Action: Mouse moved to (154, 492)
Screenshot: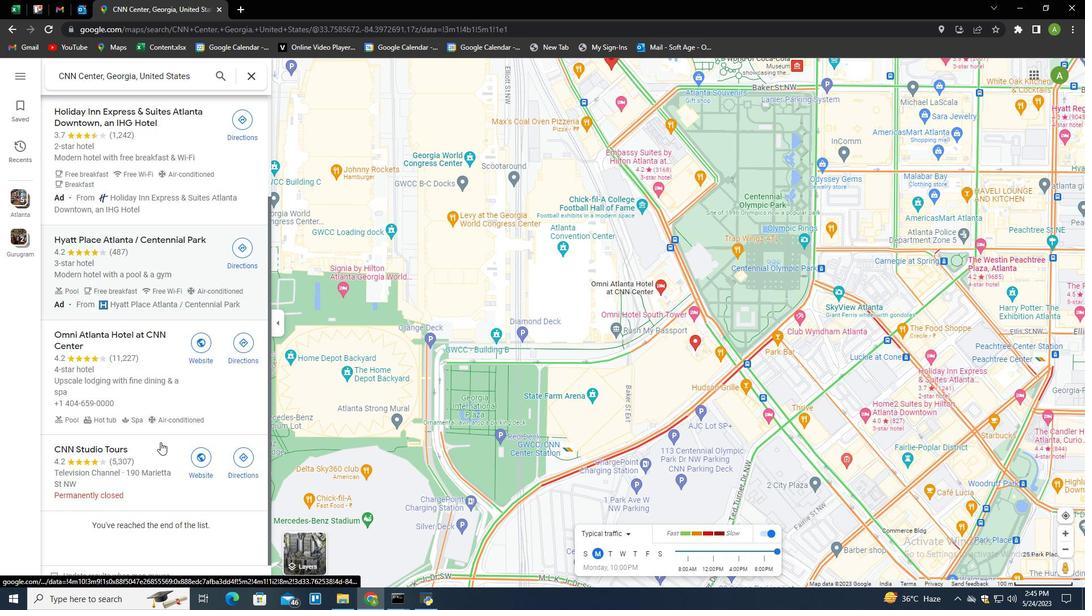 
Action: Mouse scrolled (154, 492) with delta (0, 0)
Screenshot: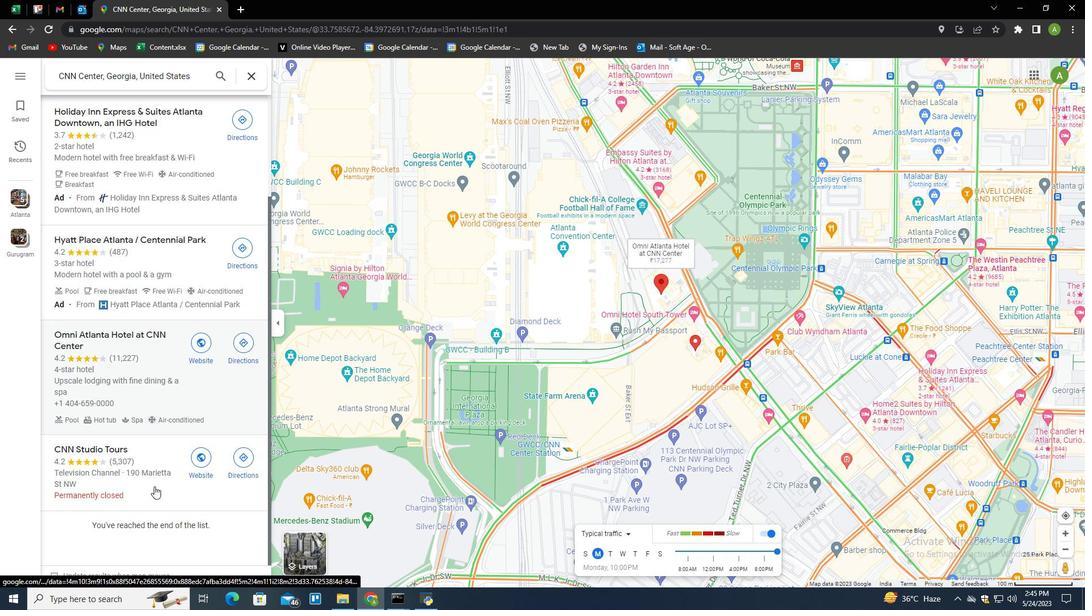 
Action: Mouse scrolled (154, 492) with delta (0, 0)
Screenshot: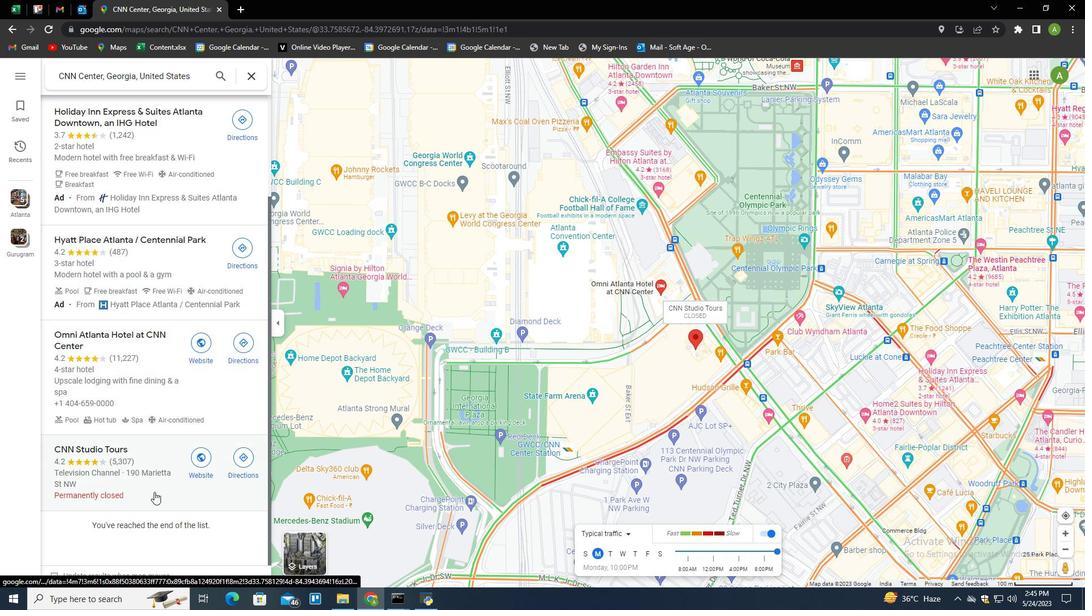 
Action: Mouse scrolled (154, 492) with delta (0, 0)
Screenshot: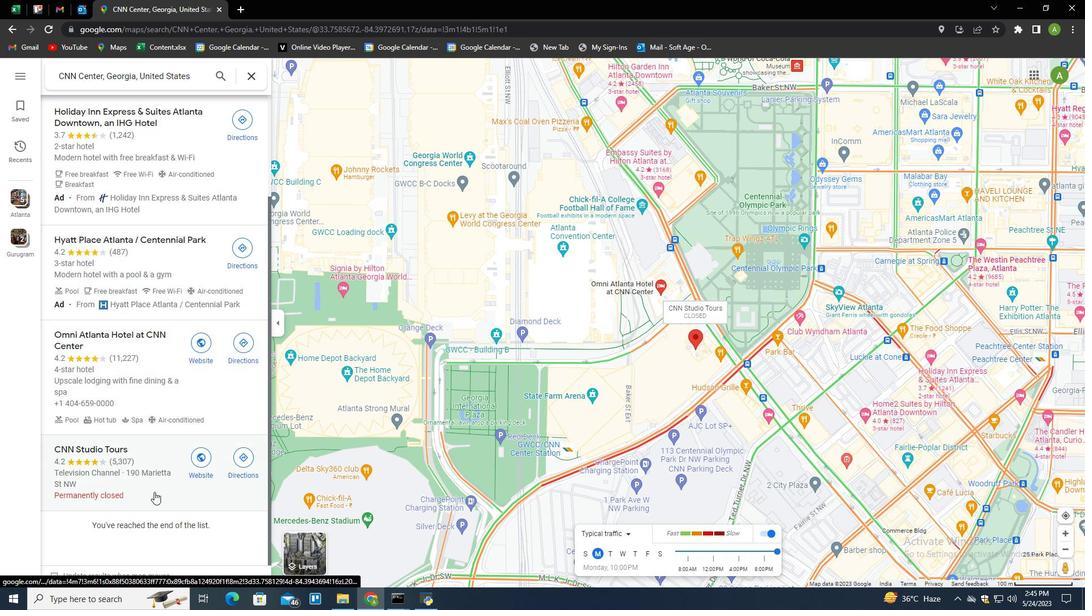 
Action: Mouse scrolled (154, 492) with delta (0, 0)
Screenshot: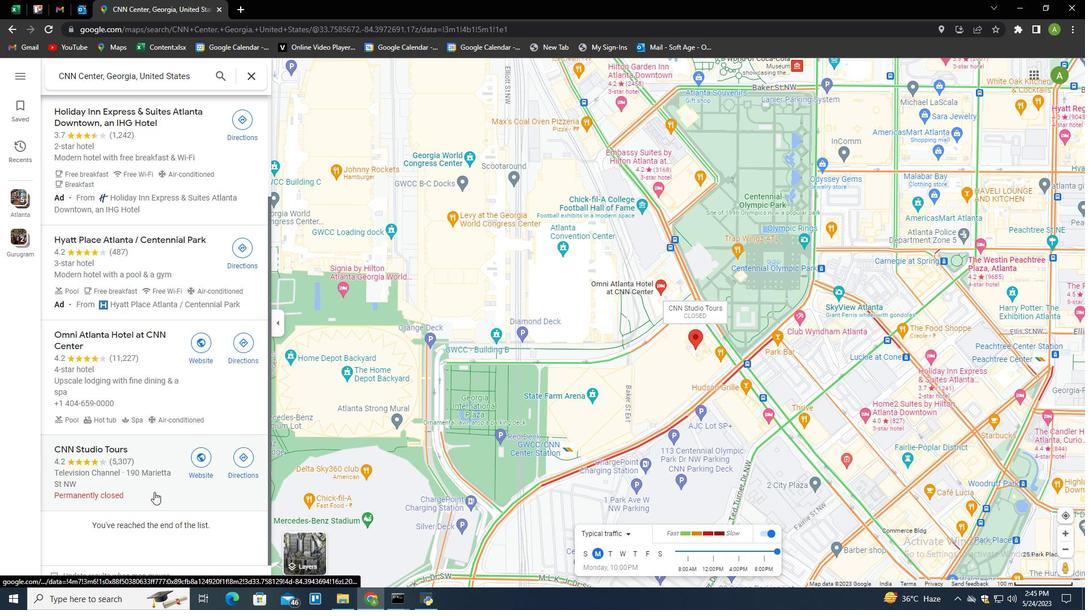 
Action: Mouse scrolled (154, 492) with delta (0, 0)
Screenshot: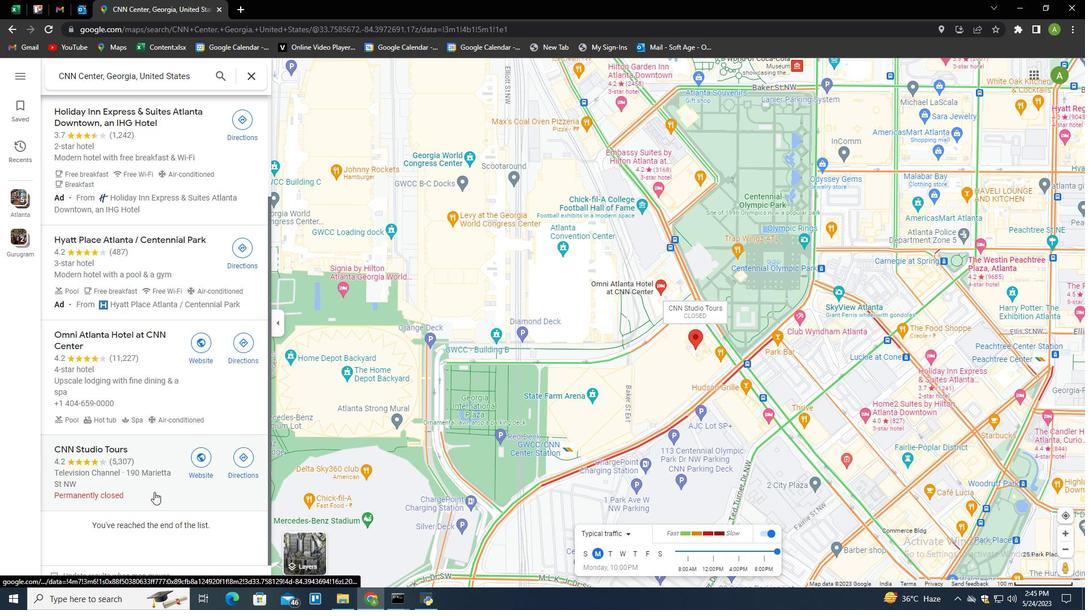 
Action: Mouse moved to (183, 468)
Screenshot: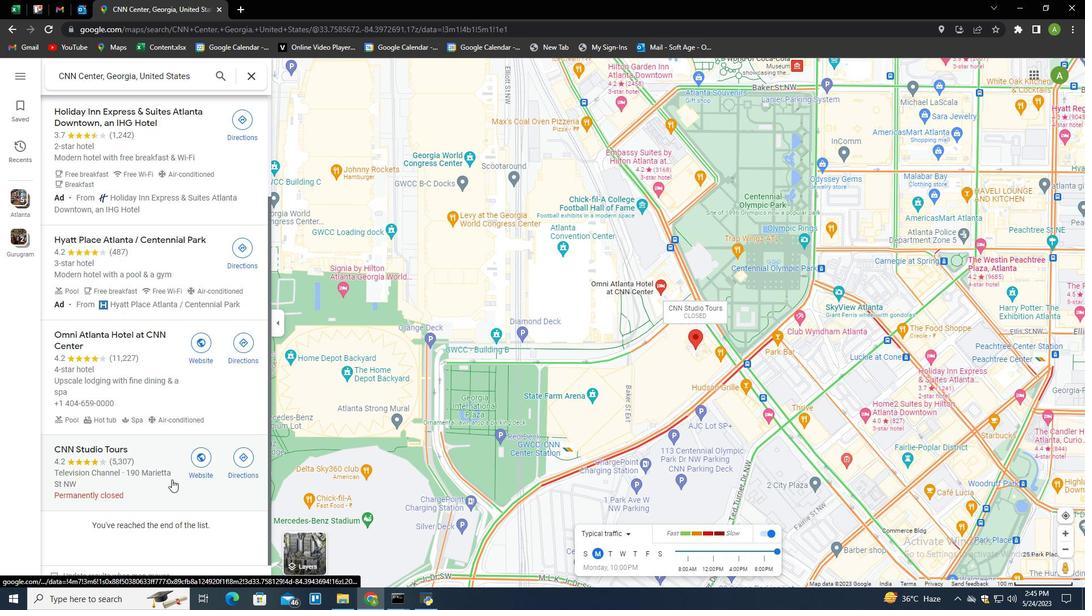 
Action: Mouse scrolled (183, 468) with delta (0, 0)
Screenshot: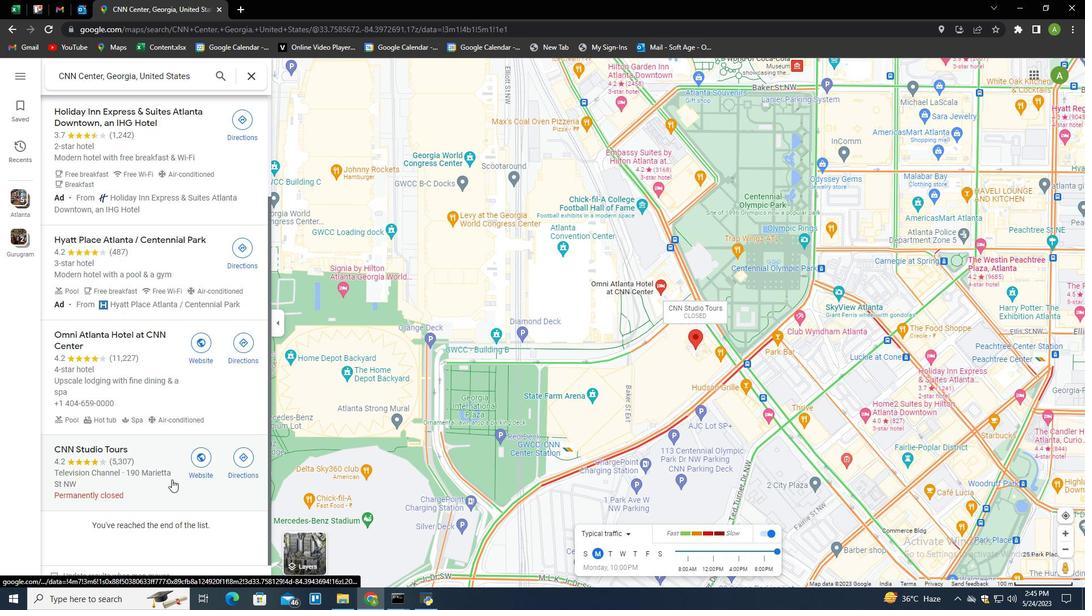 
Action: Mouse scrolled (183, 468) with delta (0, 0)
Screenshot: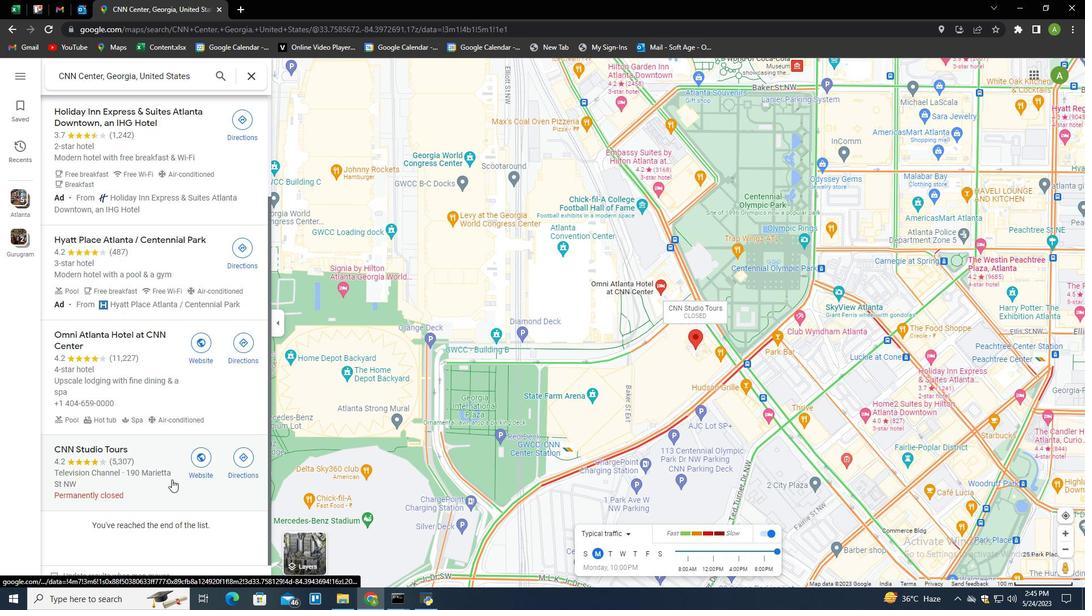 
Action: Mouse scrolled (183, 468) with delta (0, 0)
Screenshot: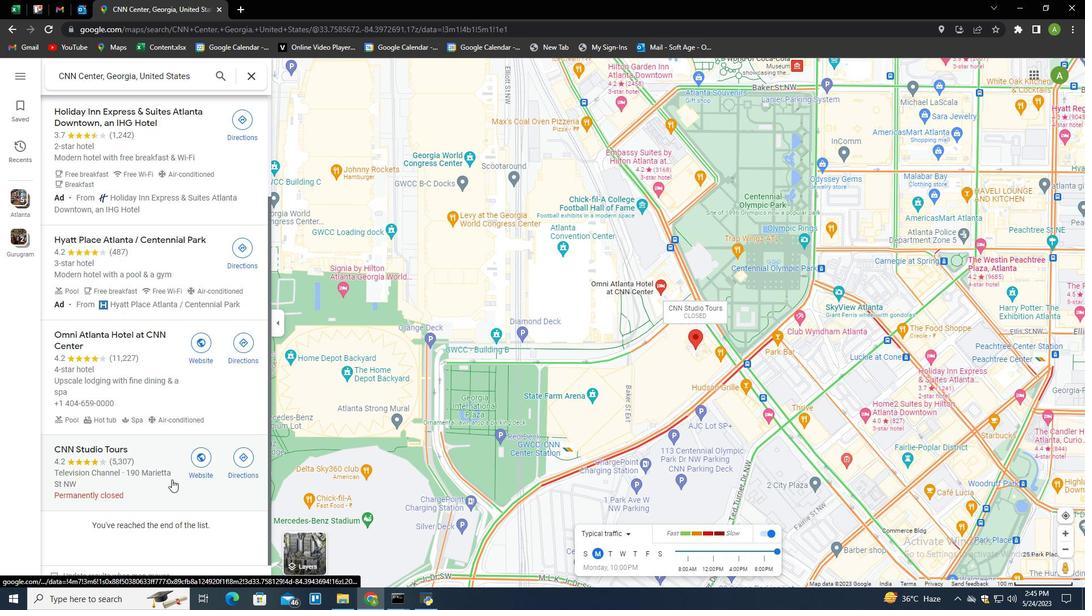 
Action: Mouse scrolled (183, 468) with delta (0, 0)
Screenshot: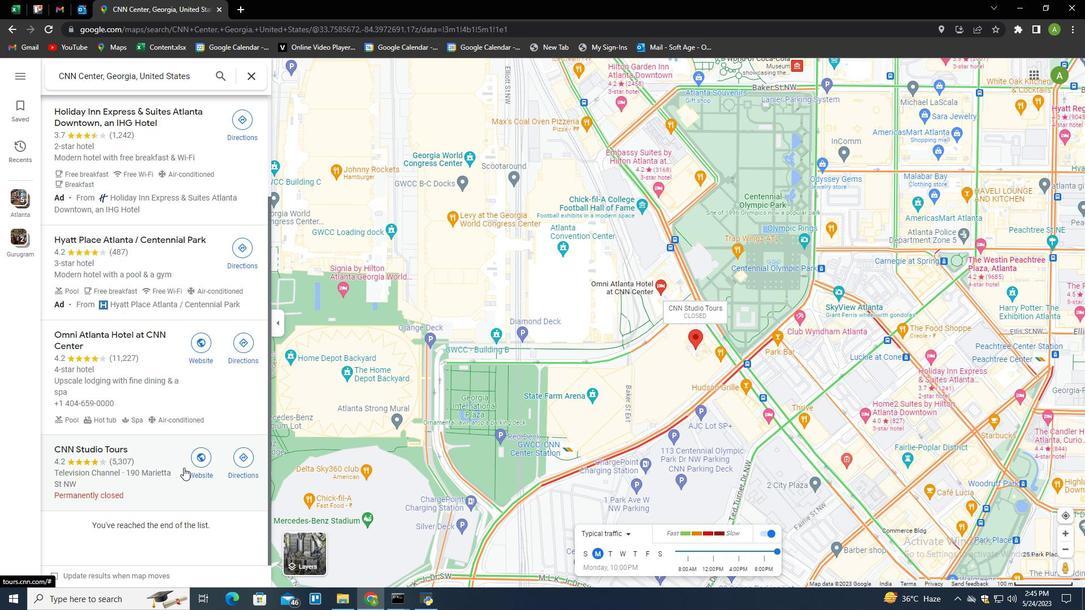 
Action: Mouse scrolled (183, 468) with delta (0, 0)
Screenshot: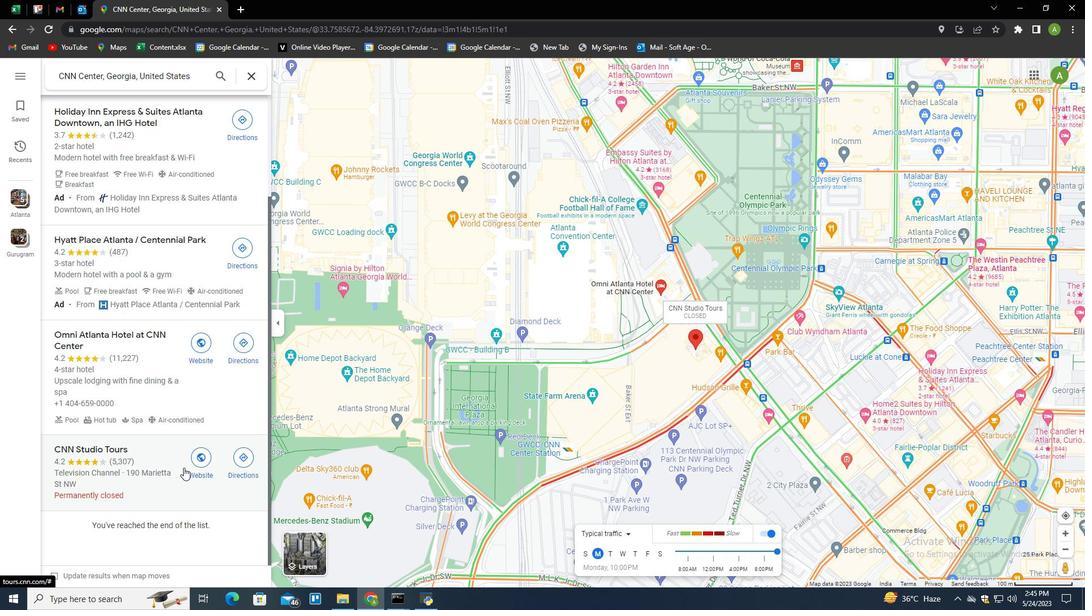 
Action: Mouse scrolled (183, 468) with delta (0, 0)
Screenshot: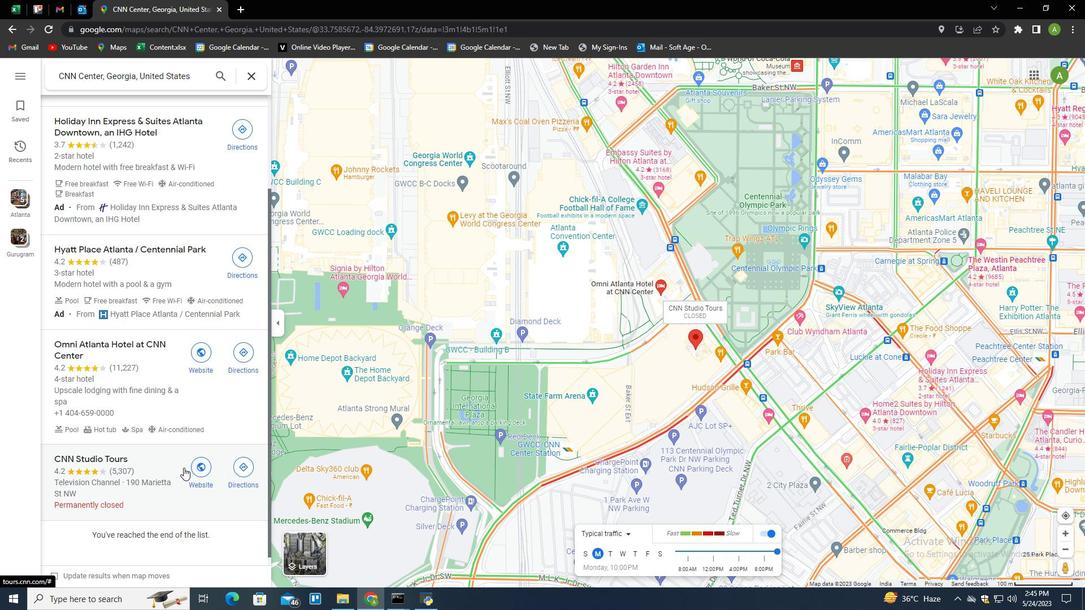 
Action: Mouse moved to (253, 82)
Screenshot: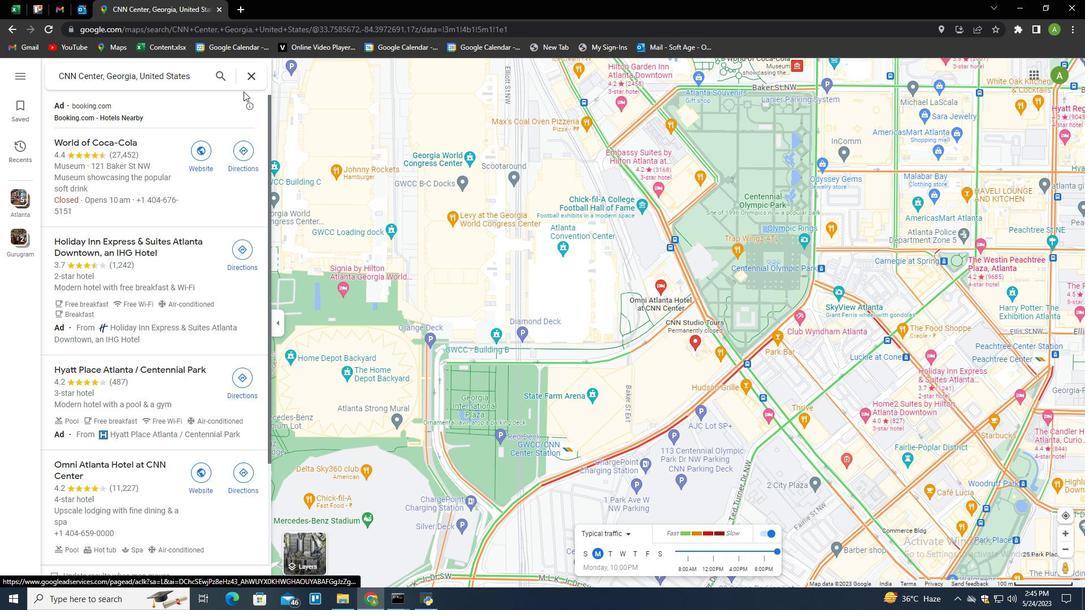 
Action: Mouse pressed left at (253, 82)
Screenshot: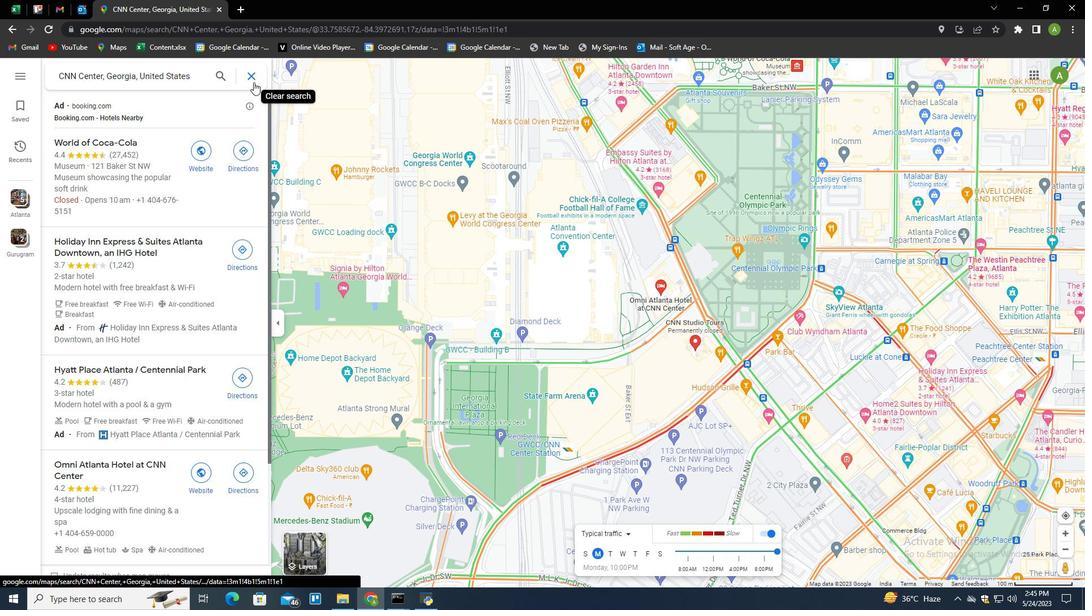 
Action: Mouse moved to (659, 534)
Screenshot: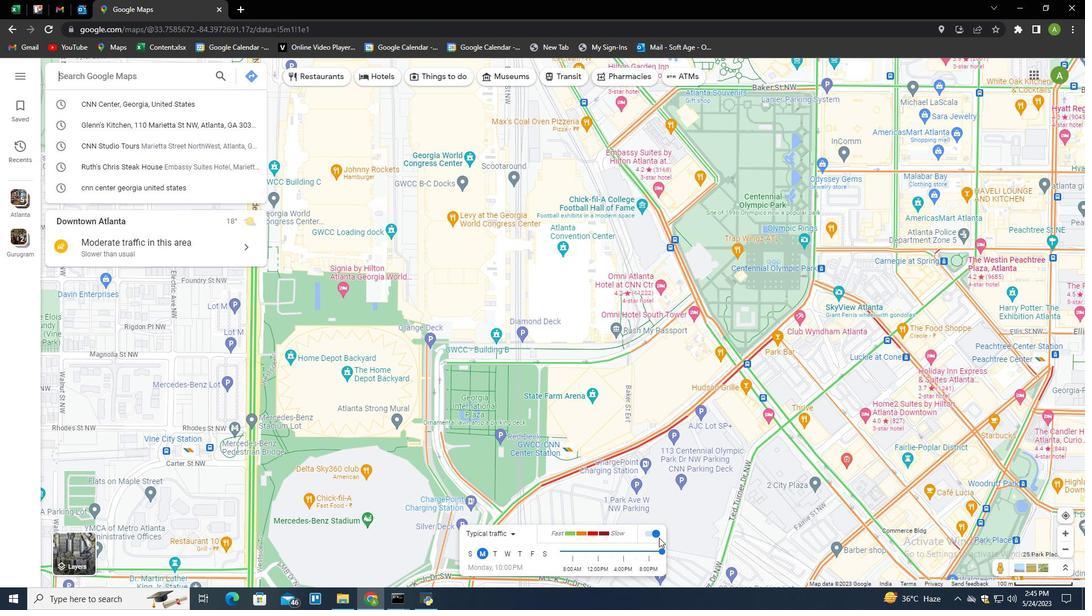 
Action: Mouse pressed left at (659, 534)
Screenshot: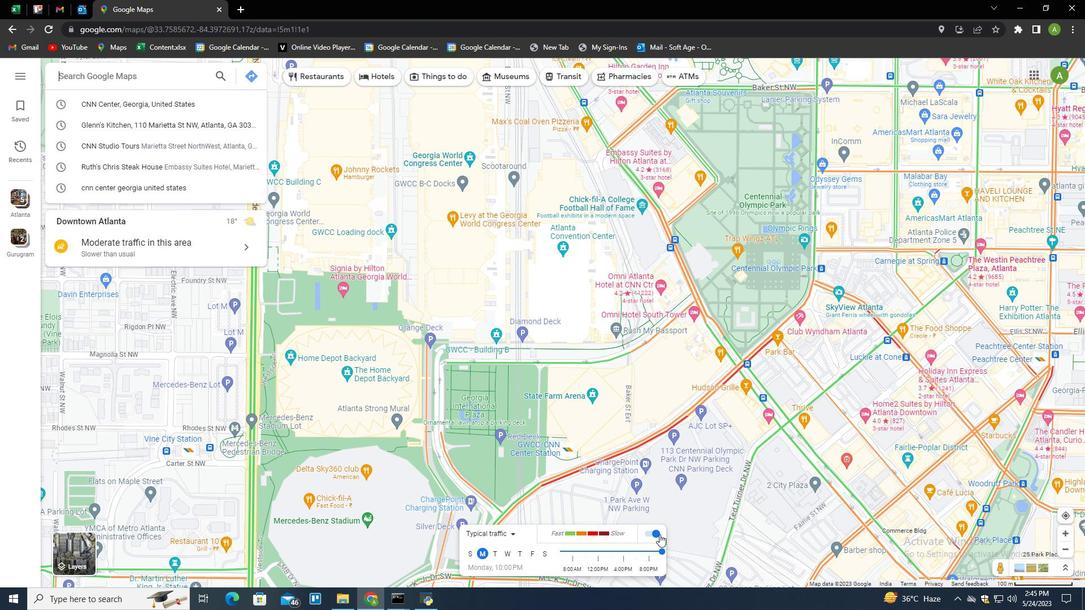 
Action: Mouse moved to (176, 80)
Screenshot: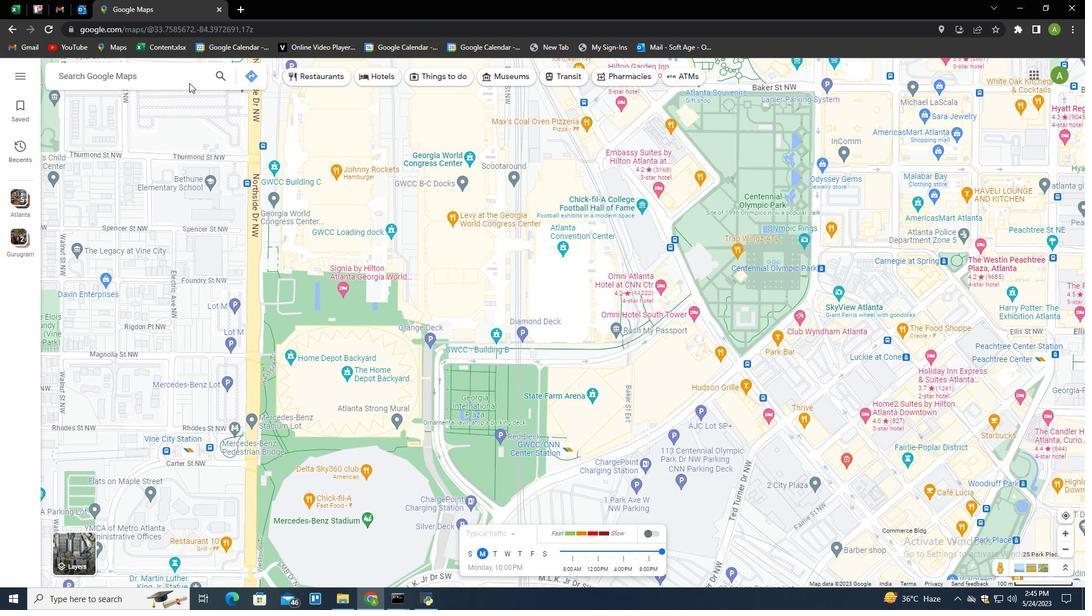 
Action: Mouse pressed left at (176, 80)
Screenshot: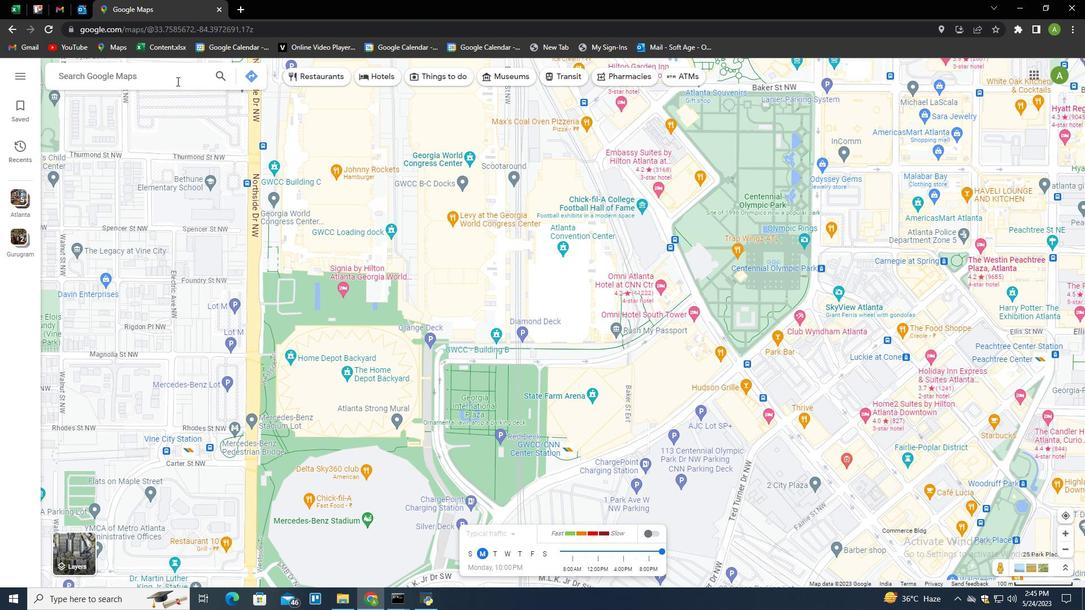 
Action: Mouse moved to (178, 104)
Screenshot: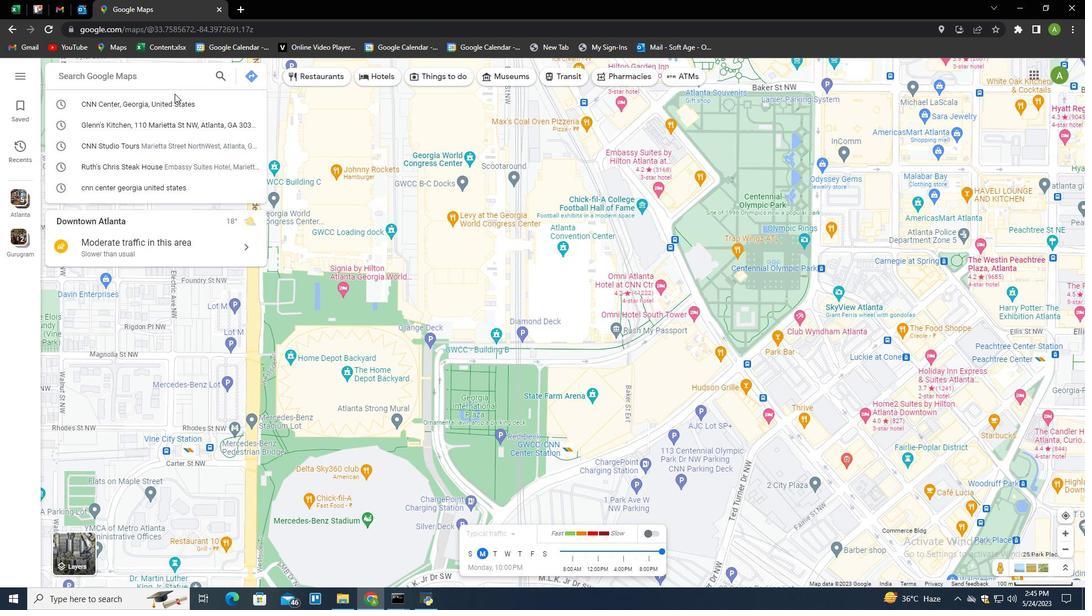 
Action: Mouse pressed left at (178, 104)
Screenshot: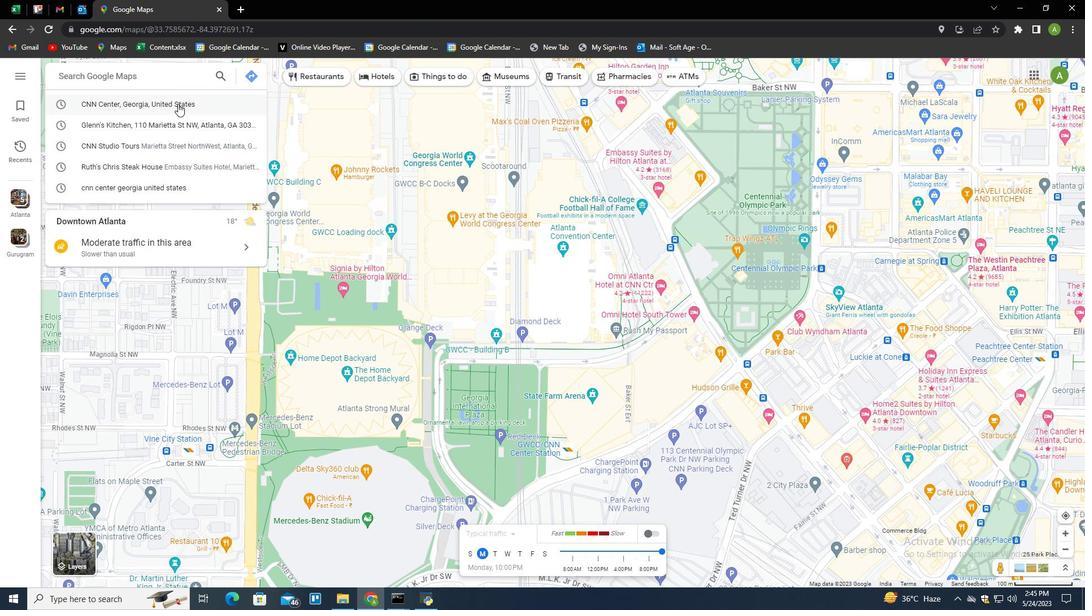 
Action: Mouse moved to (255, 78)
Screenshot: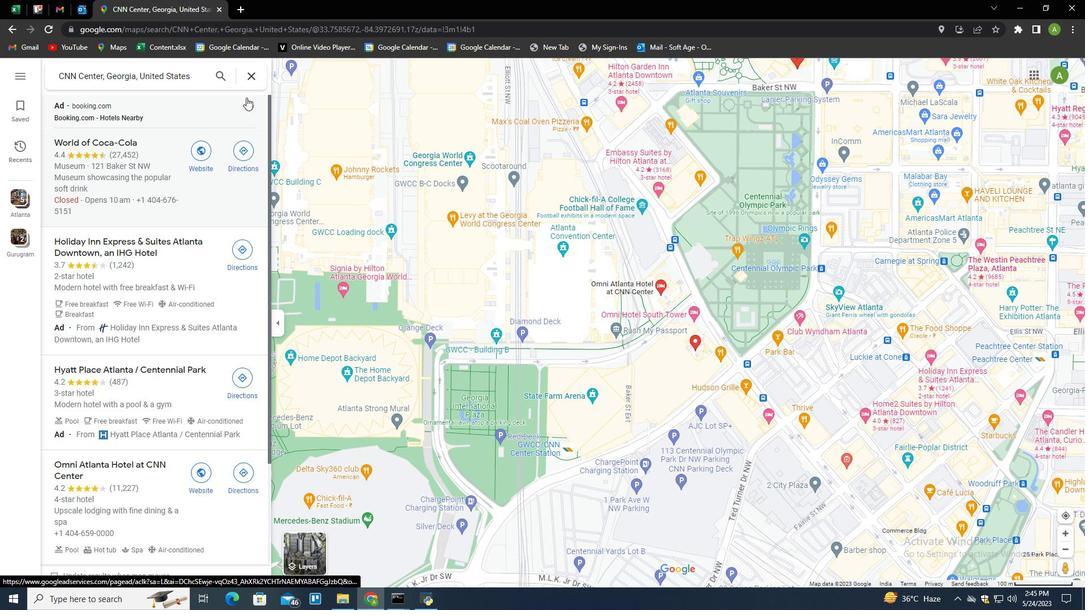 
Action: Mouse pressed left at (255, 78)
Screenshot: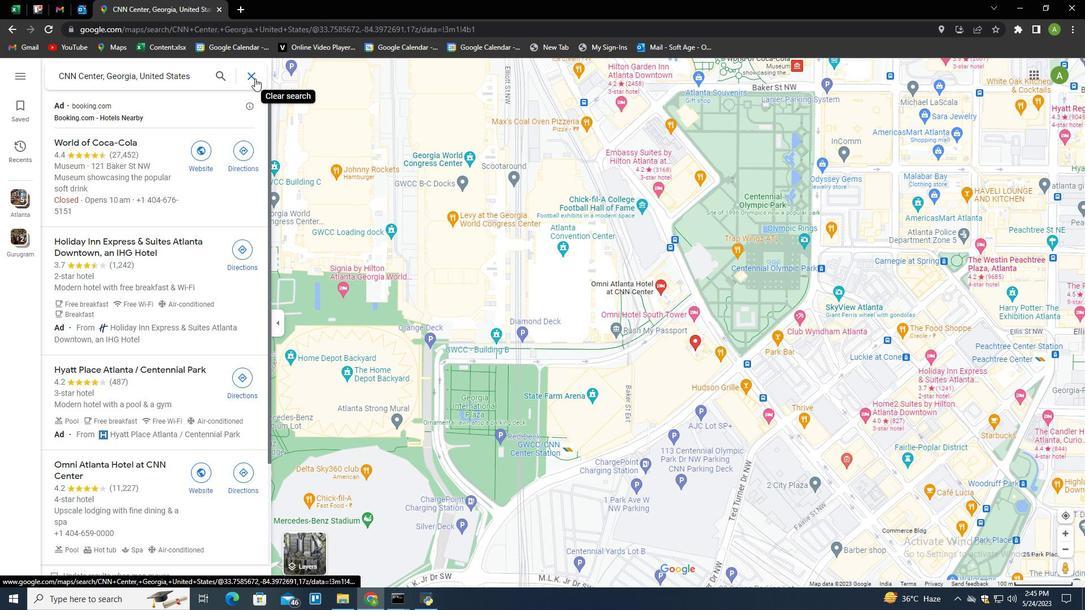 
Action: Mouse moved to (254, 79)
Screenshot: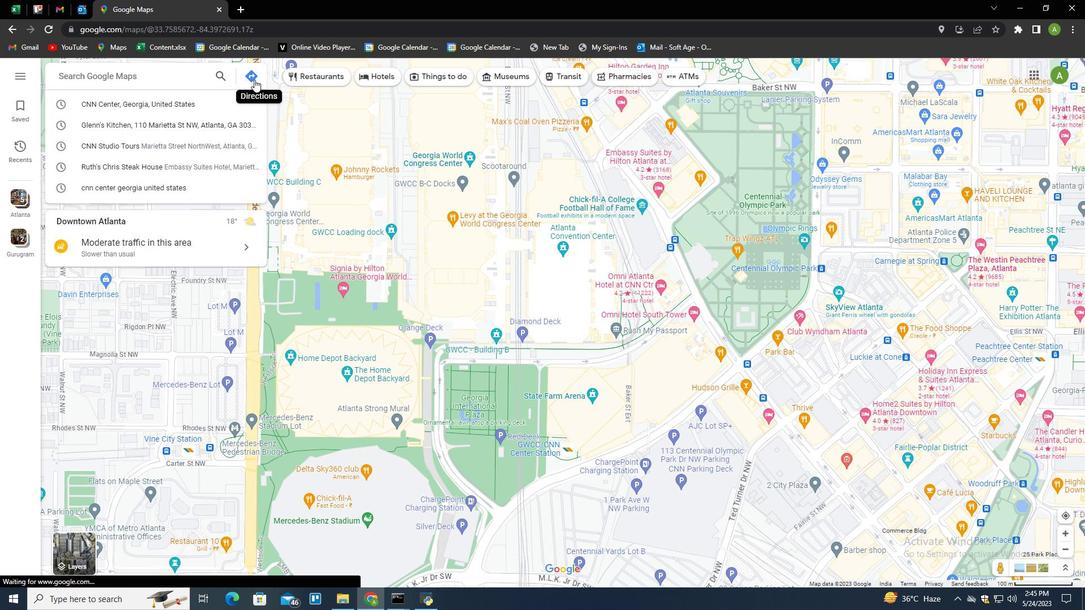 
Action: Mouse pressed left at (254, 79)
Screenshot: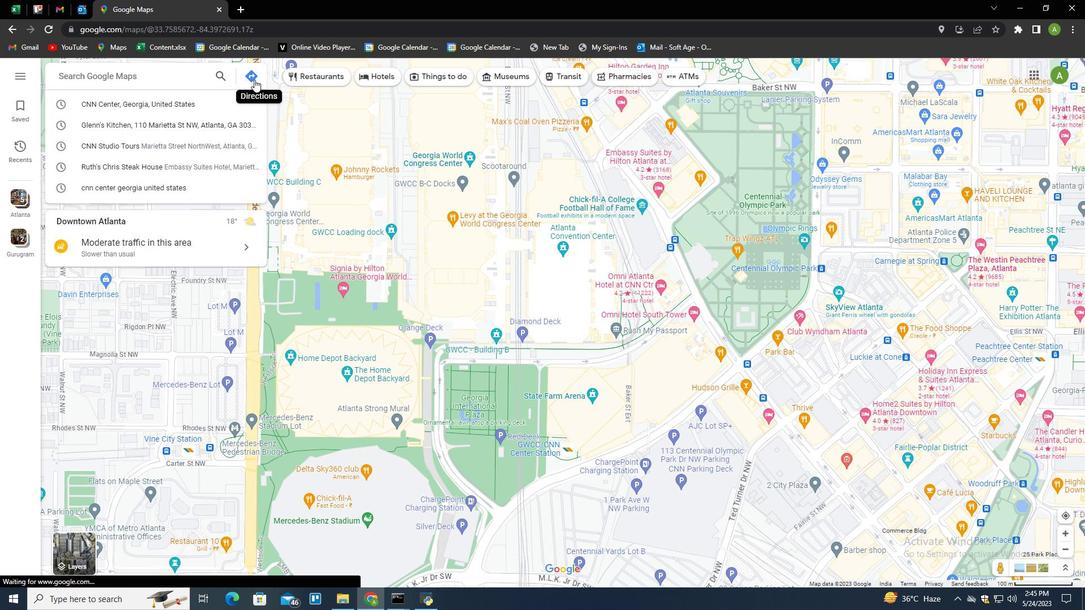 
Action: Mouse moved to (88, 76)
Screenshot: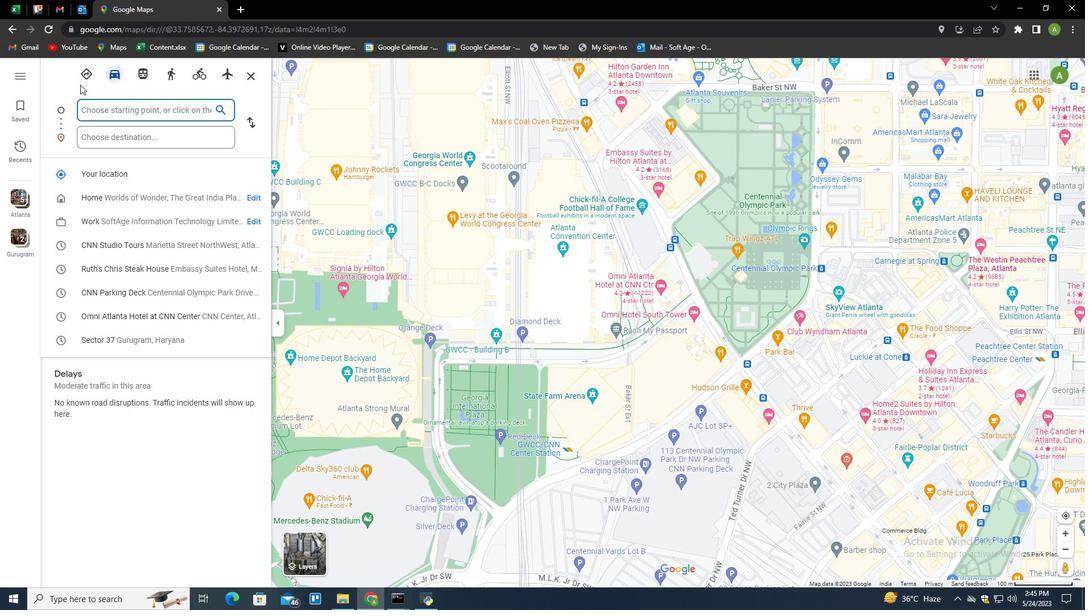 
Action: Mouse pressed left at (88, 76)
Screenshot: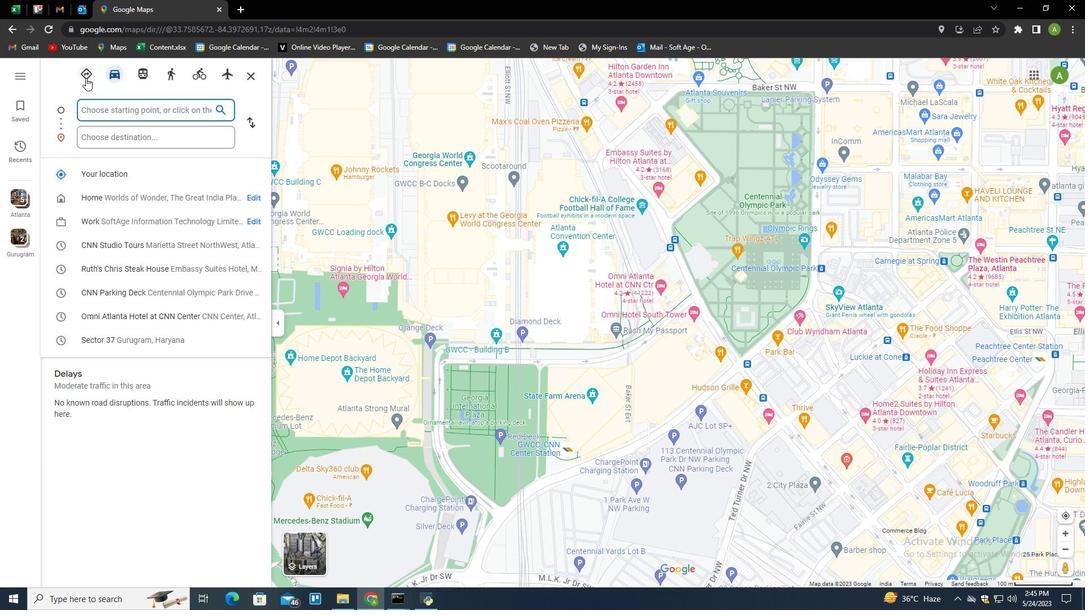 
Action: Mouse moved to (187, 106)
Screenshot: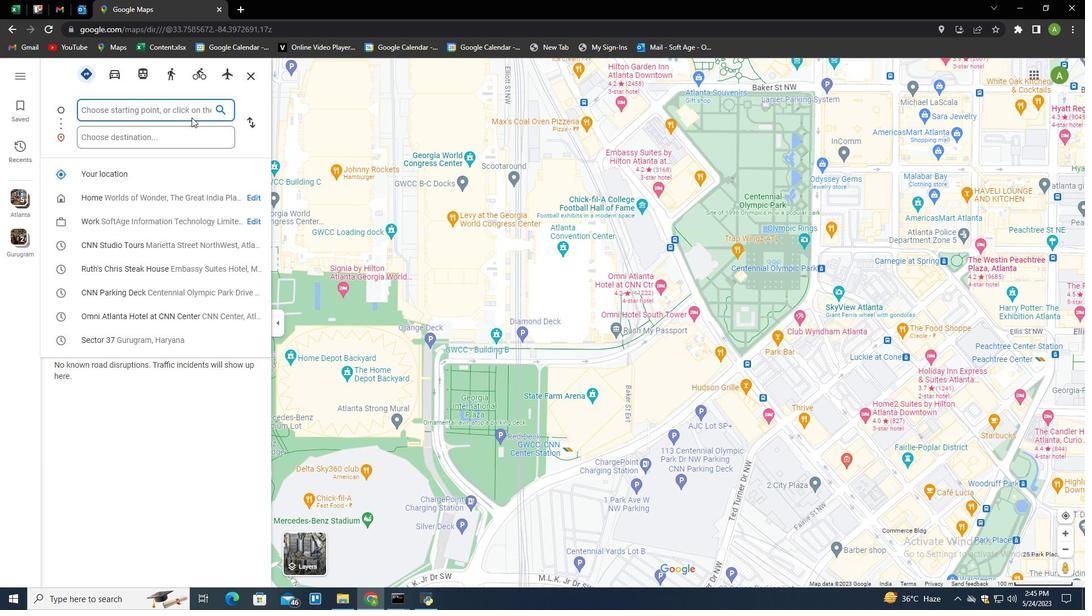 
Action: Mouse pressed left at (187, 106)
Screenshot: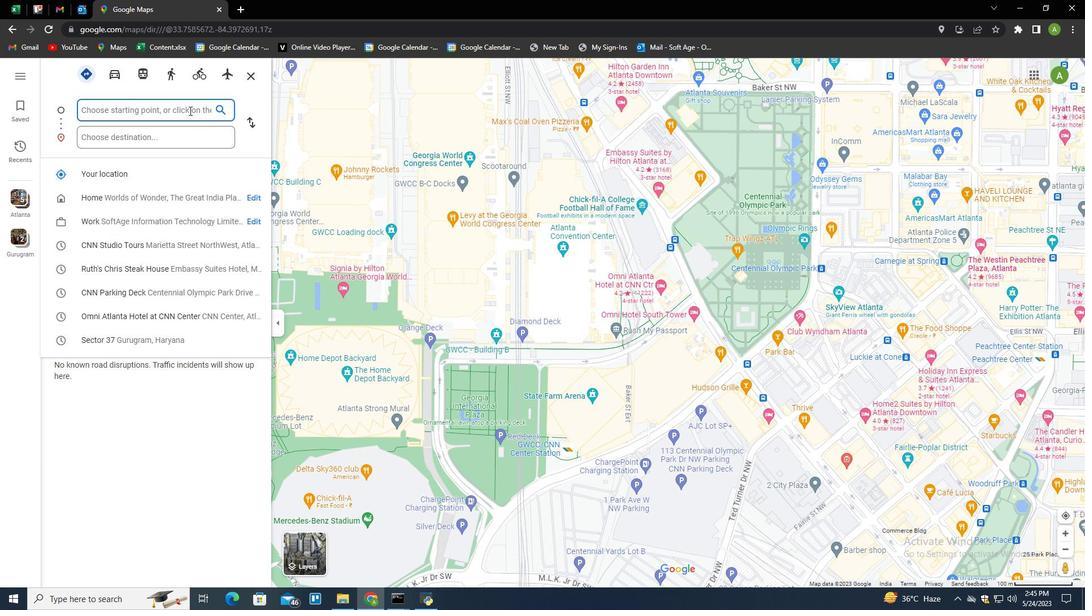 
Action: Mouse moved to (139, 166)
Screenshot: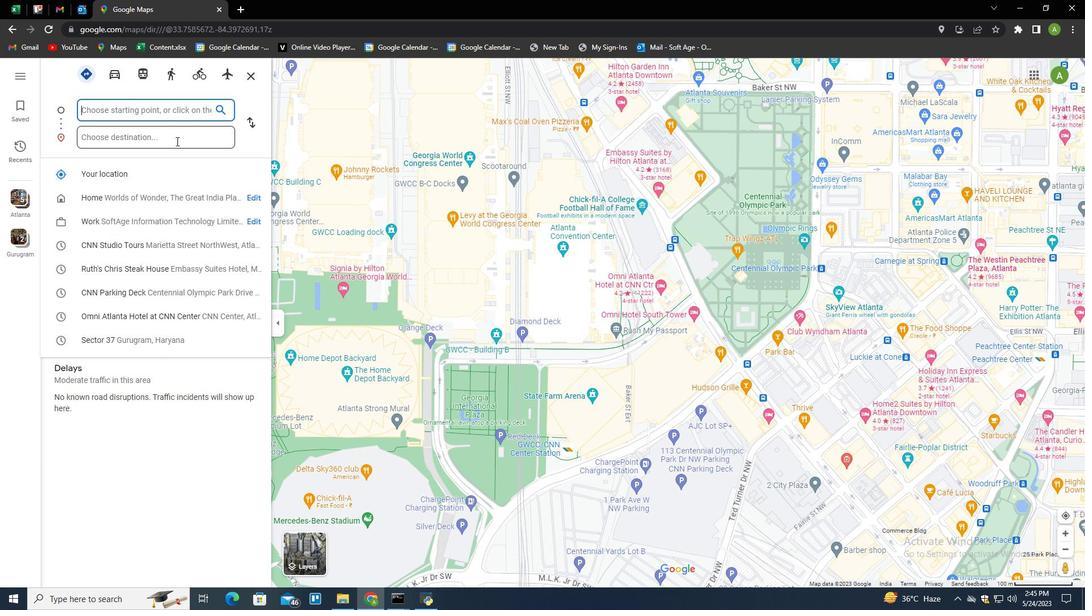 
Action: Mouse pressed left at (139, 166)
Screenshot: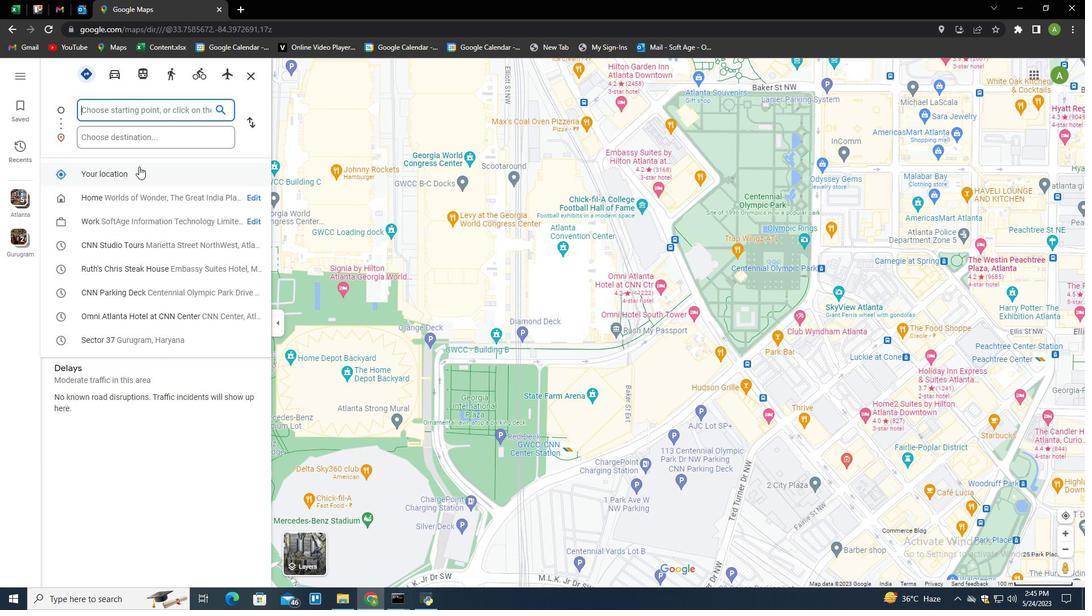 
Action: Mouse moved to (129, 136)
Screenshot: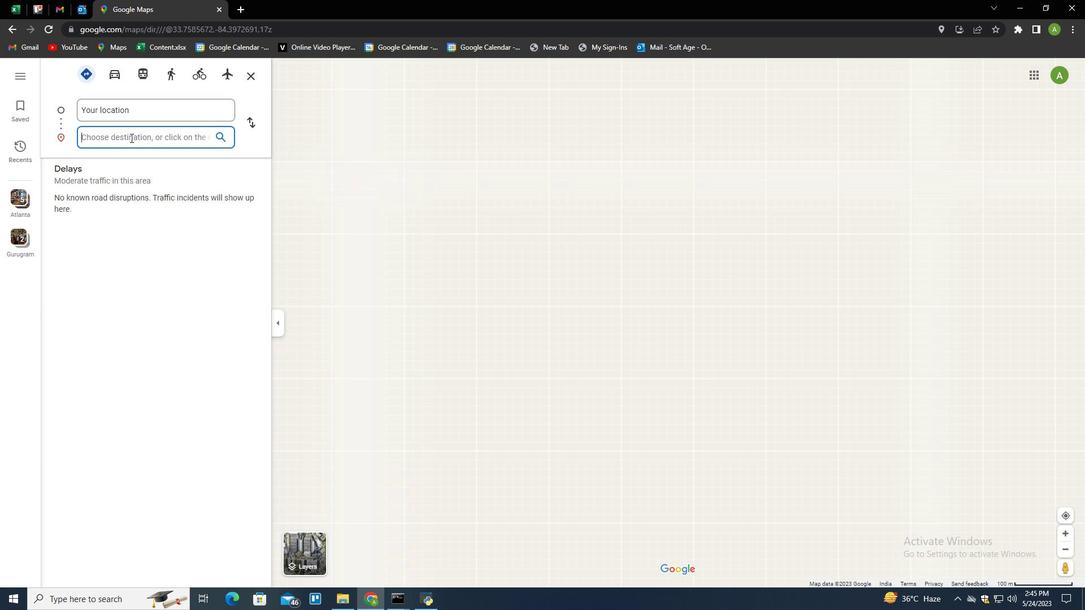 
Action: Mouse pressed left at (129, 136)
Screenshot: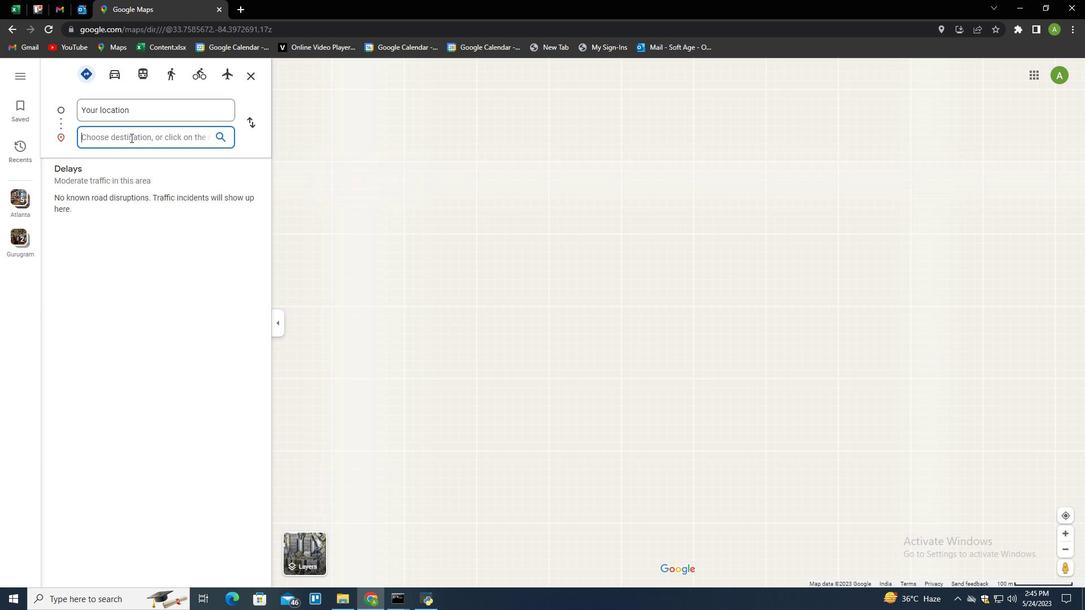 
Action: Mouse moved to (137, 140)
Screenshot: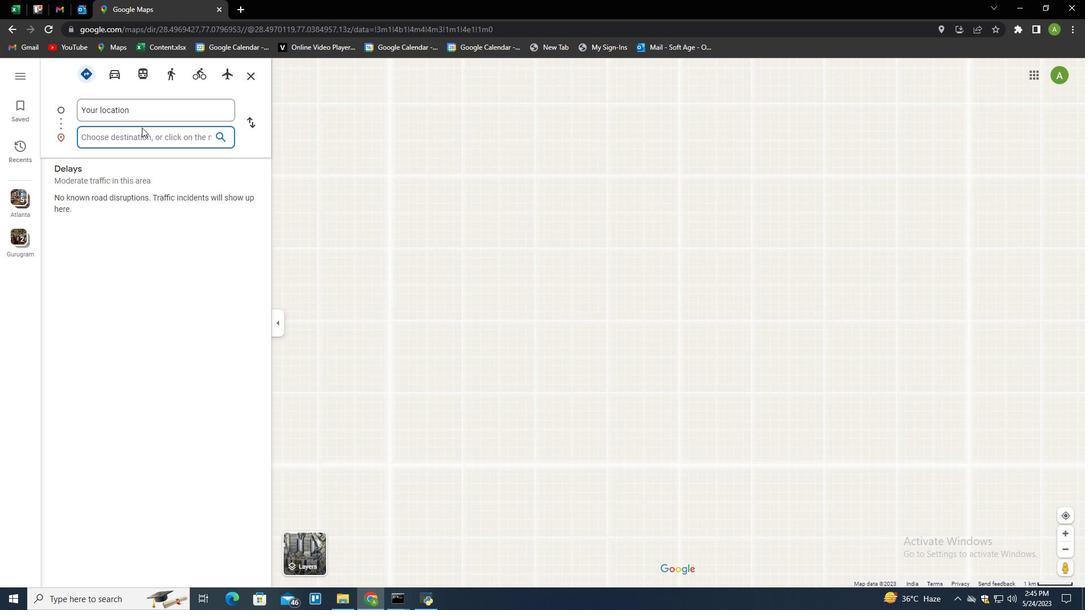 
Action: Mouse pressed left at (137, 140)
Screenshot: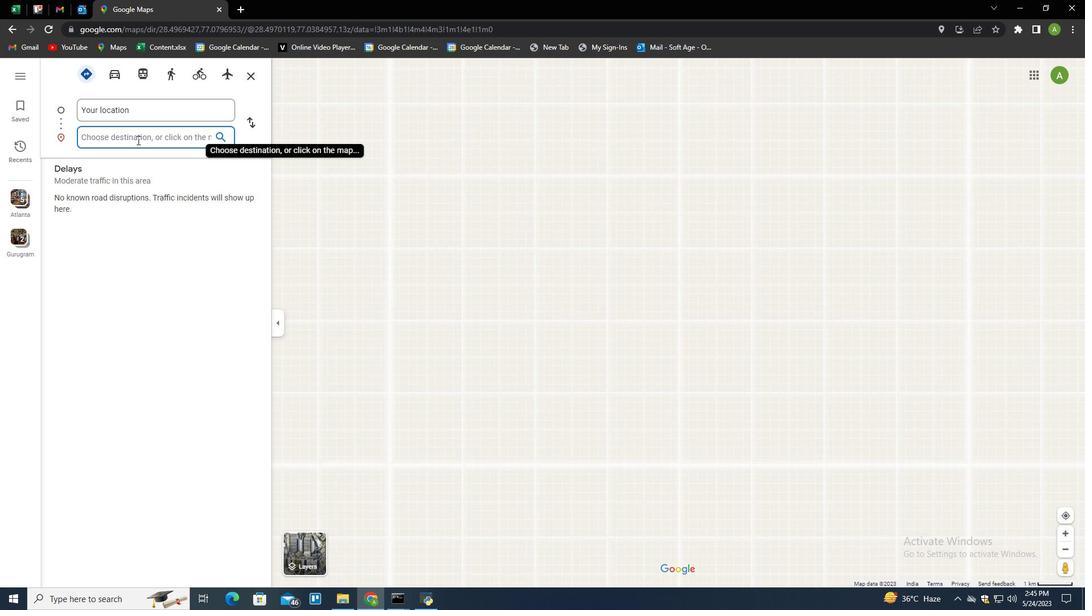 
Action: Mouse moved to (130, 219)
Screenshot: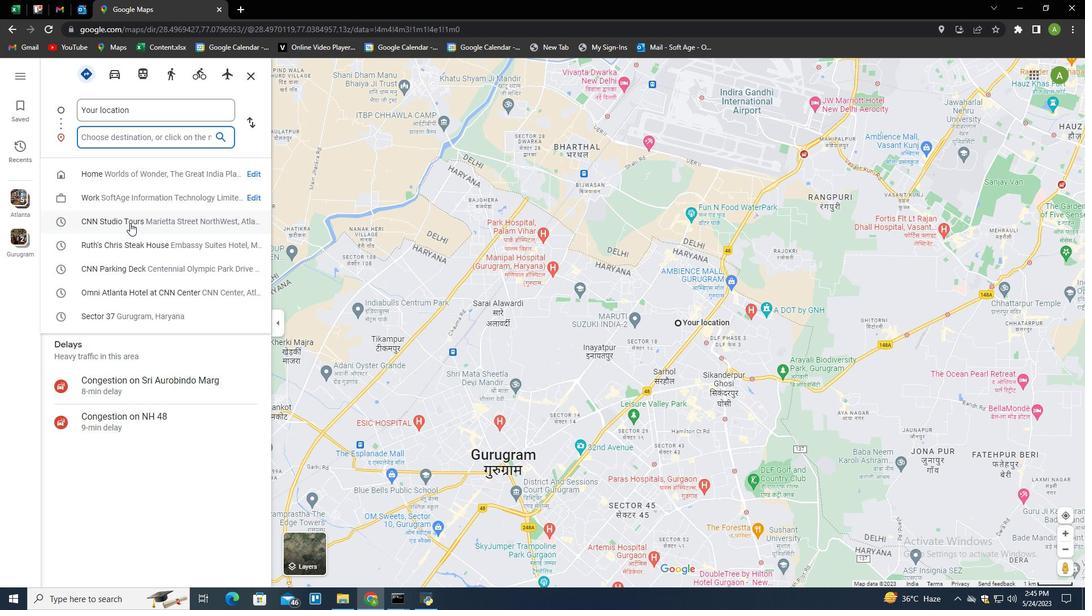 
Action: Mouse pressed left at (130, 219)
Screenshot: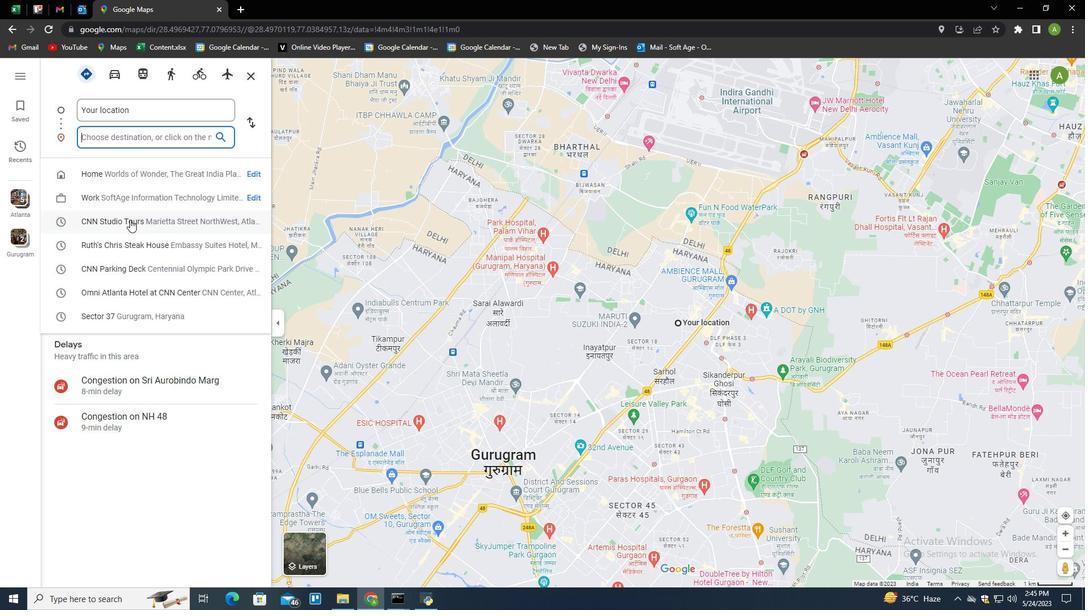 
Action: Mouse moved to (190, 315)
Screenshot: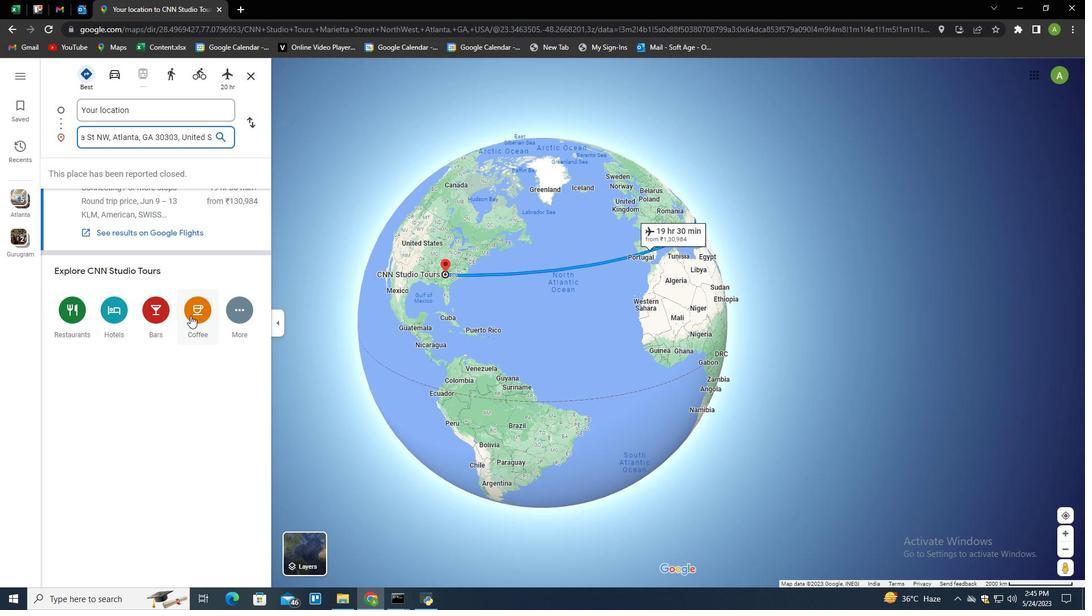 
Action: Mouse scrolled (190, 316) with delta (0, 0)
Screenshot: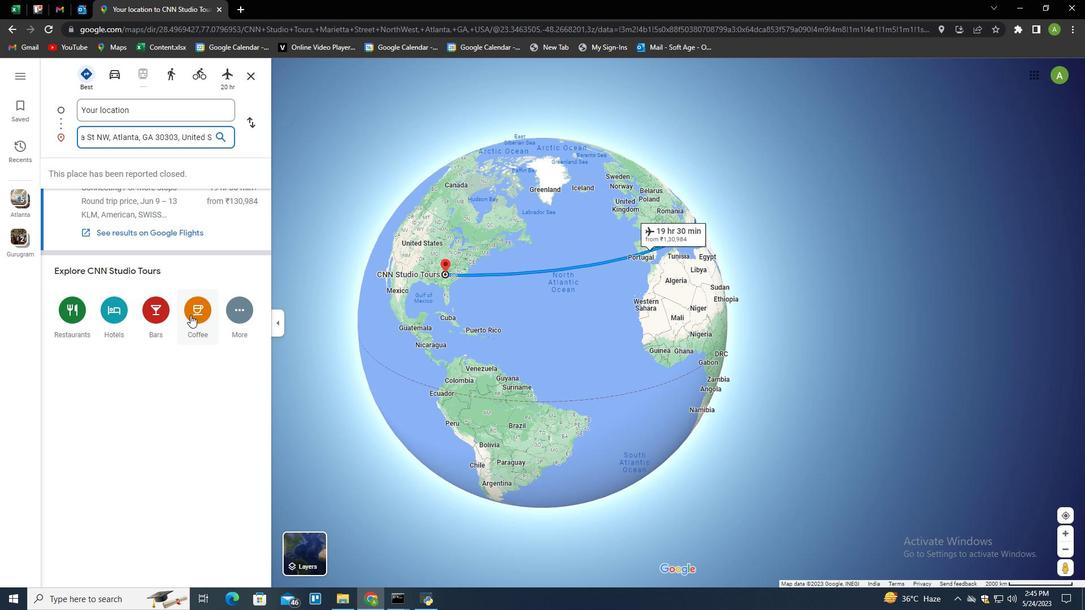 
Action: Mouse scrolled (190, 316) with delta (0, 0)
Screenshot: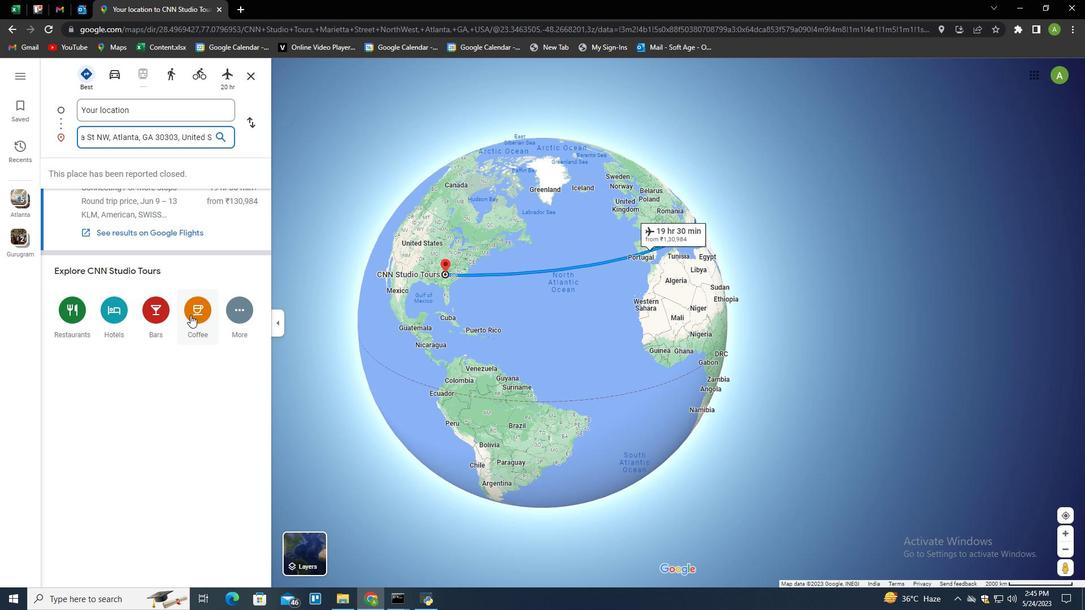 
Action: Mouse scrolled (190, 316) with delta (0, 0)
Screenshot: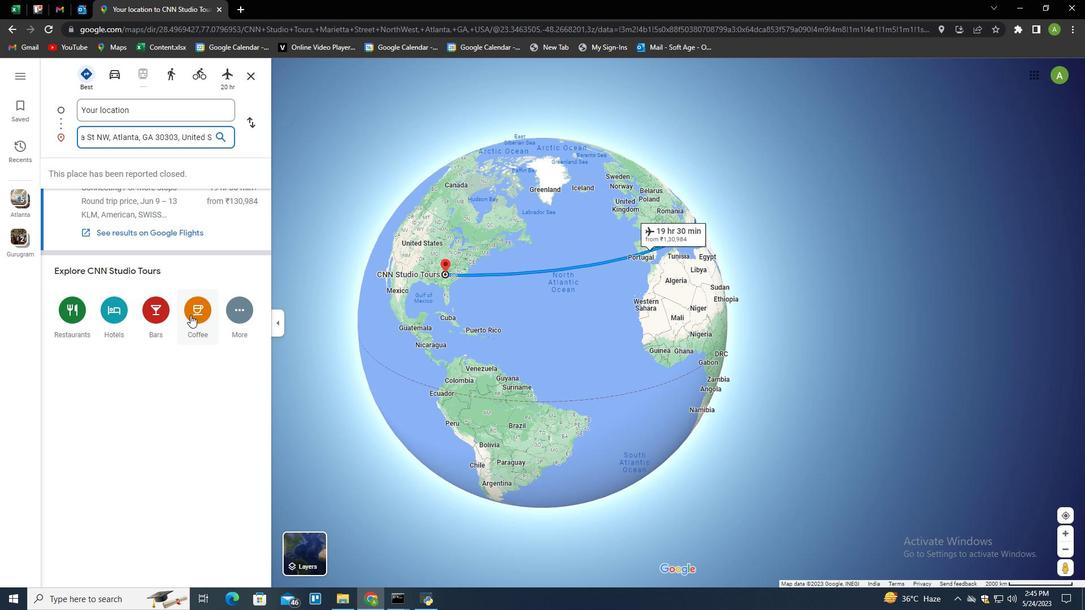 
Action: Mouse scrolled (190, 316) with delta (0, 0)
Screenshot: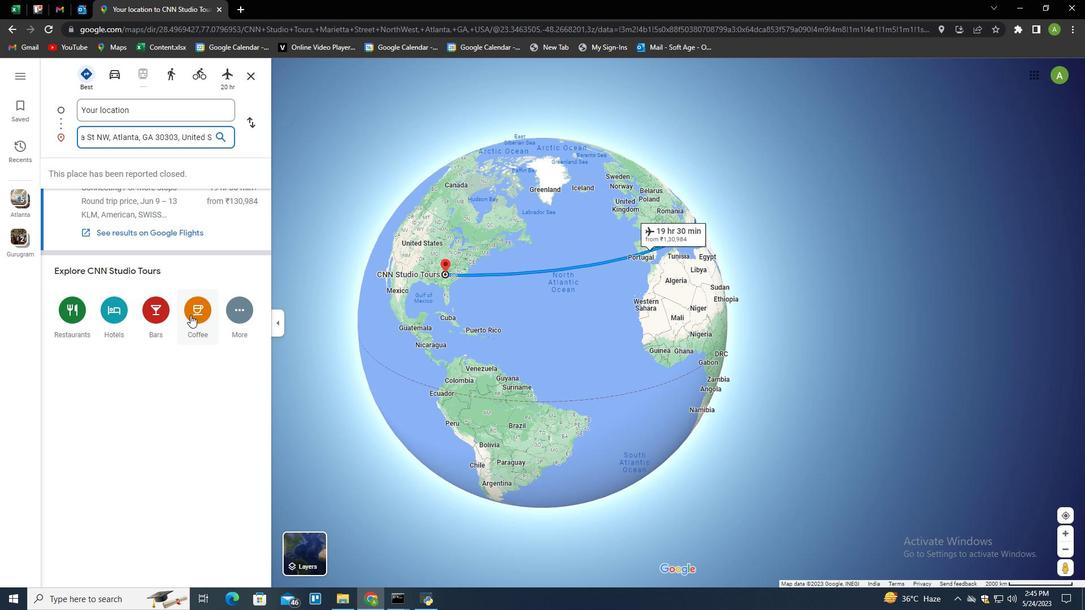 
Action: Mouse moved to (209, 100)
Screenshot: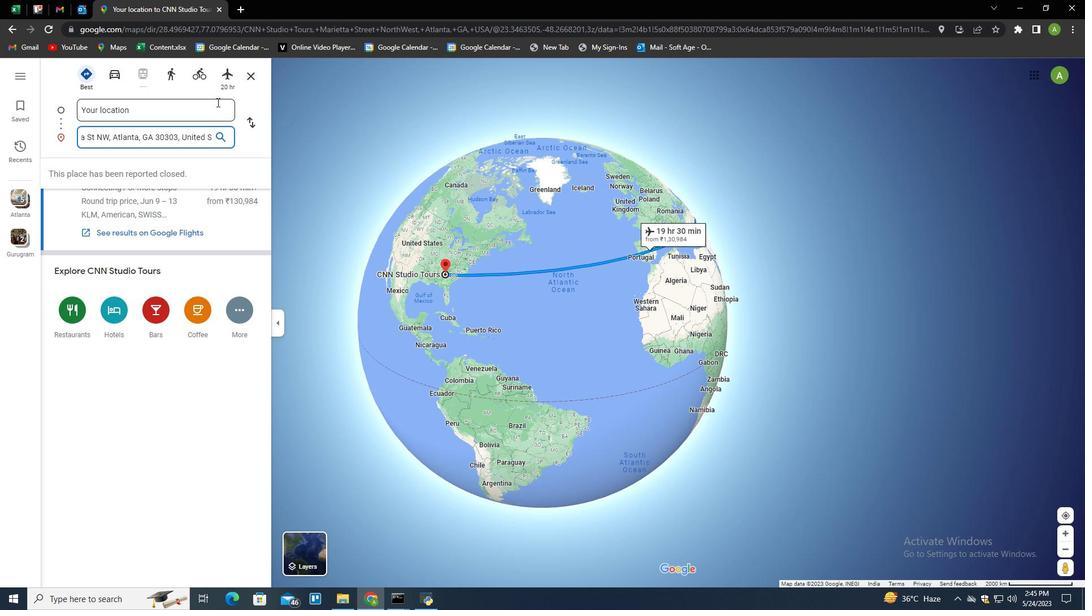 
Action: Mouse pressed left at (209, 100)
Screenshot: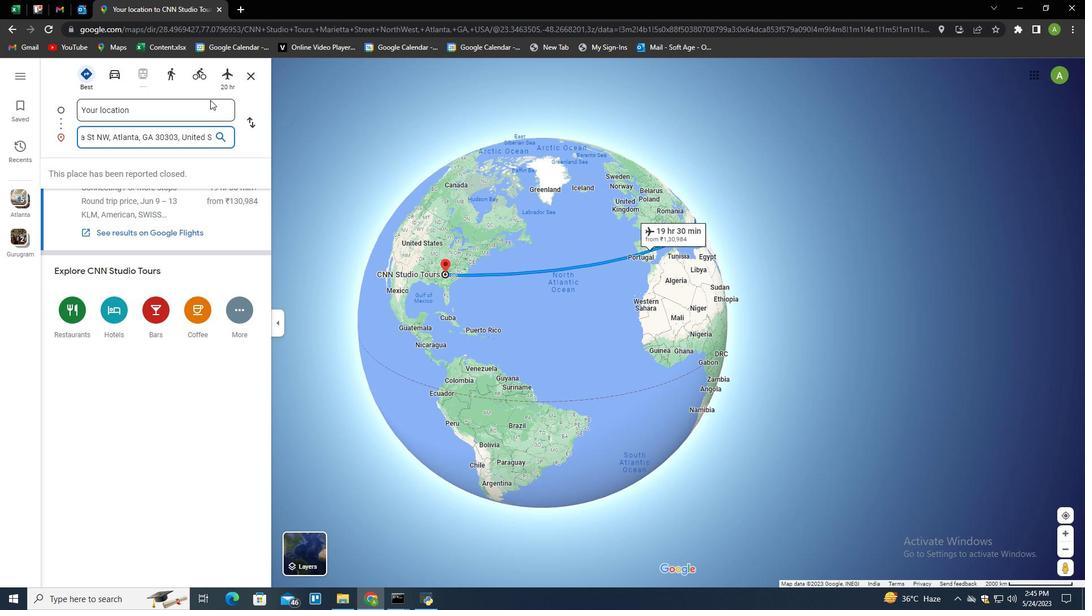 
Action: Mouse moved to (170, 114)
Screenshot: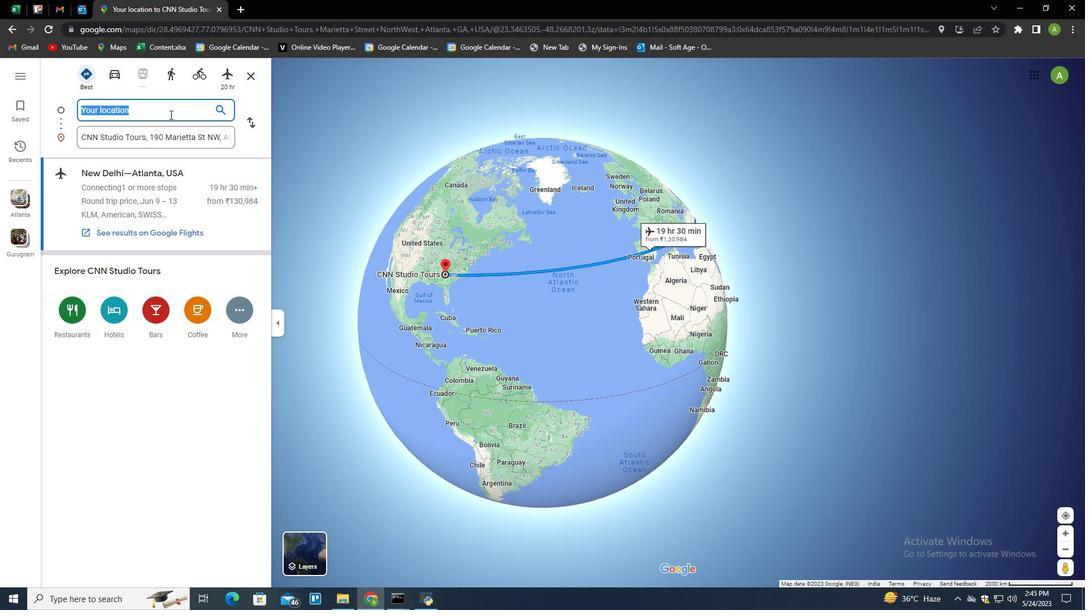 
Action: Key pressed <Key.backspace>
Screenshot: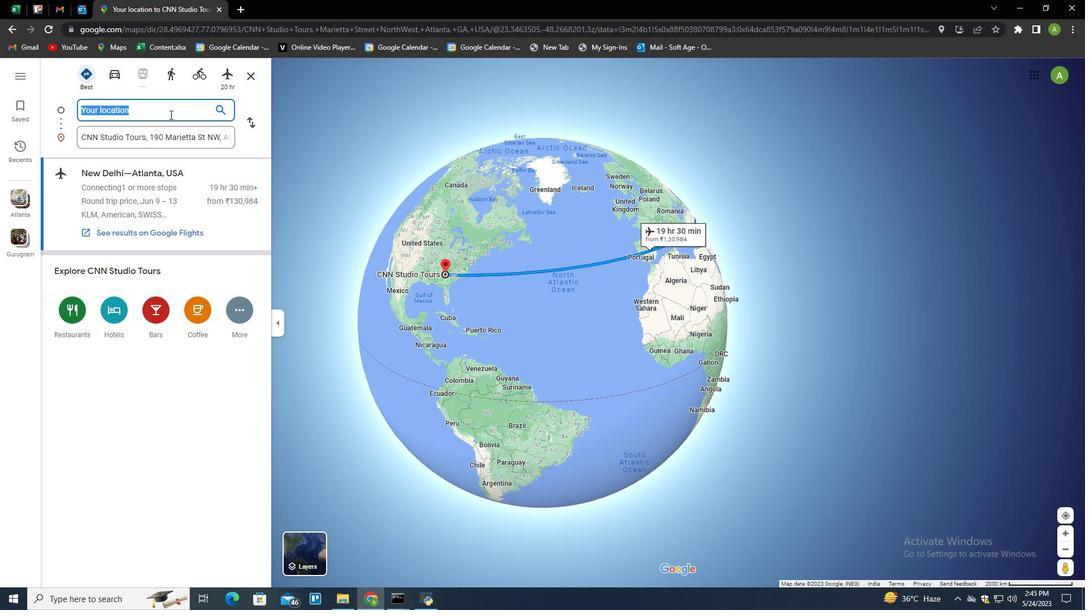 
Action: Mouse moved to (143, 285)
Screenshot: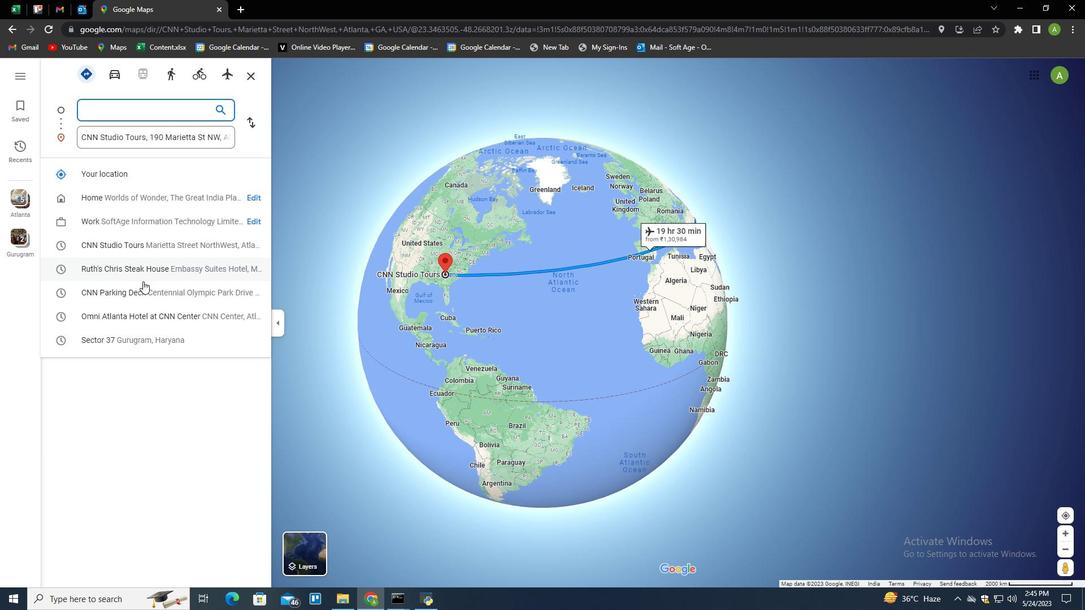 
Action: Mouse pressed left at (143, 285)
Screenshot: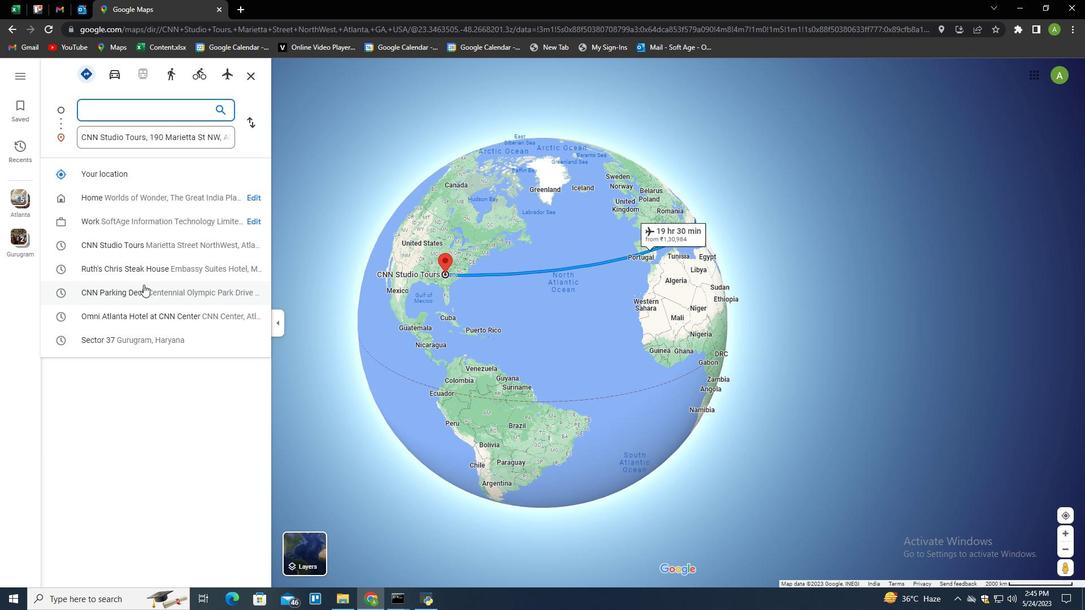 
Action: Mouse moved to (188, 315)
Screenshot: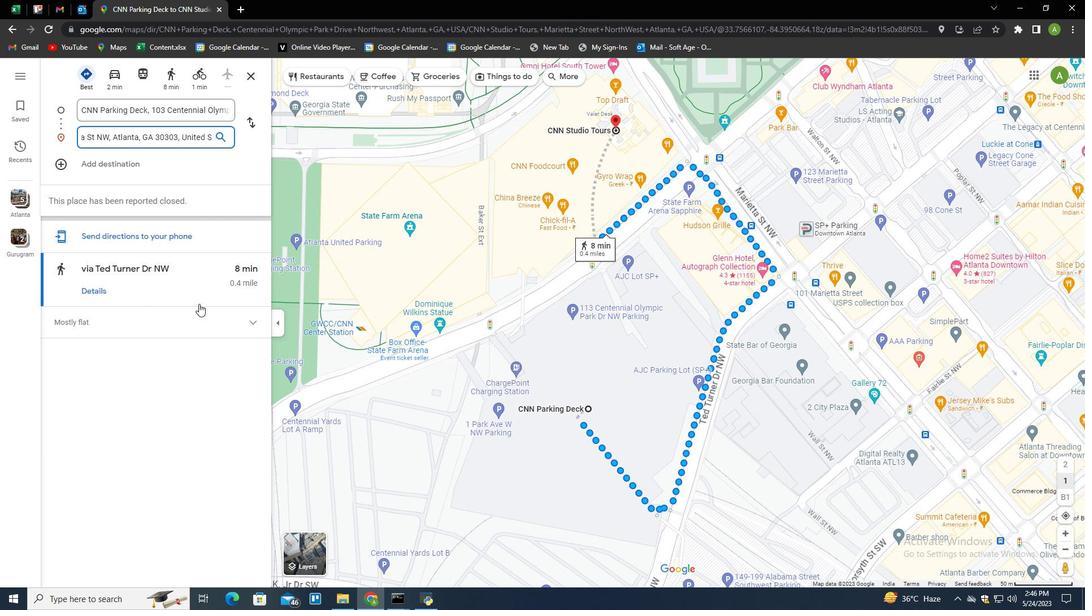 
Action: Mouse scrolled (188, 316) with delta (0, 0)
Screenshot: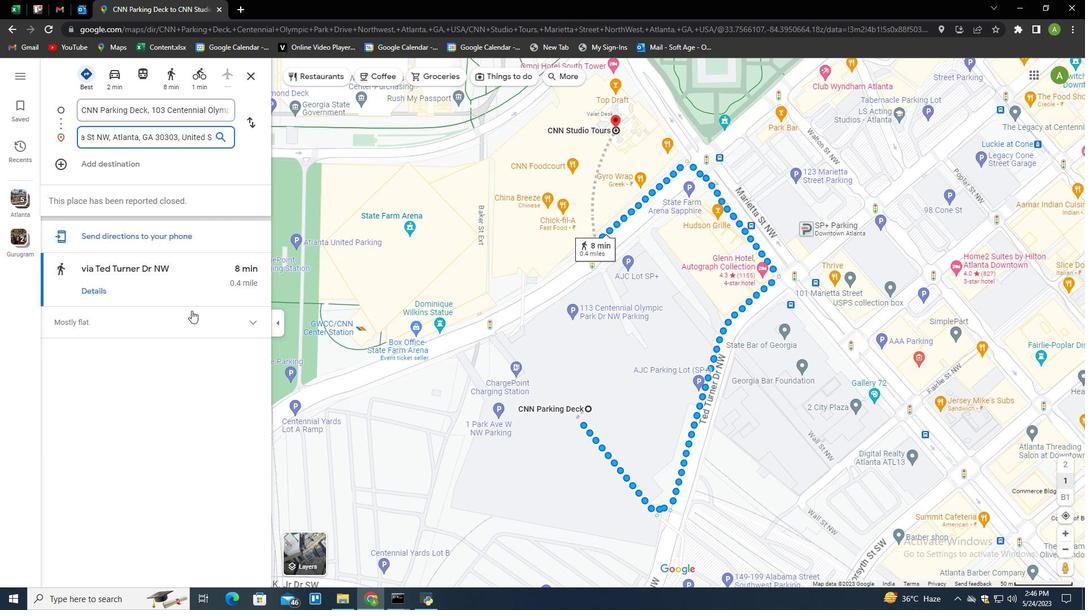 
Action: Mouse scrolled (188, 316) with delta (0, 0)
Screenshot: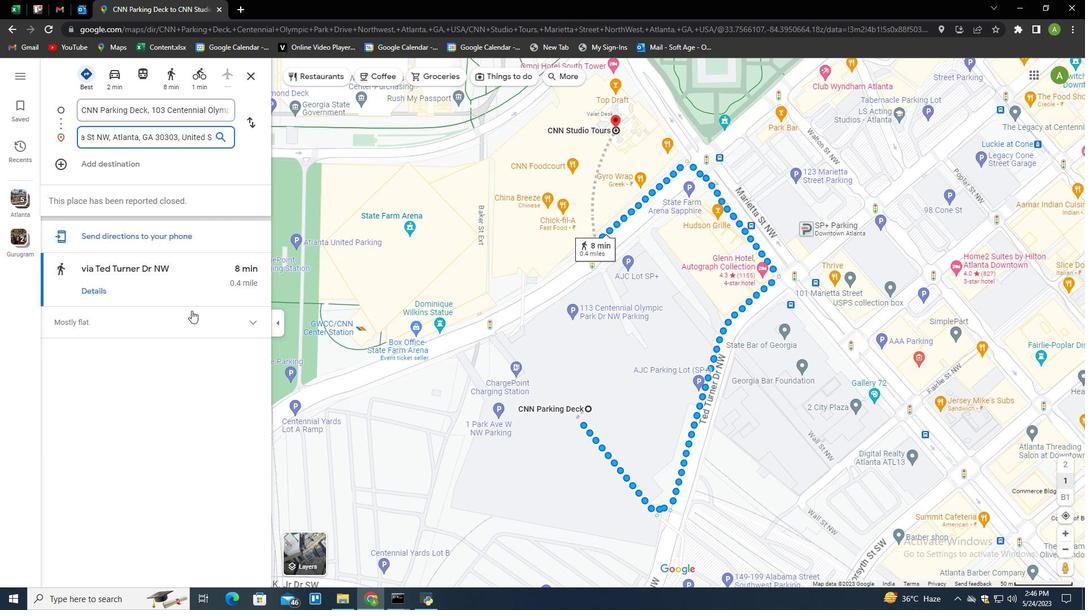 
Action: Mouse scrolled (188, 316) with delta (0, 0)
Screenshot: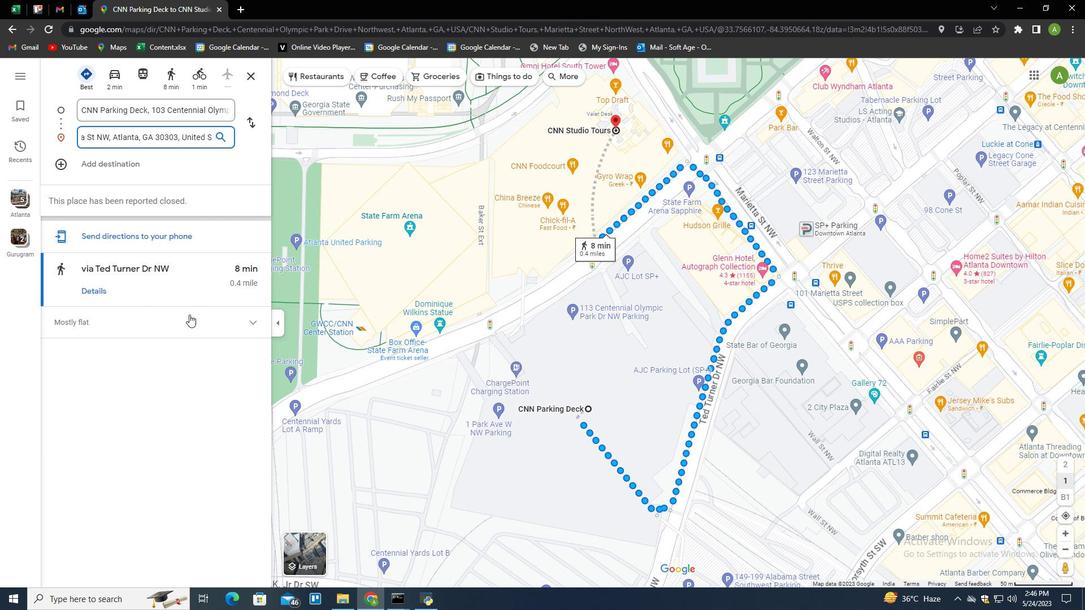 
Action: Mouse scrolled (188, 316) with delta (0, 0)
Screenshot: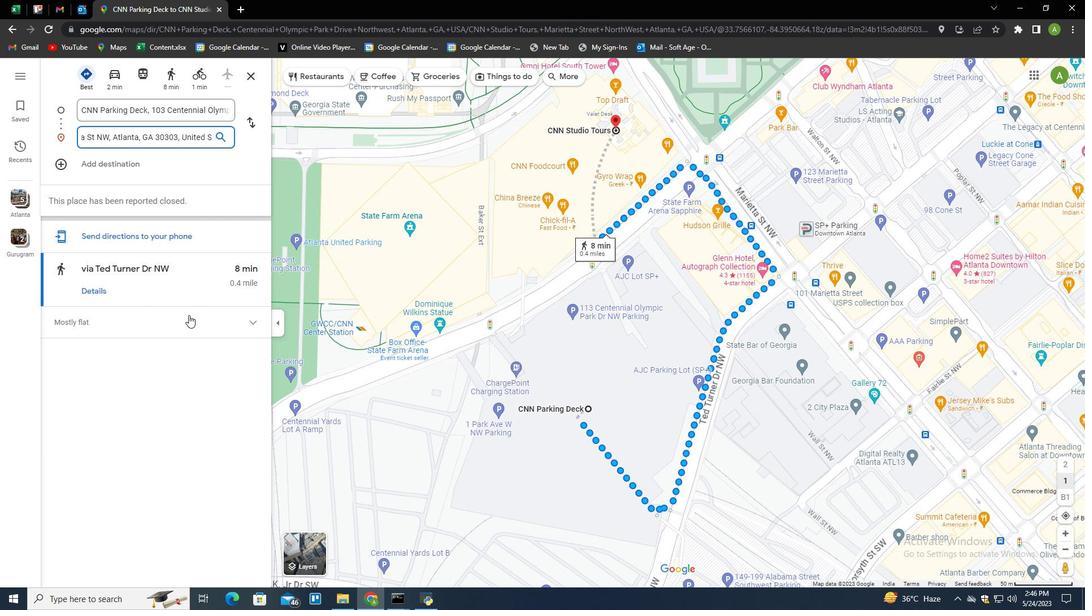 
Action: Mouse scrolled (188, 316) with delta (0, 0)
Screenshot: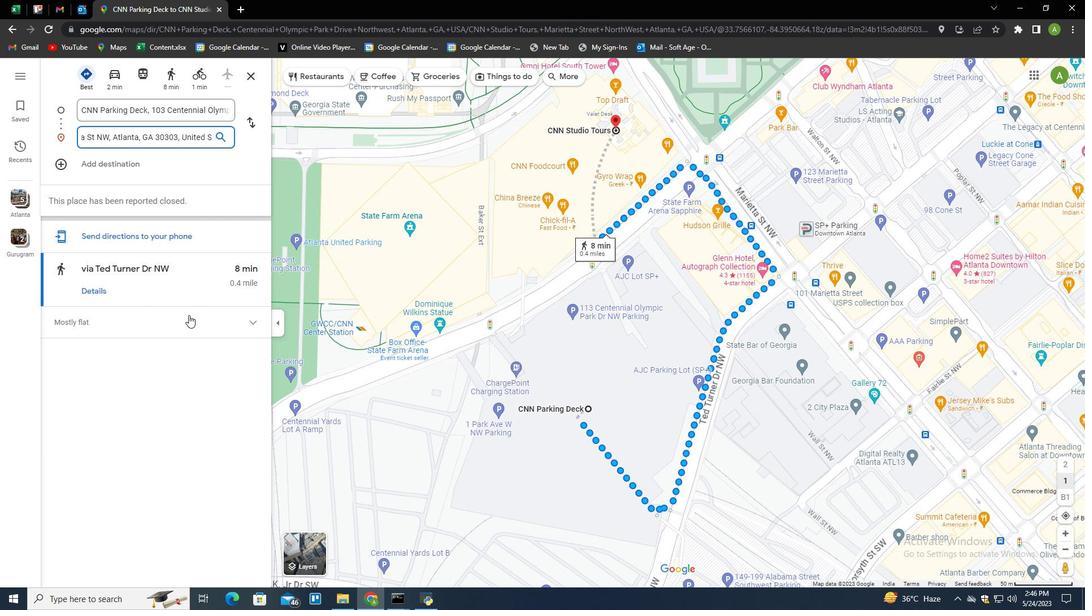 
Action: Mouse moved to (563, 80)
Screenshot: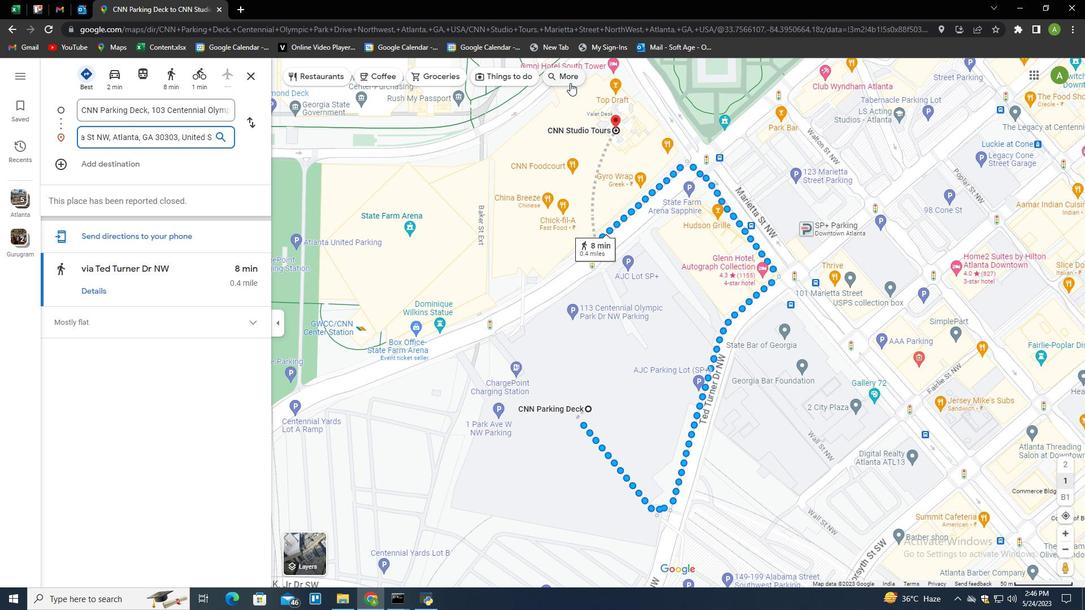 
Action: Mouse pressed left at (563, 80)
Screenshot: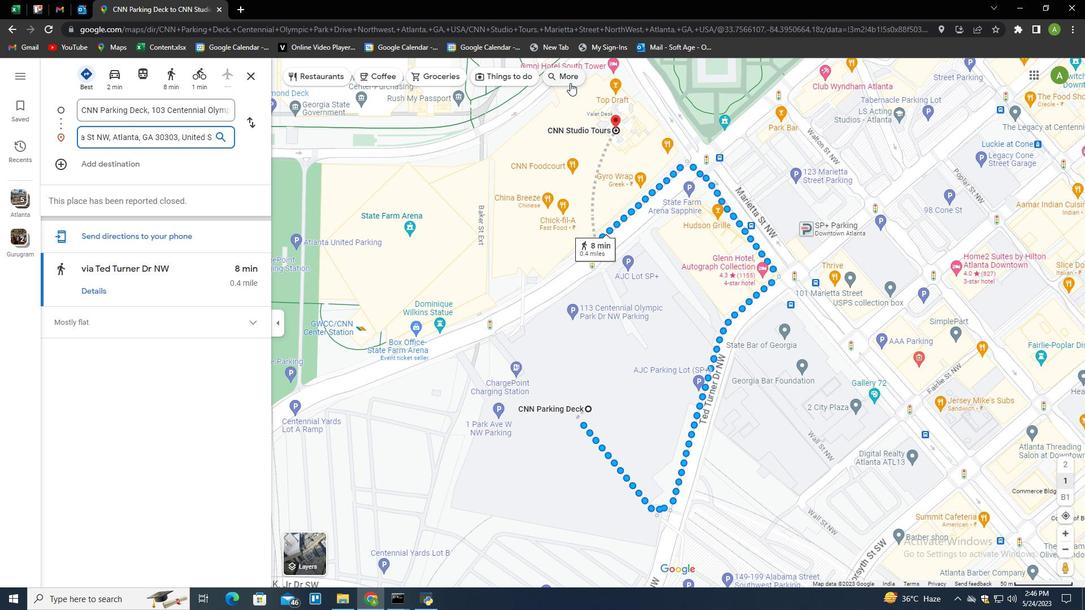 
Action: Mouse moved to (89, 186)
Screenshot: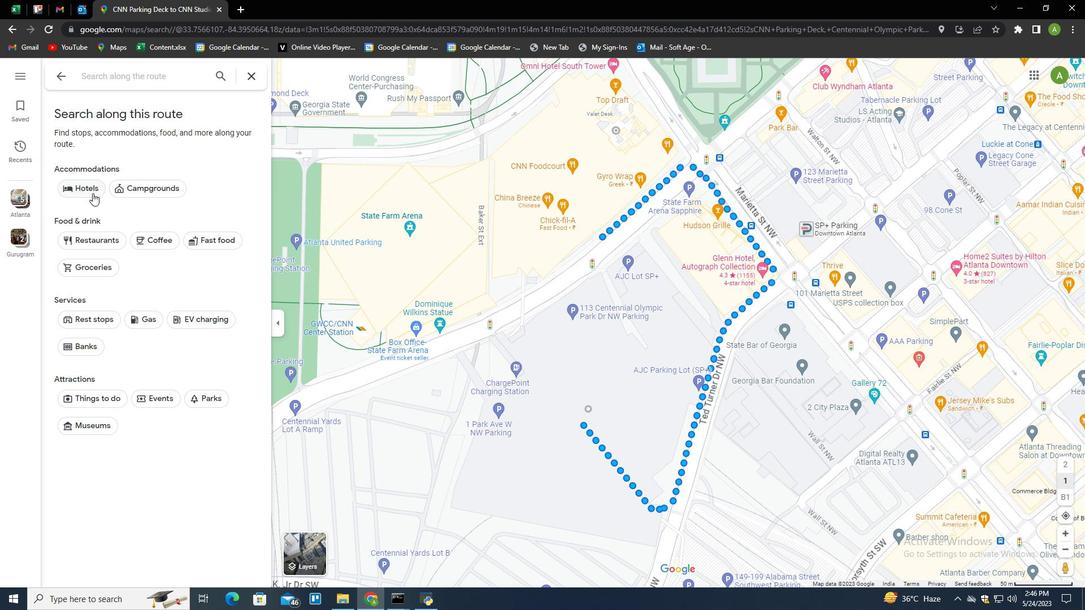 
Action: Mouse pressed left at (89, 186)
Screenshot: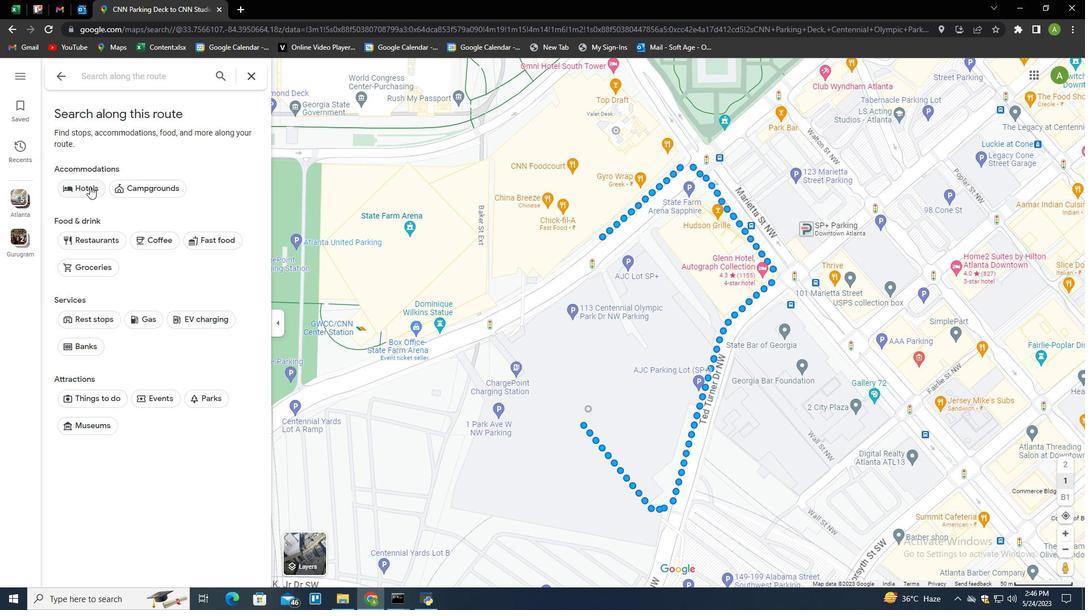 
Action: Mouse moved to (318, 549)
Screenshot: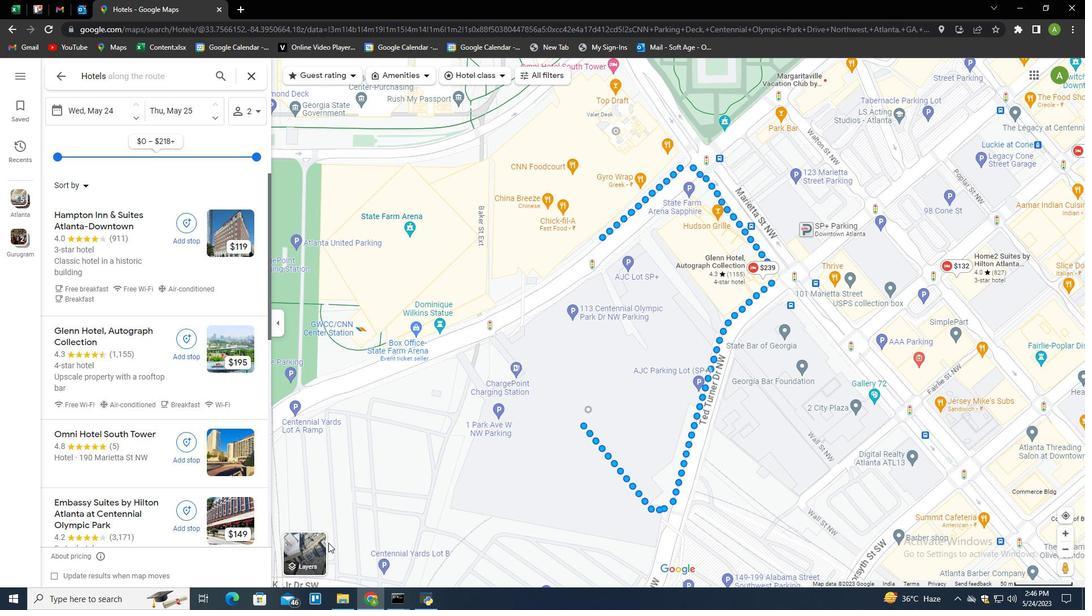 
Action: Mouse pressed left at (318, 549)
Screenshot: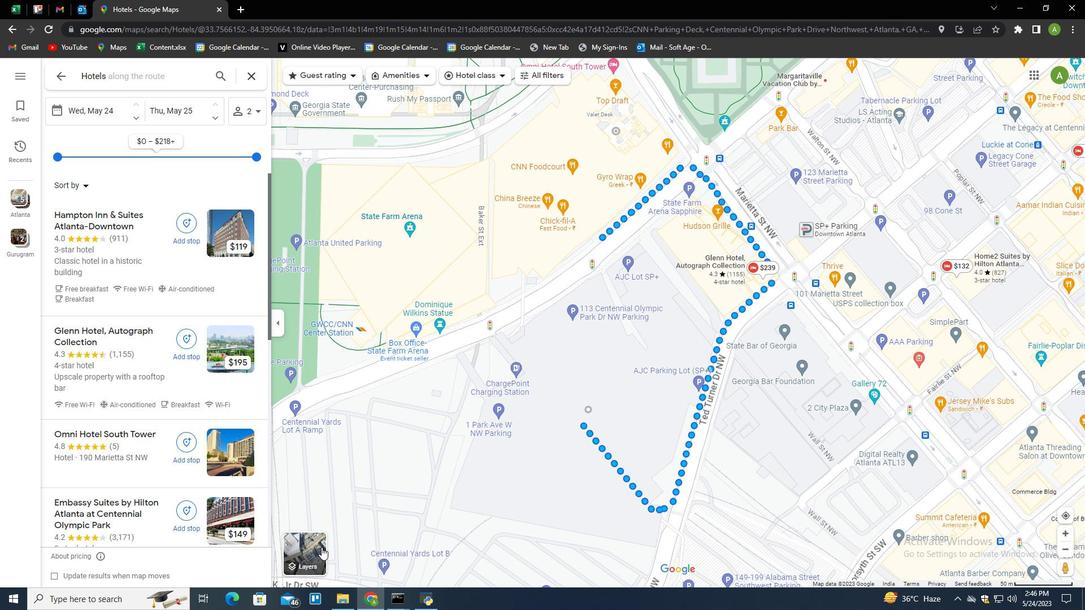 
Action: Mouse moved to (385, 549)
Screenshot: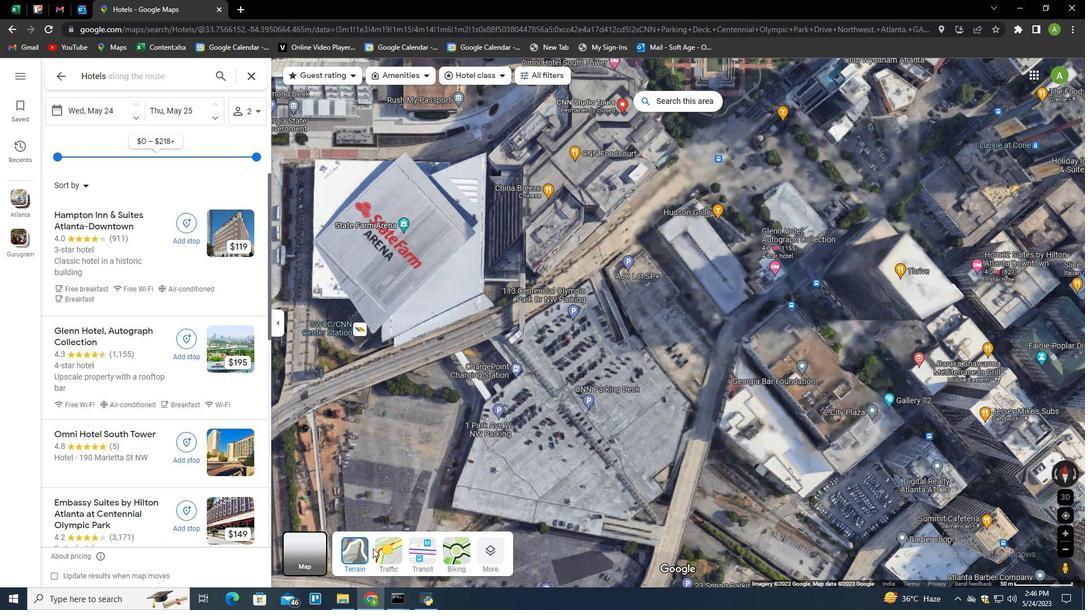 
Action: Mouse pressed left at (385, 549)
Screenshot: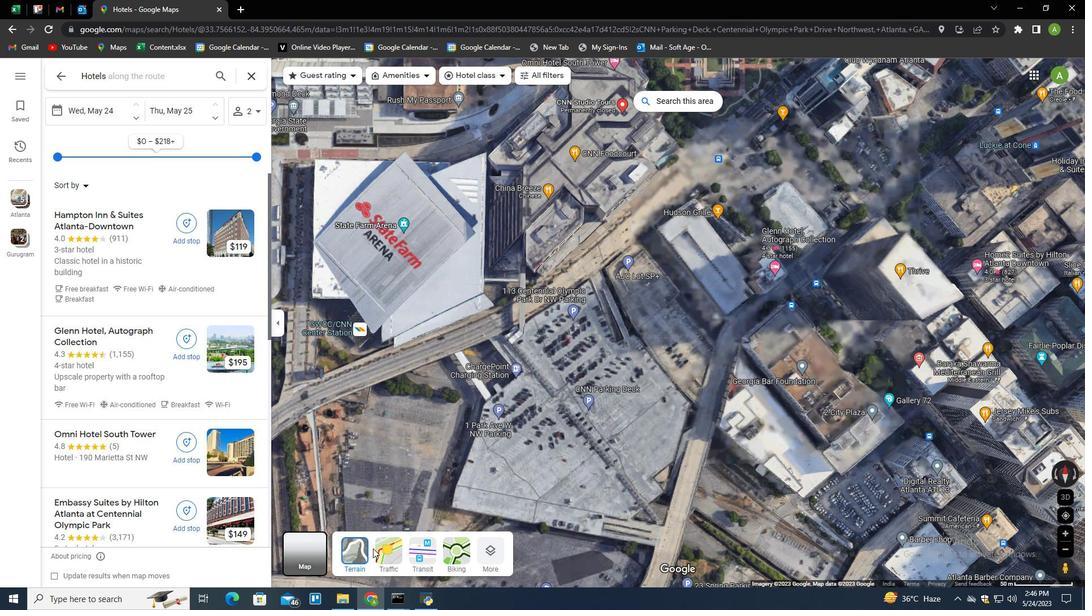 
Action: Mouse moved to (137, 236)
Screenshot: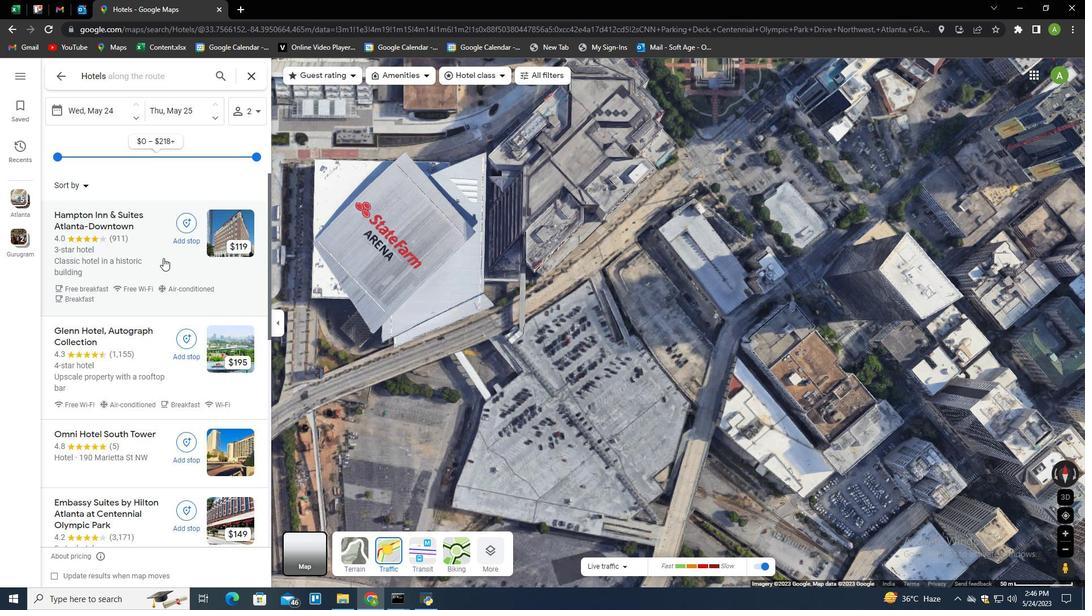 
Action: Mouse pressed left at (137, 236)
Screenshot: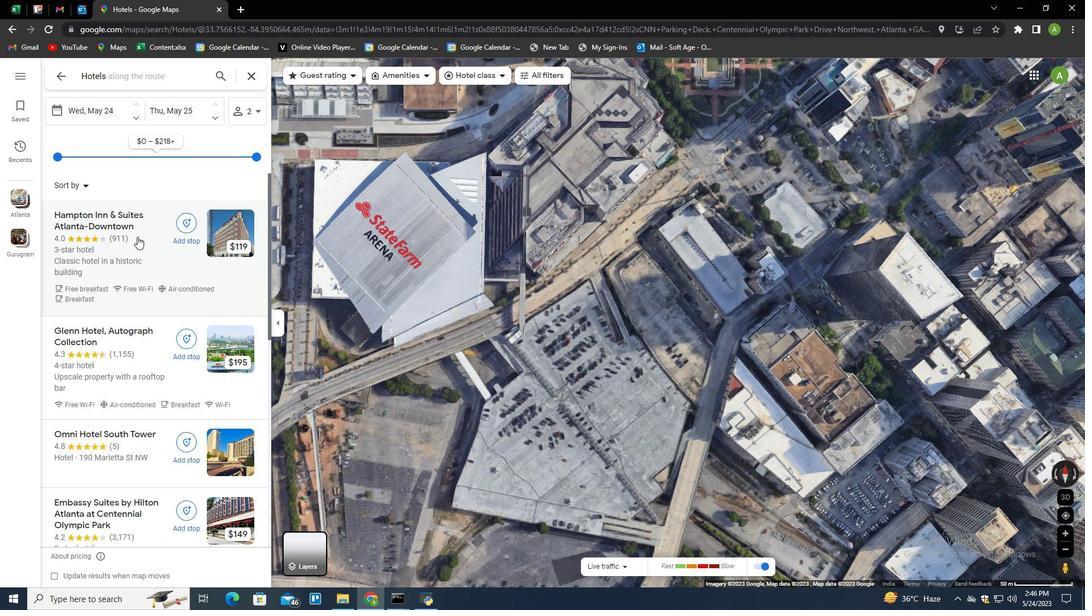 
Action: Mouse moved to (127, 363)
Screenshot: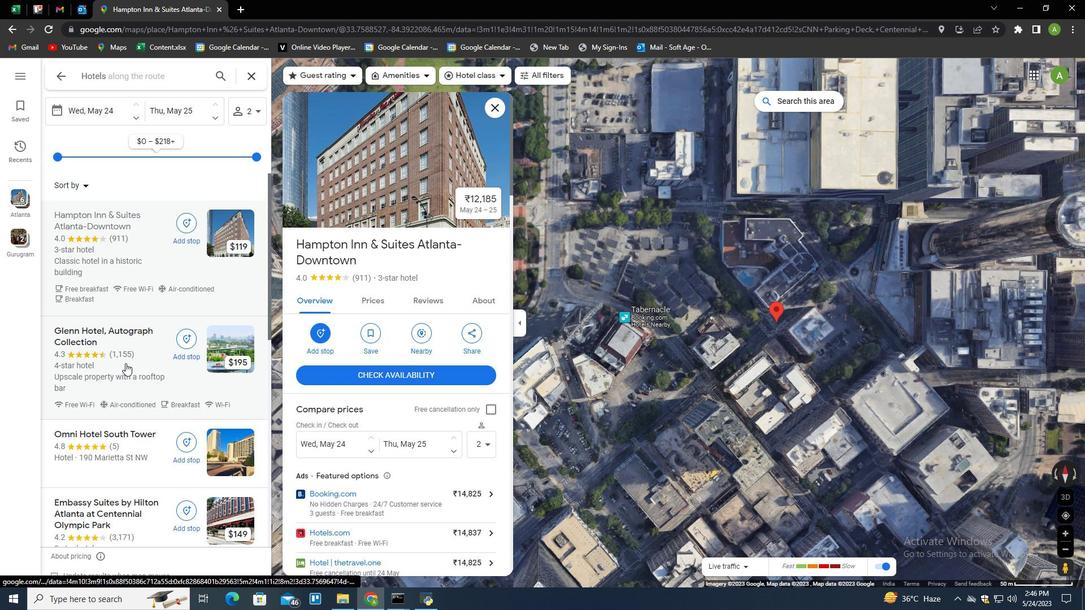 
Action: Mouse pressed left at (127, 363)
Screenshot: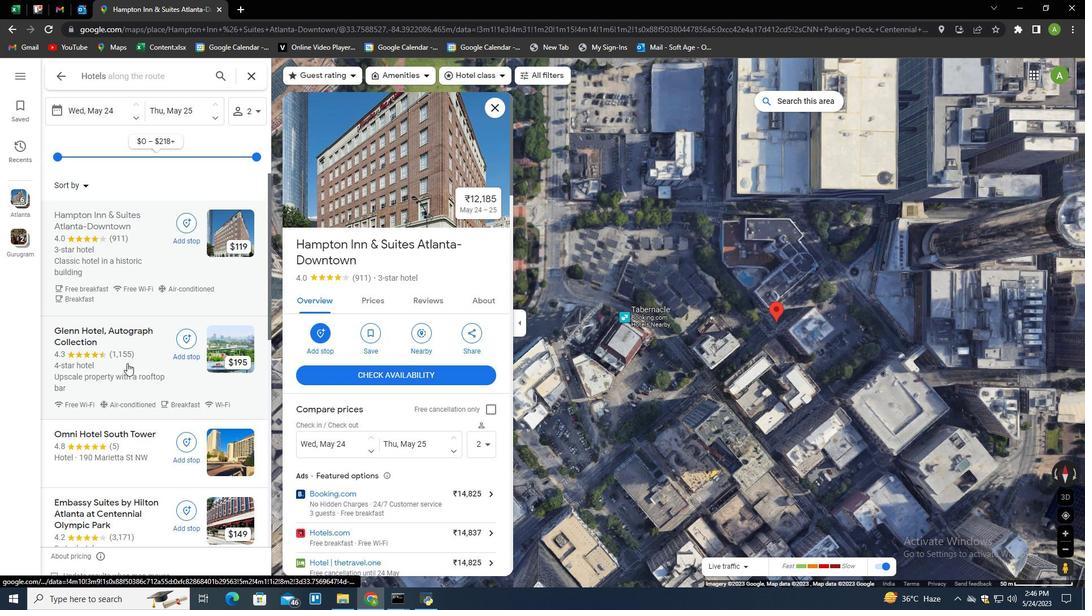 
Action: Mouse moved to (738, 564)
Screenshot: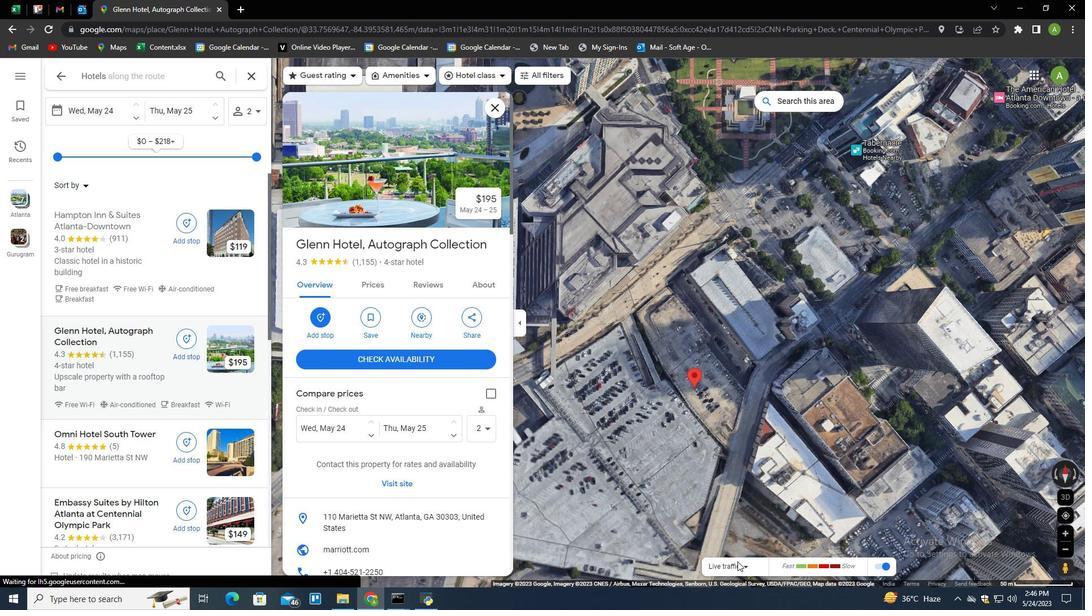 
Action: Mouse pressed left at (738, 564)
Screenshot: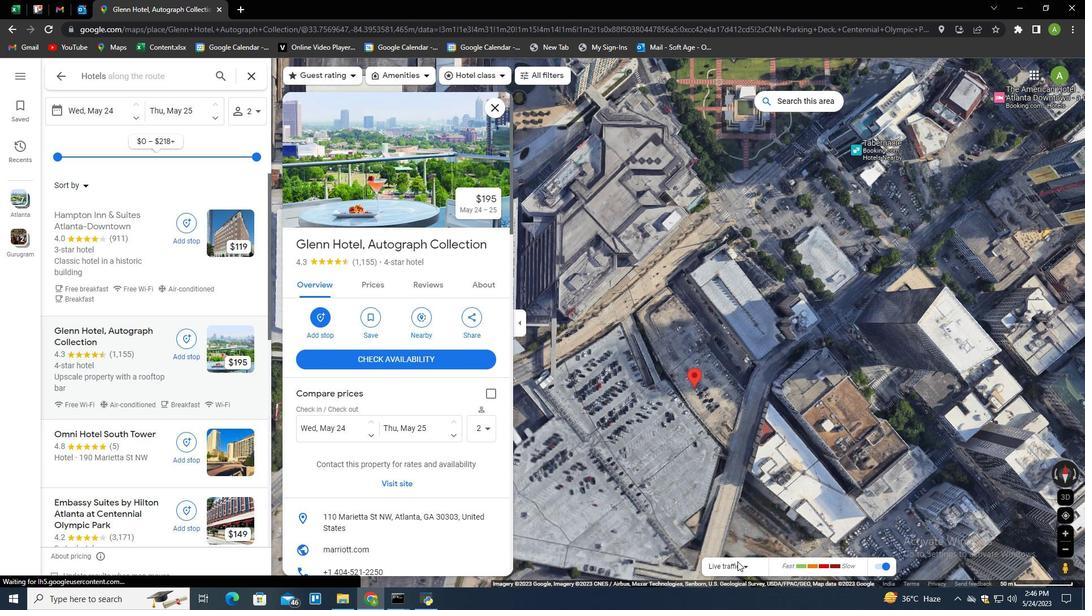 
Action: Mouse moved to (744, 550)
Screenshot: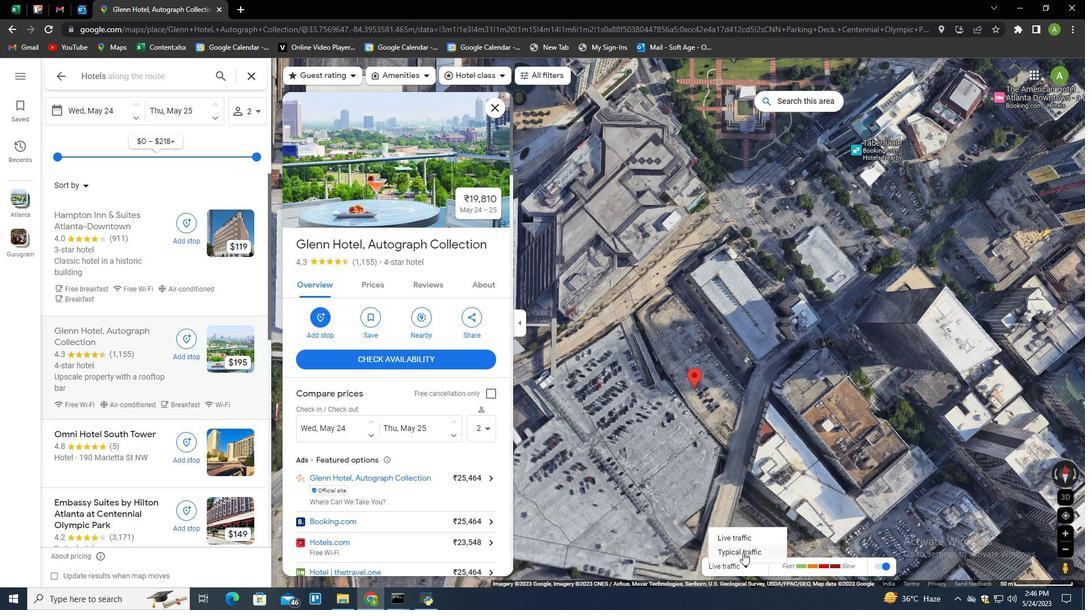 
Action: Mouse pressed left at (744, 550)
Screenshot: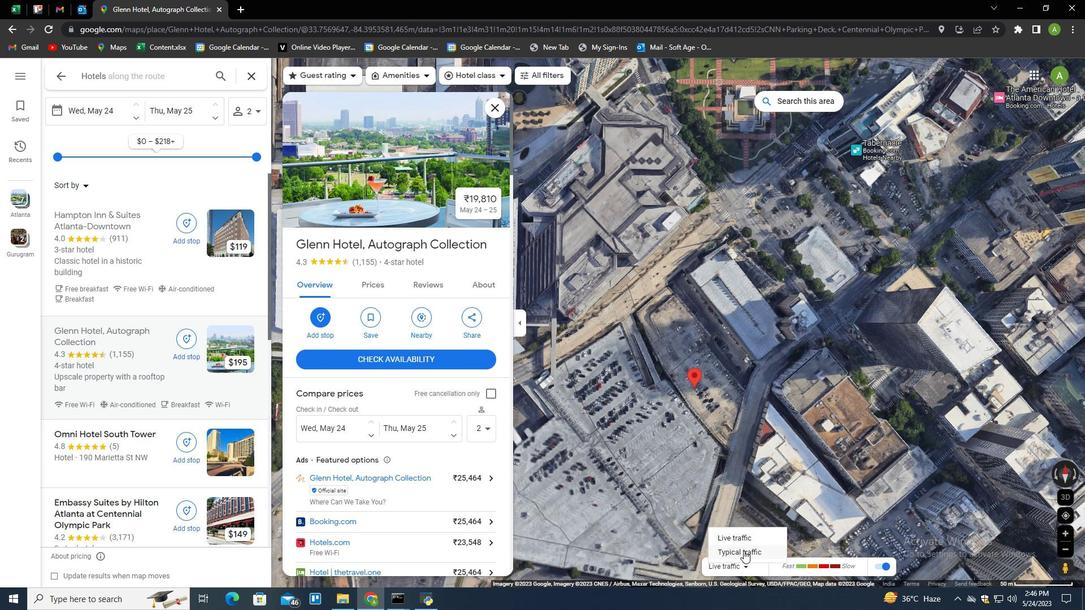 
Action: Mouse moved to (815, 548)
Screenshot: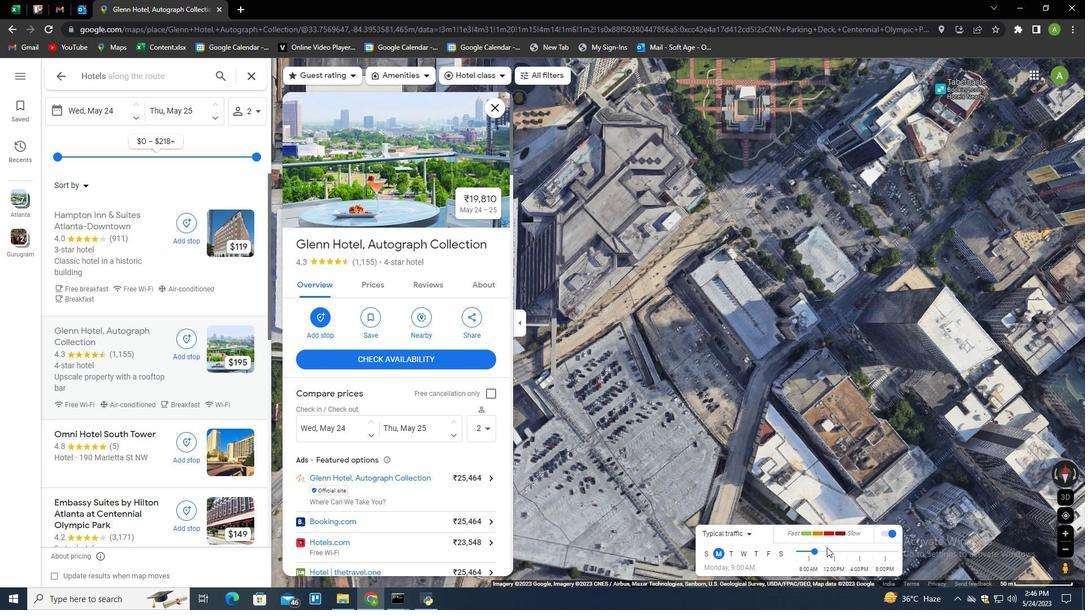 
Action: Mouse pressed left at (815, 548)
Screenshot: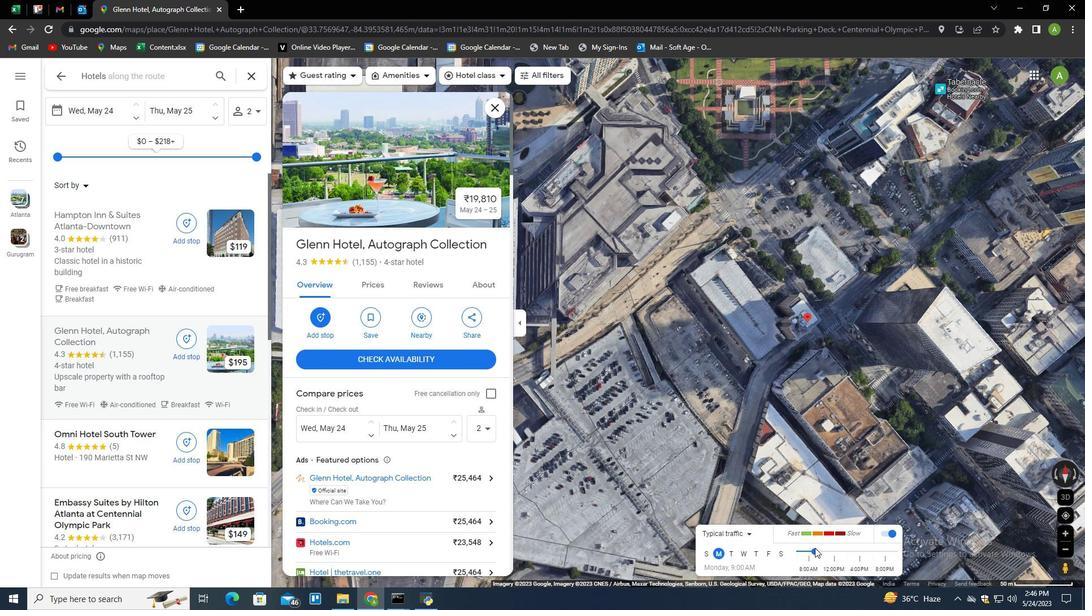 
Action: Mouse moved to (874, 549)
Screenshot: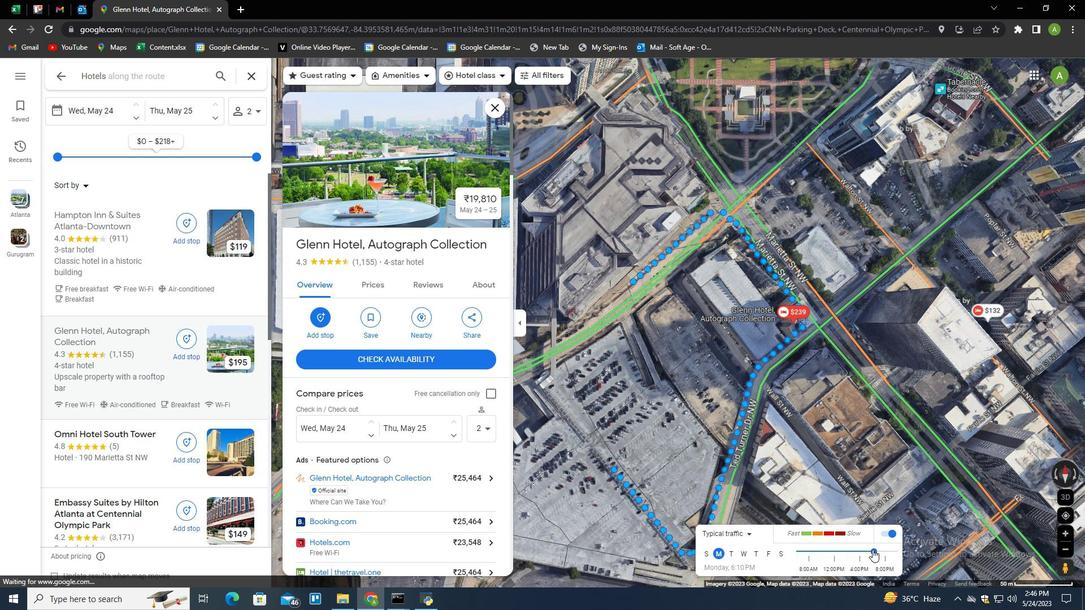 
Action: Mouse pressed left at (874, 549)
Screenshot: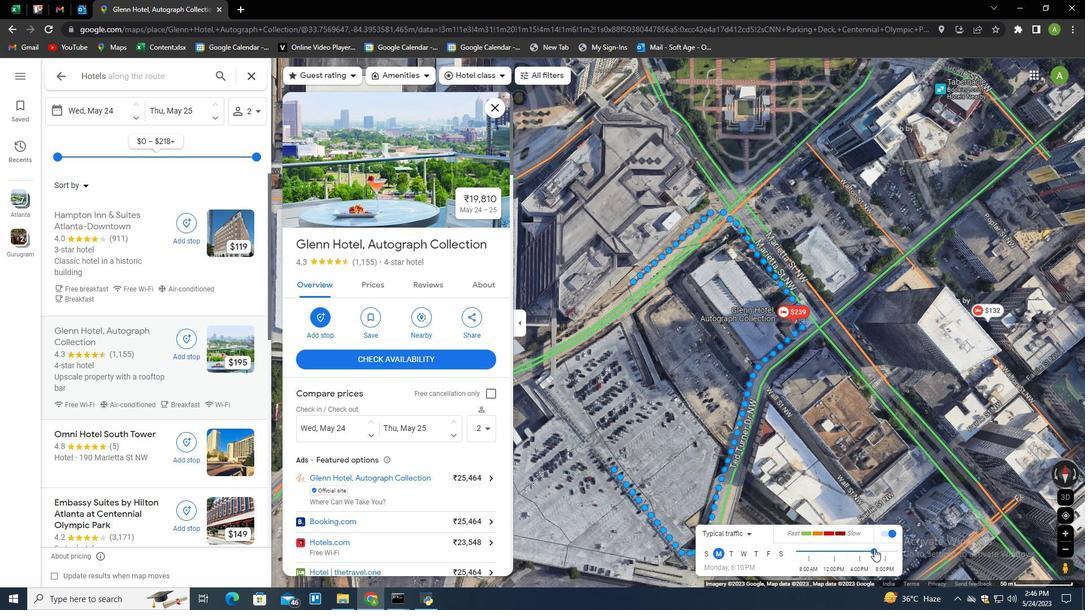 
Action: Mouse moved to (203, 466)
Screenshot: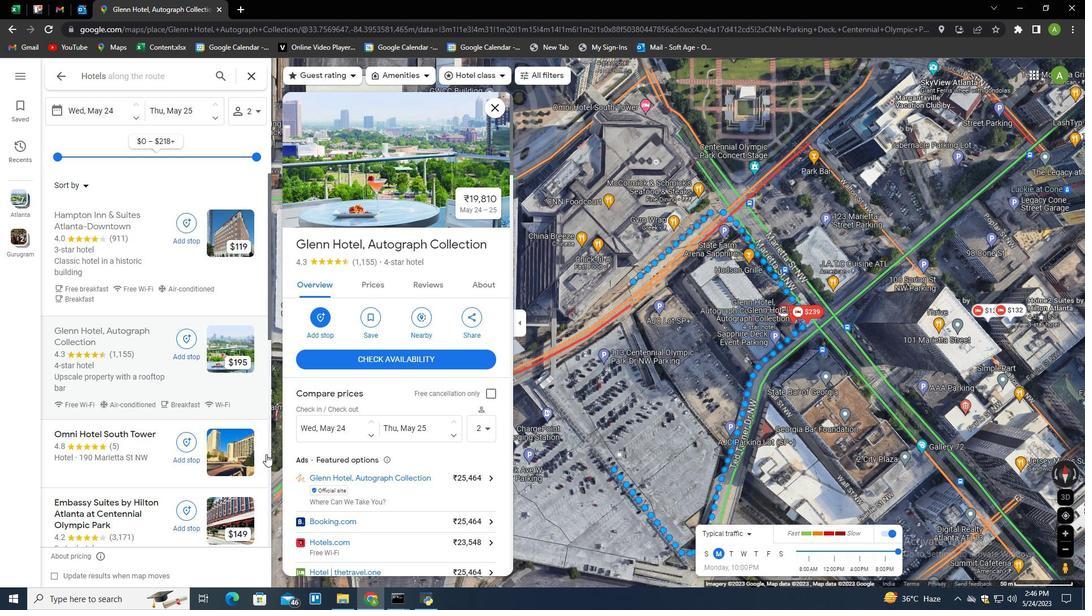
Action: Mouse scrolled (203, 467) with delta (0, 0)
Screenshot: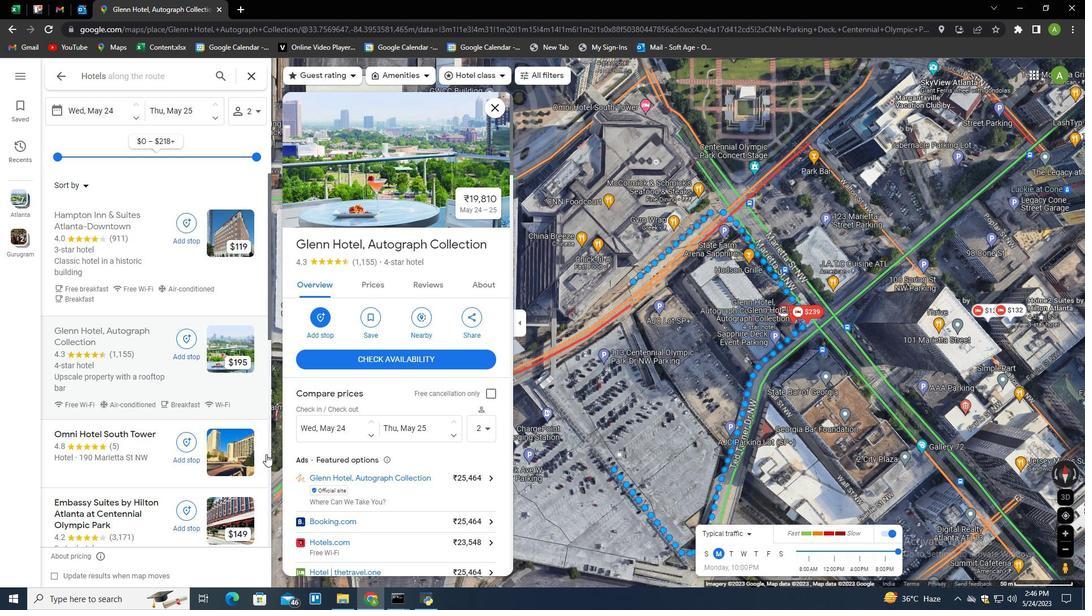 
Action: Mouse scrolled (203, 467) with delta (0, 0)
Screenshot: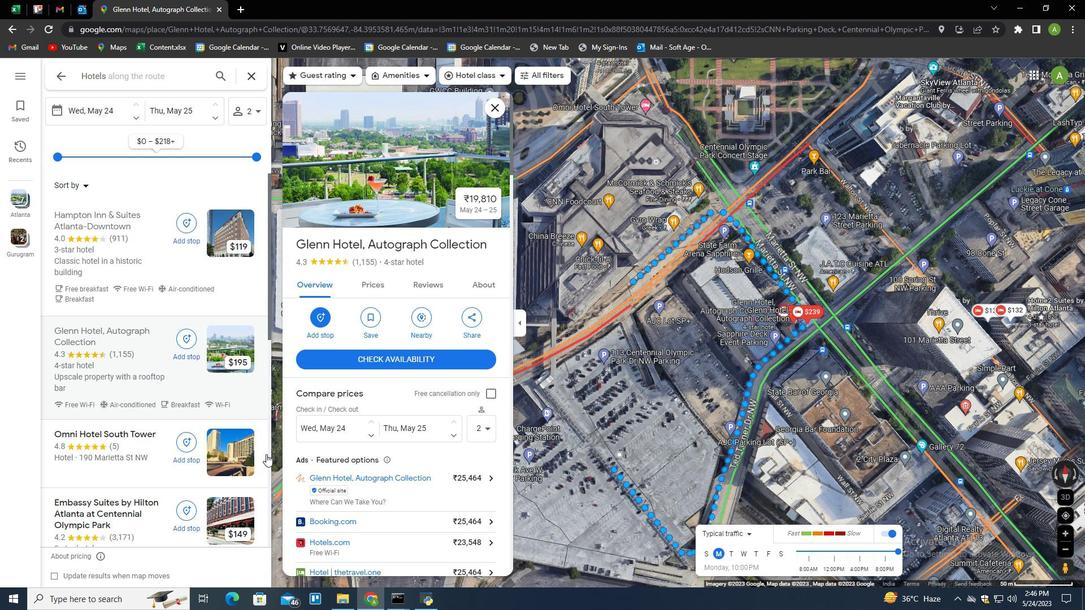 
Action: Mouse scrolled (203, 467) with delta (0, 0)
Screenshot: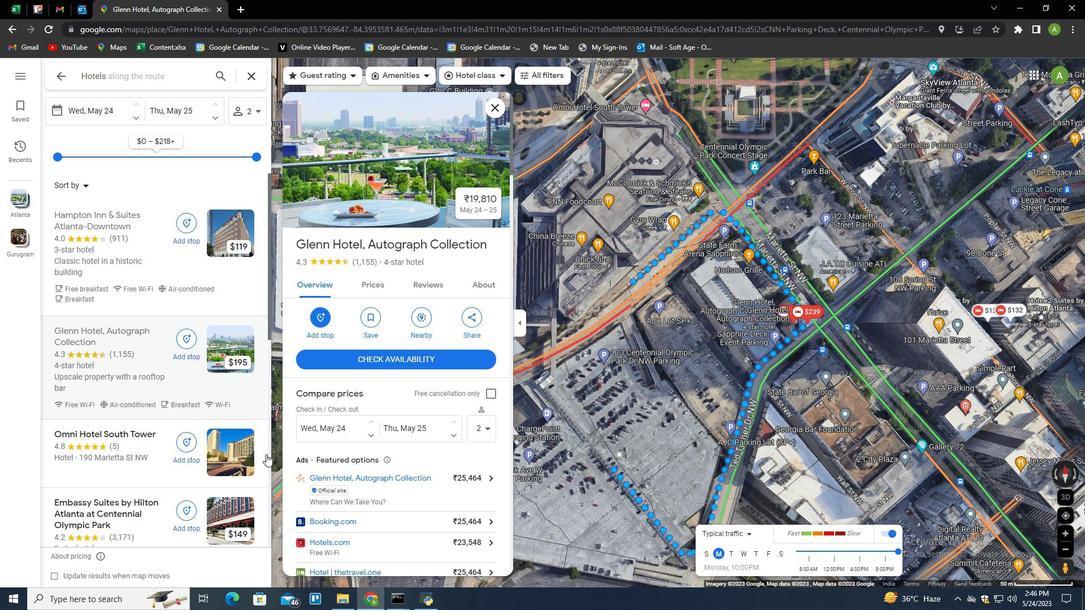
Action: Mouse moved to (152, 261)
Screenshot: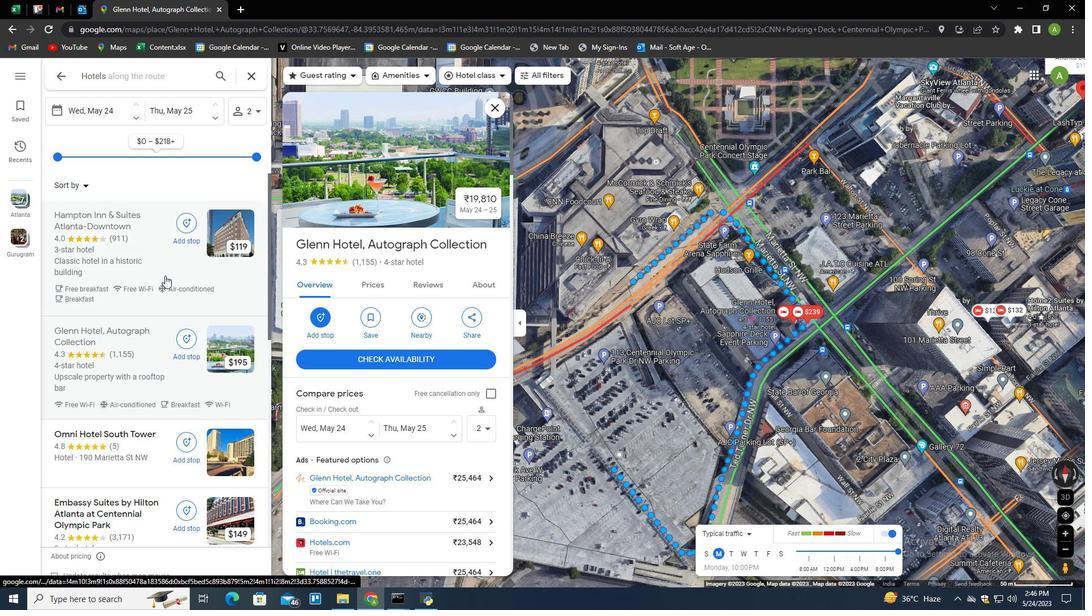 
Action: Mouse pressed left at (152, 261)
Screenshot: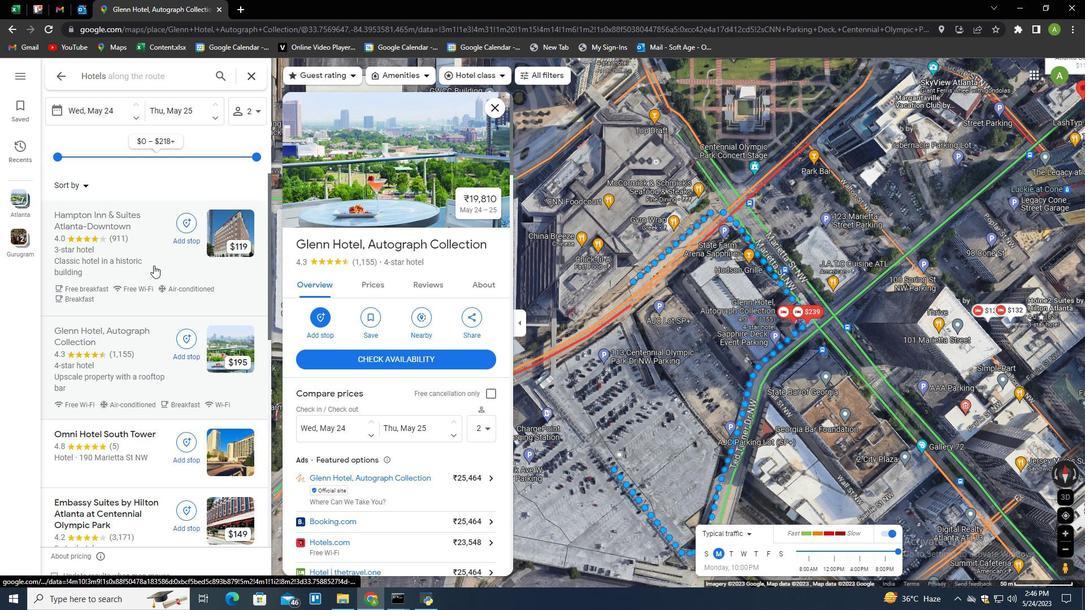 
Action: Mouse moved to (541, 75)
Screenshot: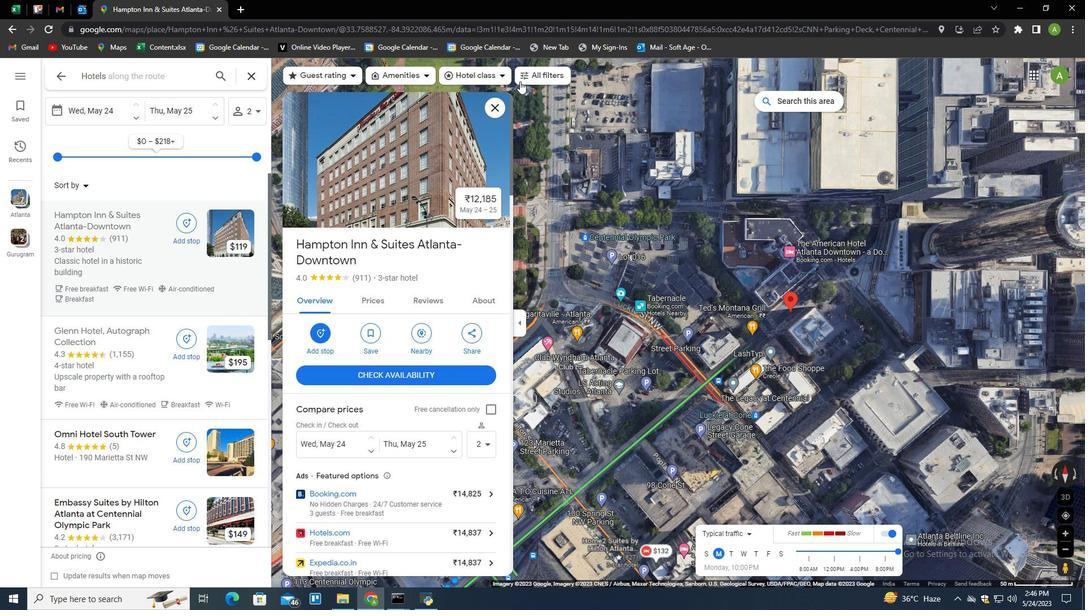 
Action: Mouse pressed left at (541, 75)
Screenshot: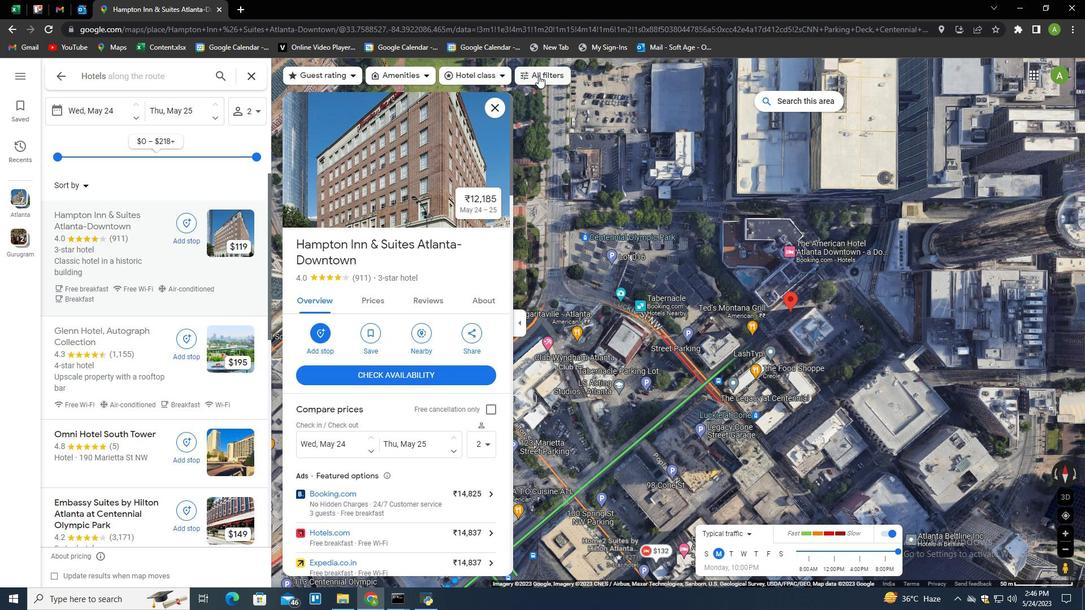
Action: Mouse moved to (95, 515)
Screenshot: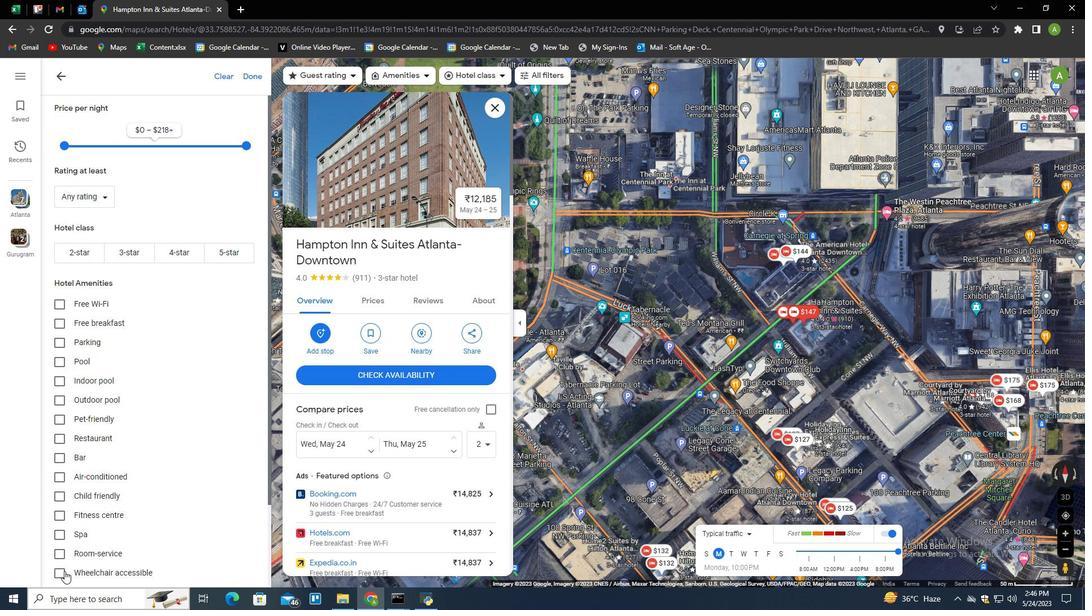 
Action: Mouse scrolled (95, 515) with delta (0, 0)
Screenshot: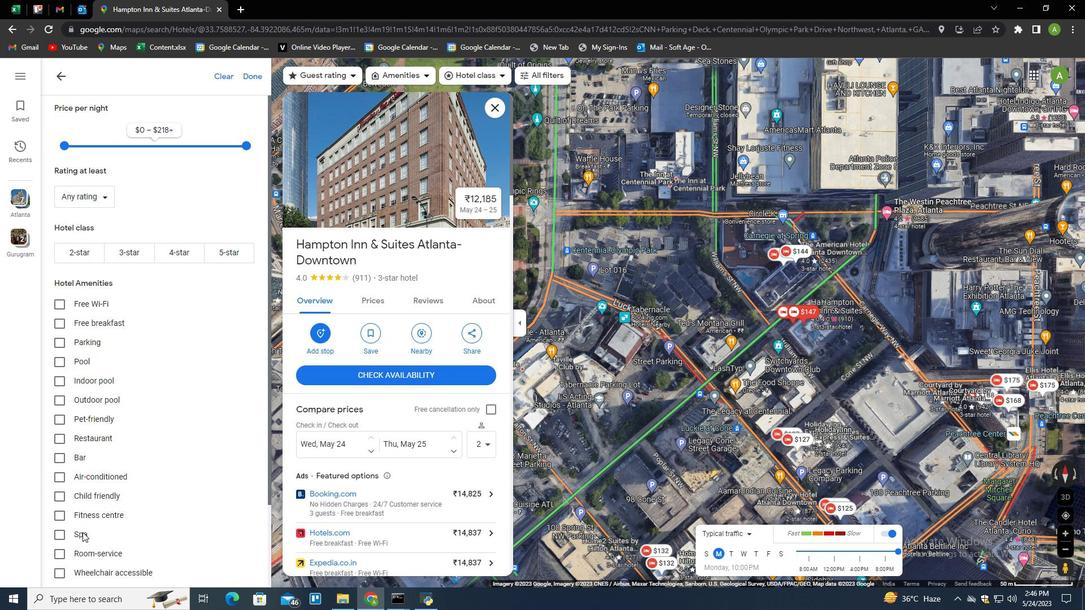 
Action: Mouse scrolled (95, 515) with delta (0, 0)
Screenshot: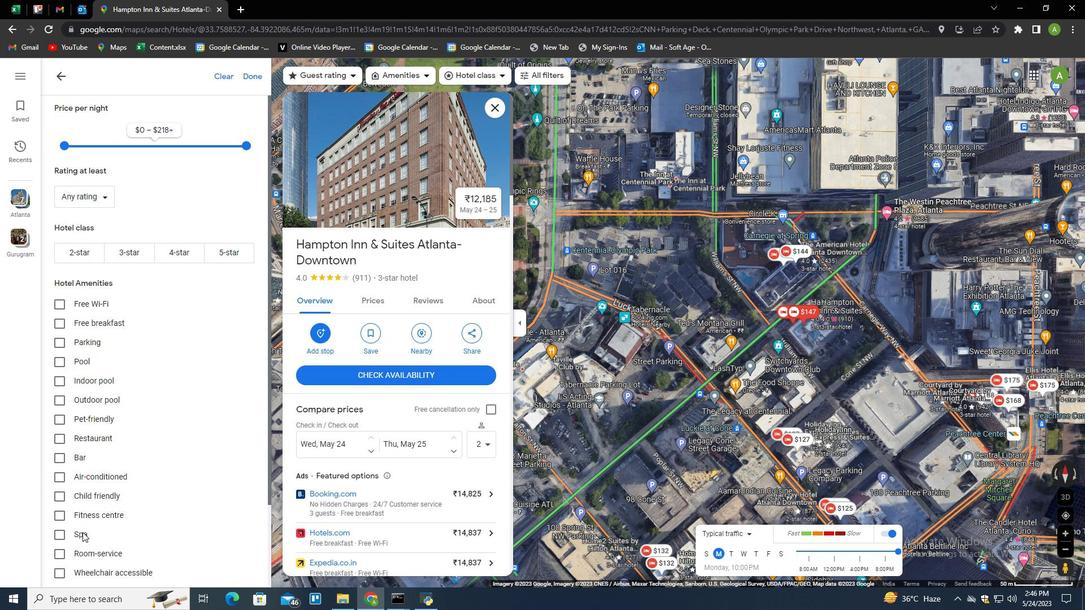 
Action: Mouse scrolled (95, 515) with delta (0, 0)
Screenshot: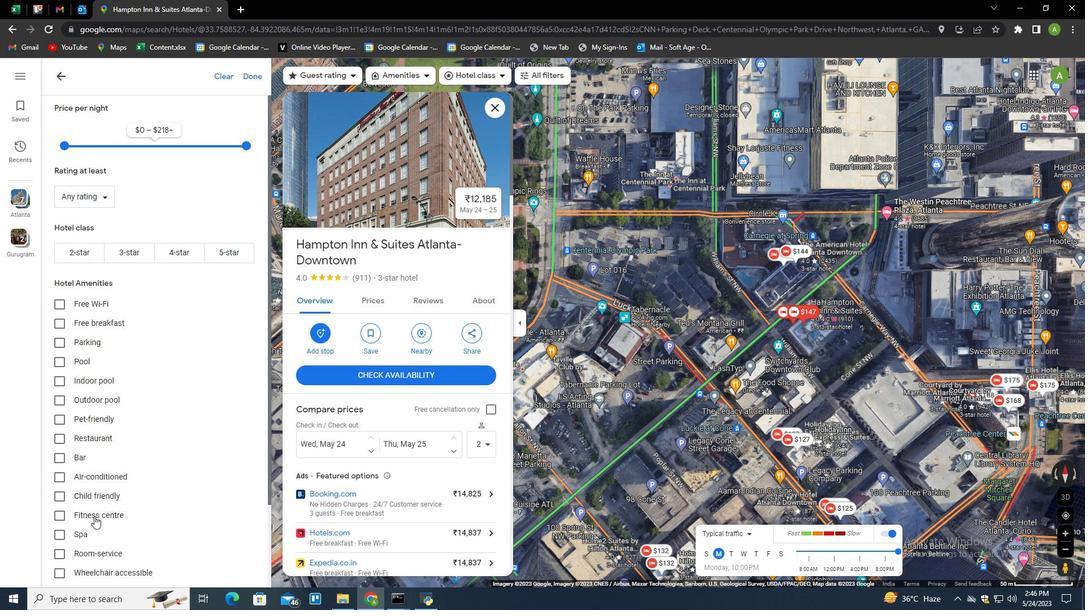 
Action: Mouse scrolled (95, 515) with delta (0, 0)
Screenshot: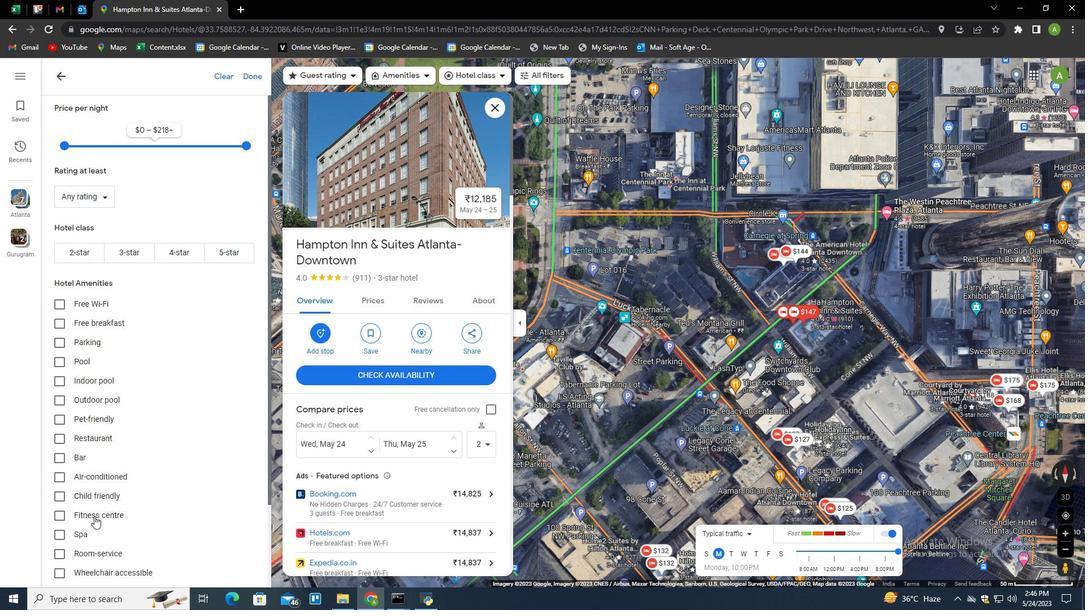 
Action: Mouse moved to (95, 515)
Screenshot: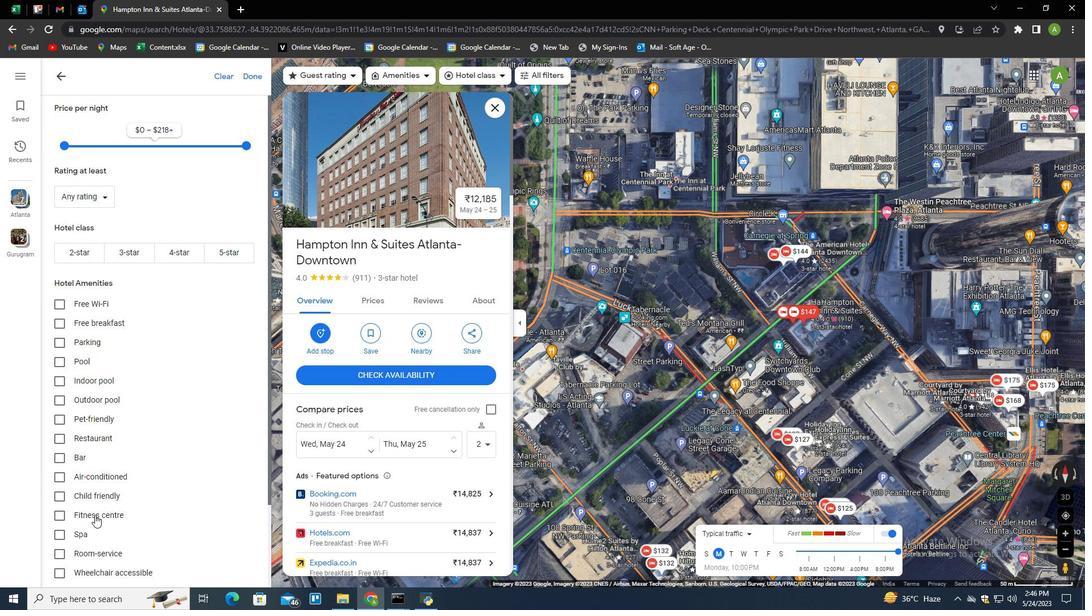
Action: Mouse scrolled (95, 515) with delta (0, 0)
Screenshot: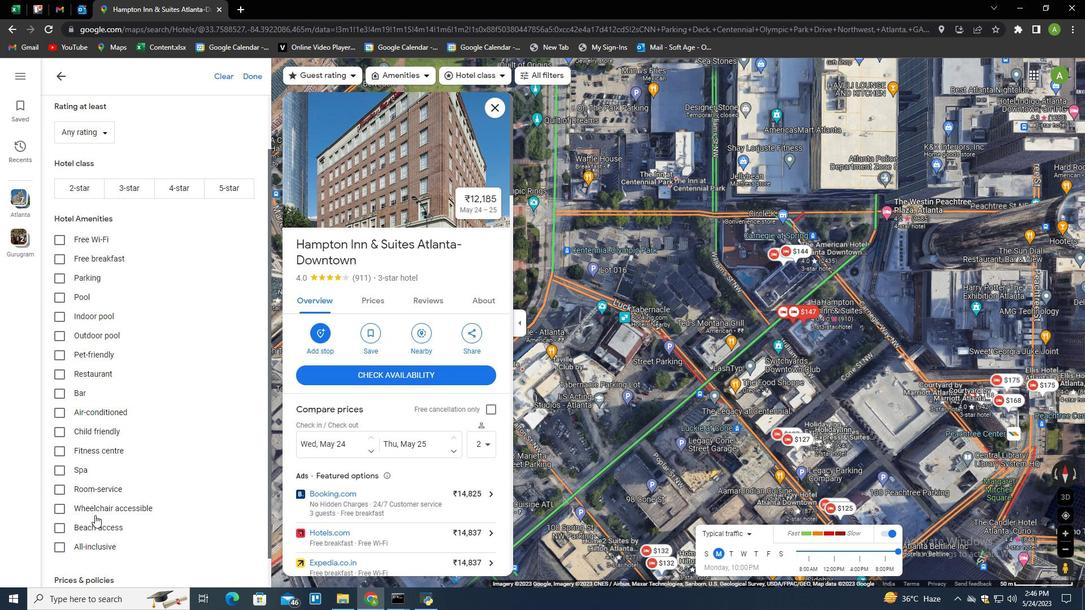 
Action: Mouse scrolled (95, 515) with delta (0, 0)
Screenshot: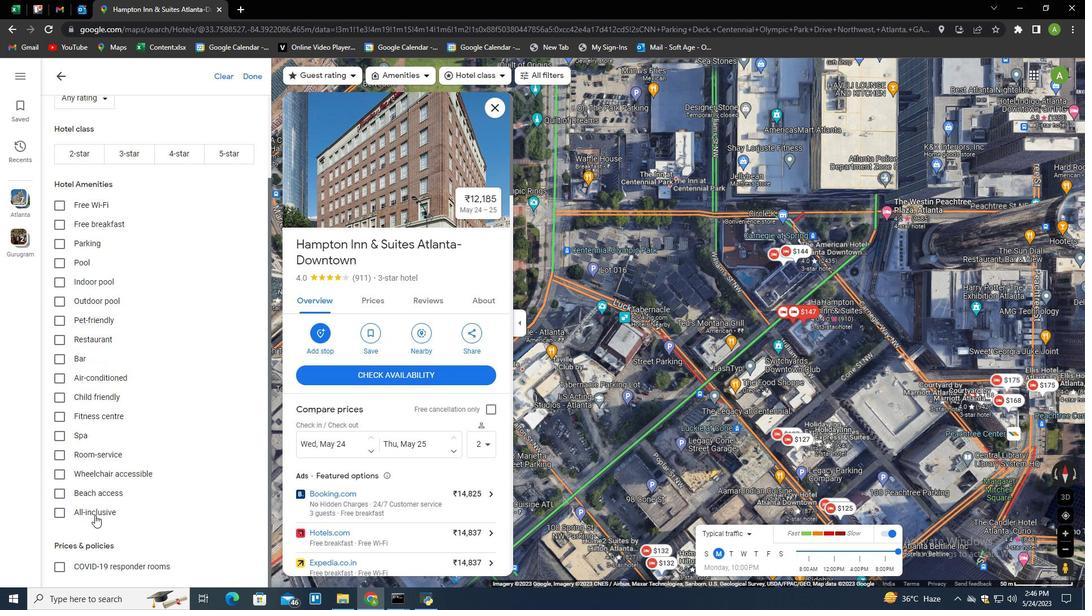 
Action: Mouse scrolled (95, 515) with delta (0, 0)
Screenshot: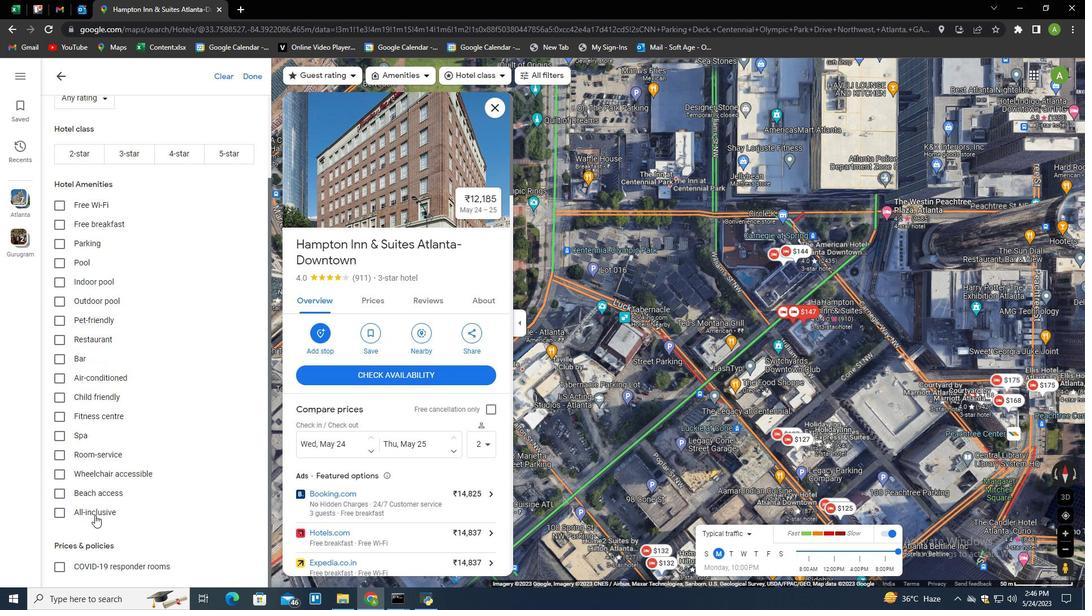 
Action: Mouse scrolled (95, 515) with delta (0, 0)
Screenshot: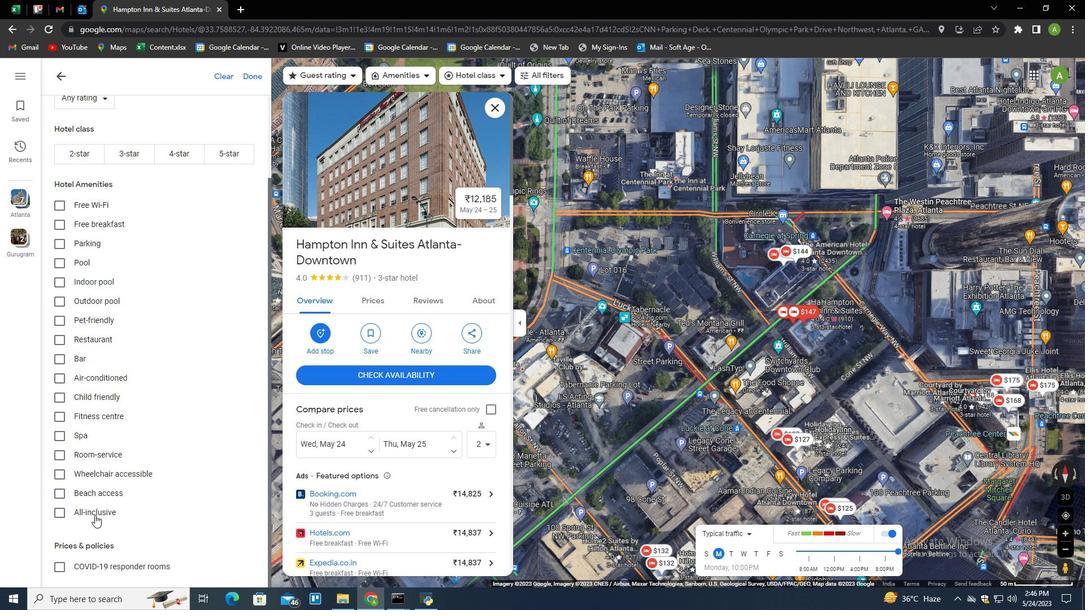 
Action: Mouse moved to (675, 519)
Screenshot: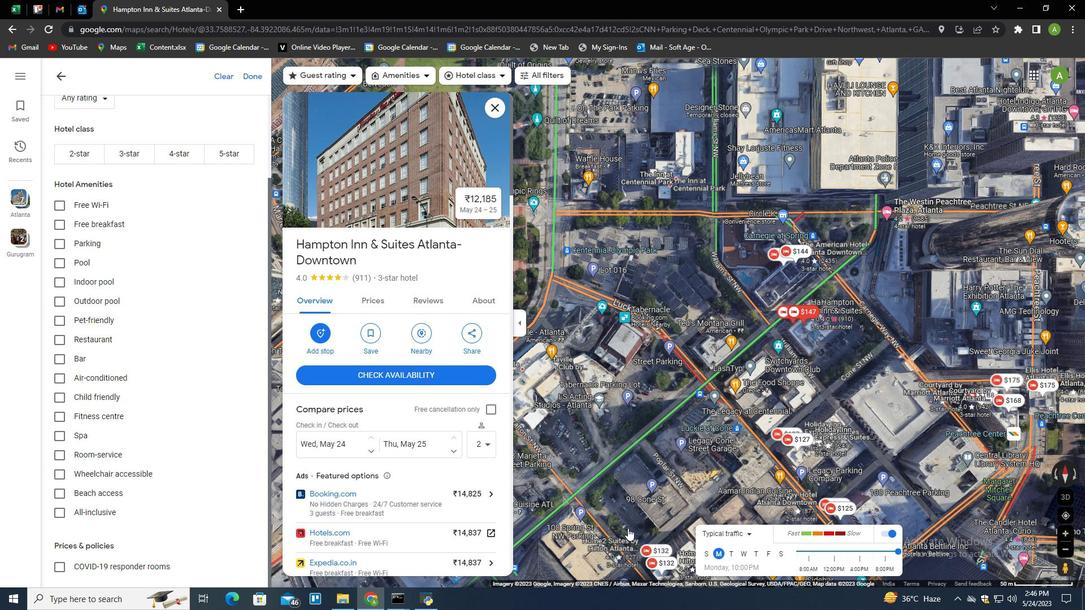 
